 Task: Find connections with filter location Stadtallendorf with filter topic #jobwith filter profile language German with filter current company Grant Thornton Bharat LLP with filter school Sikkim Manipal Institute of Technology with filter industry Apparel Manufacturing with filter service category Negotiation with filter keywords title Food Kitchen Worker
Action: Mouse moved to (264, 319)
Screenshot: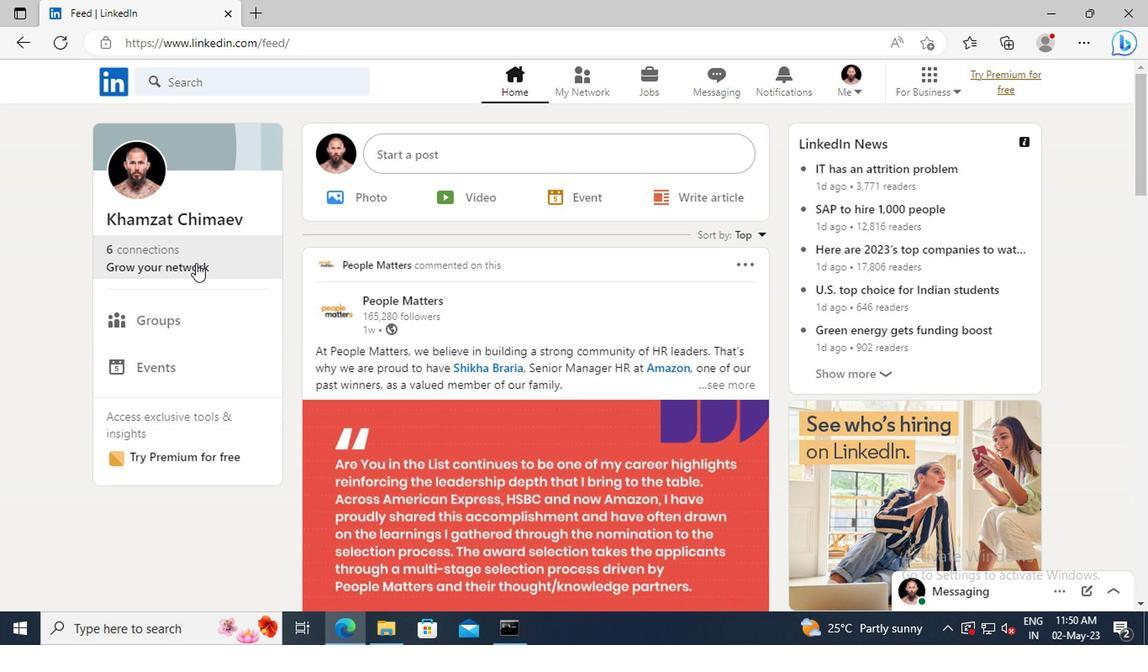 
Action: Mouse pressed left at (264, 319)
Screenshot: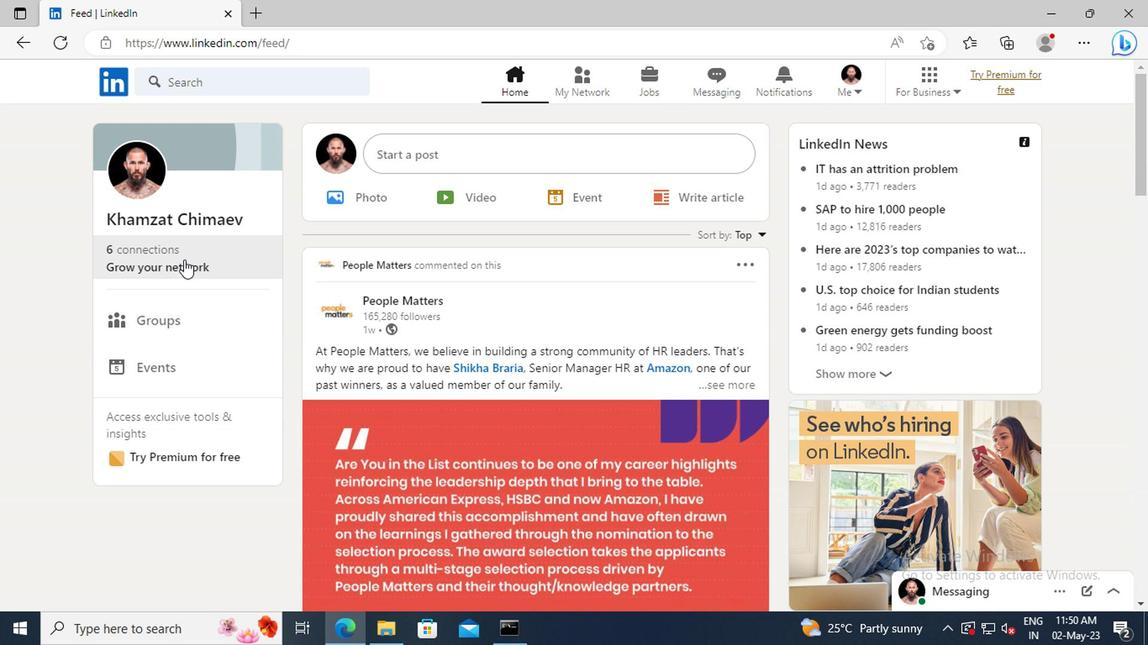 
Action: Mouse moved to (267, 261)
Screenshot: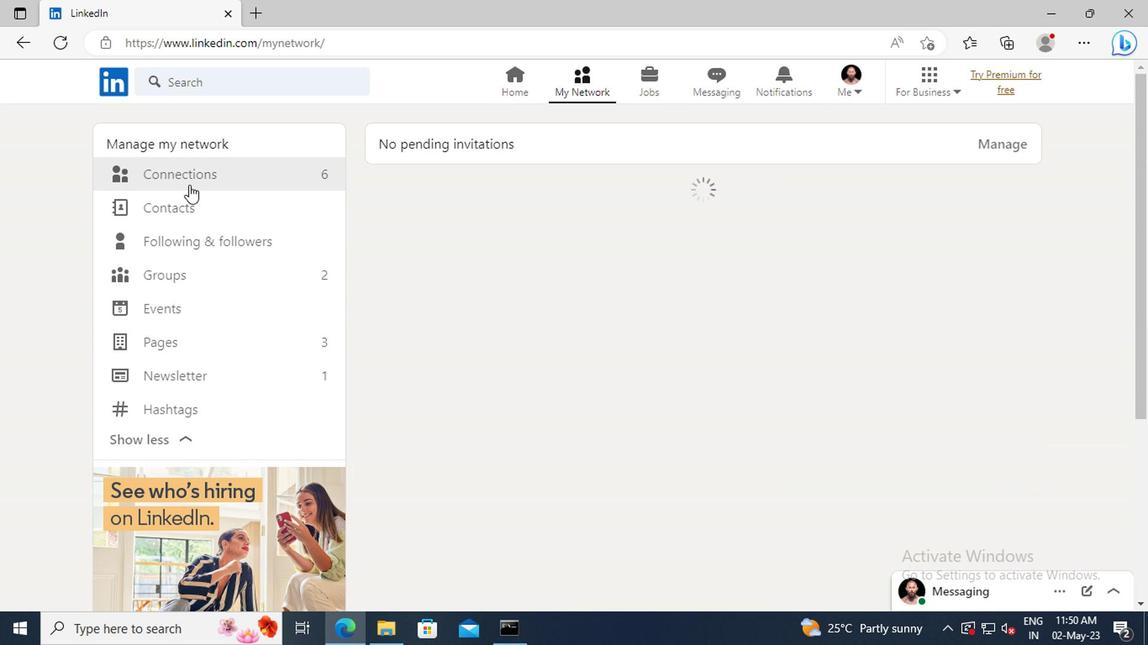 
Action: Mouse pressed left at (267, 261)
Screenshot: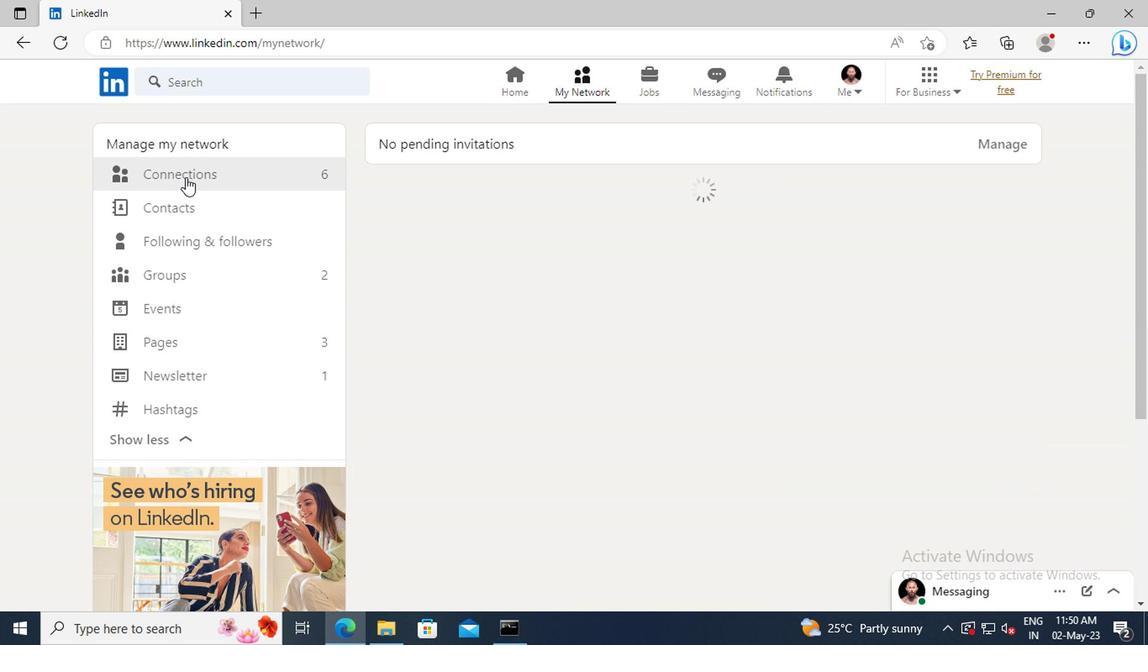 
Action: Mouse moved to (620, 260)
Screenshot: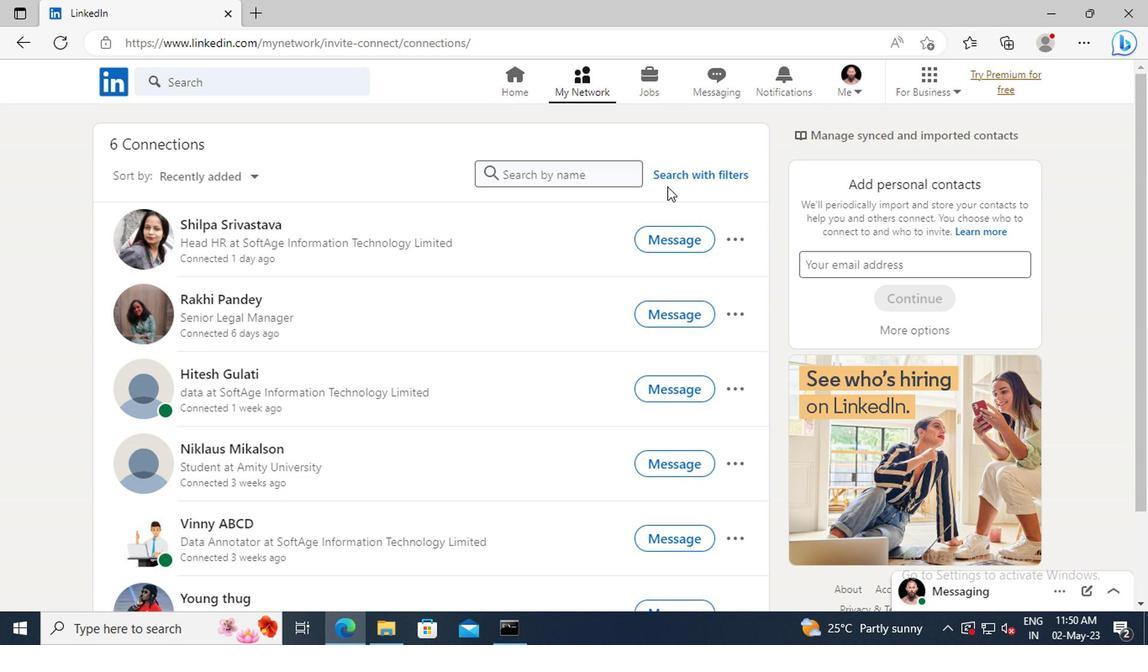 
Action: Mouse pressed left at (620, 260)
Screenshot: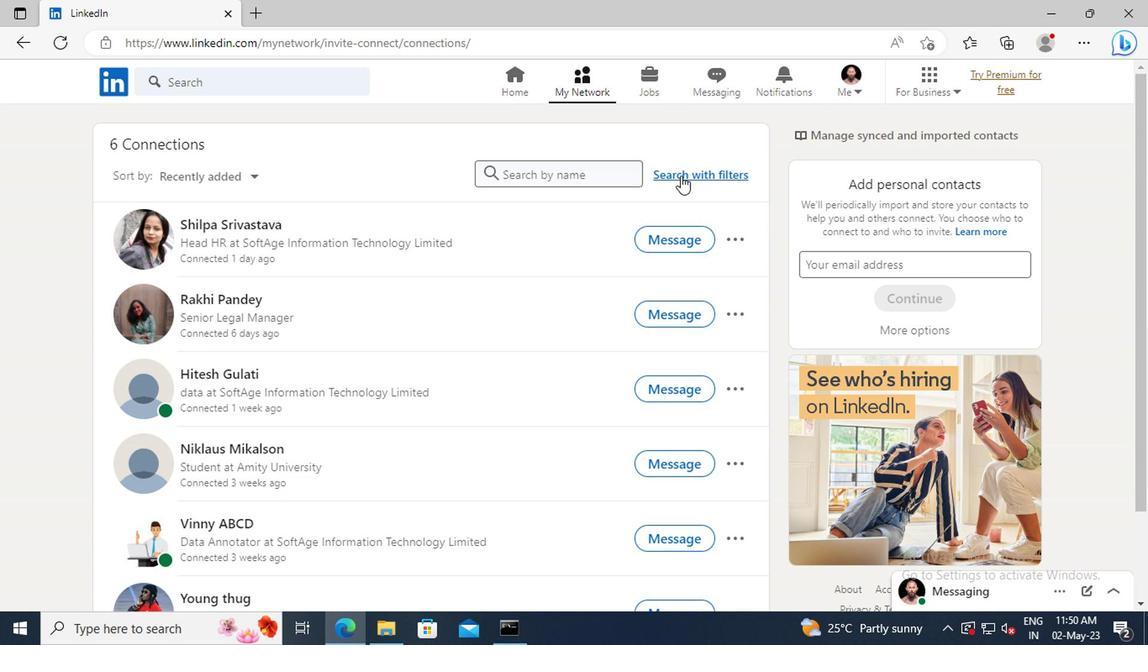 
Action: Mouse moved to (589, 228)
Screenshot: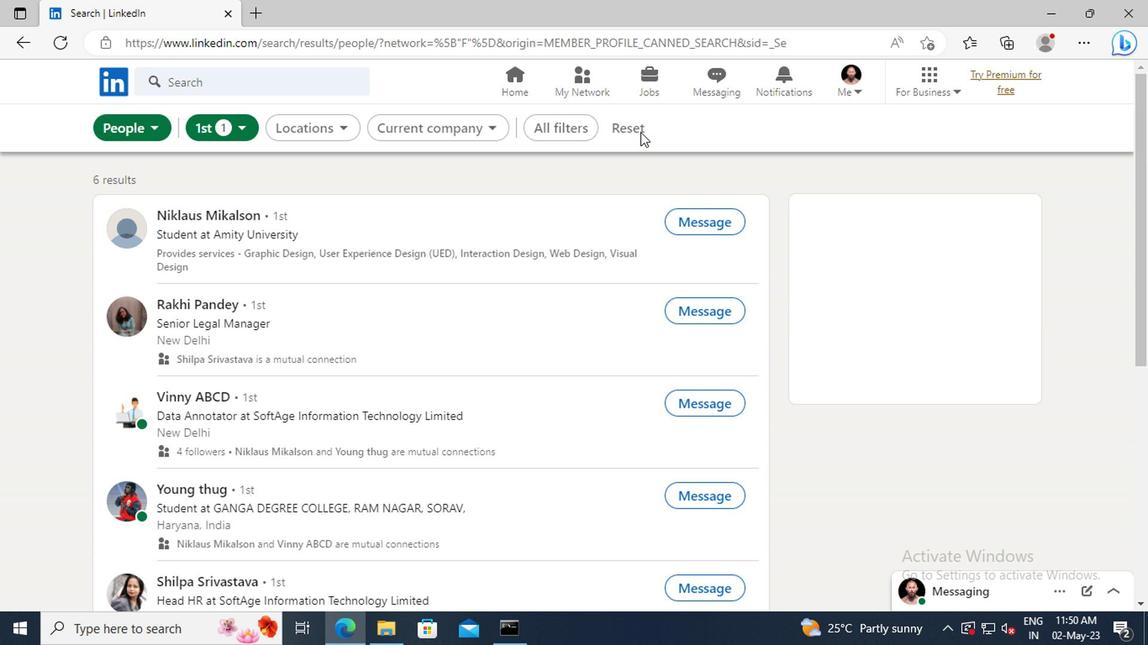 
Action: Mouse pressed left at (589, 228)
Screenshot: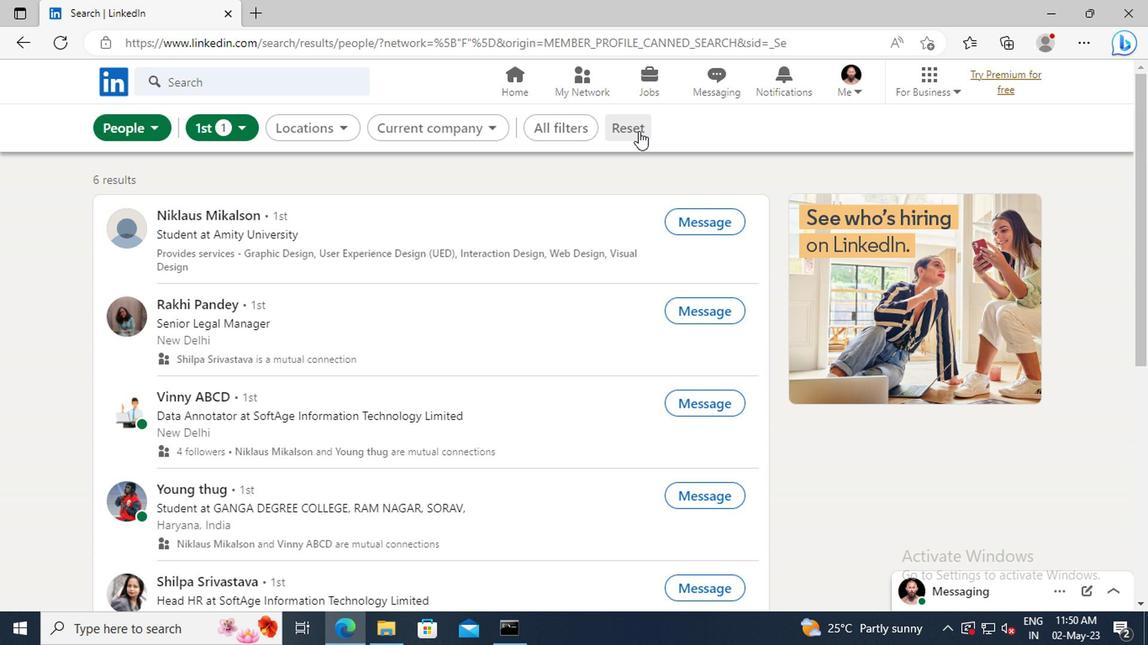 
Action: Mouse moved to (562, 228)
Screenshot: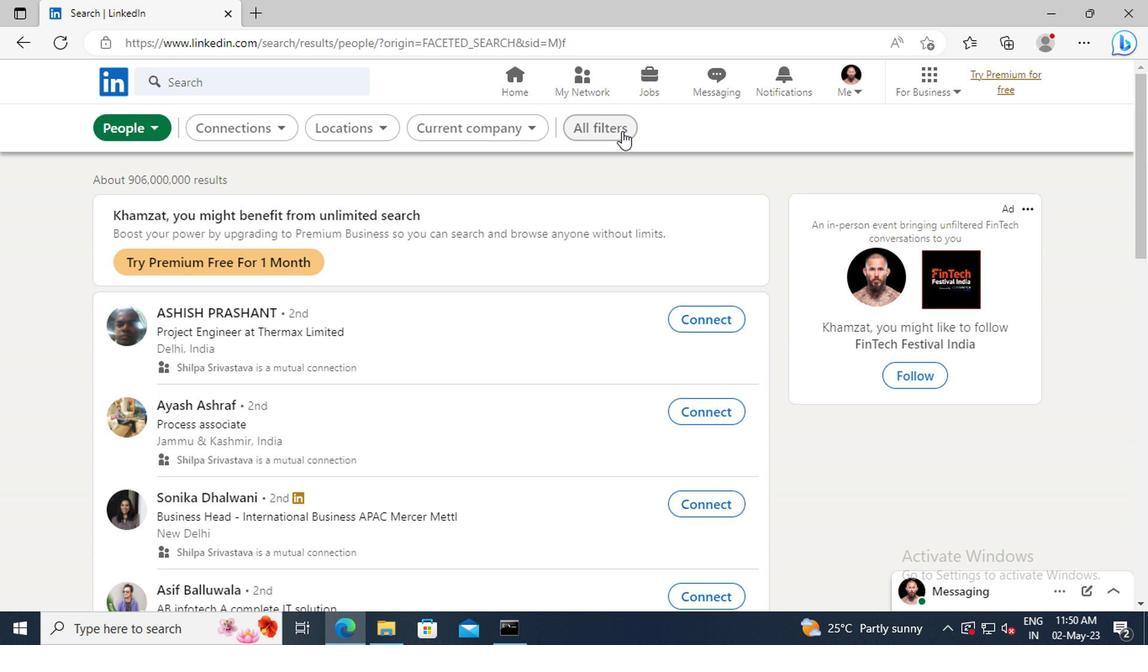 
Action: Mouse pressed left at (562, 228)
Screenshot: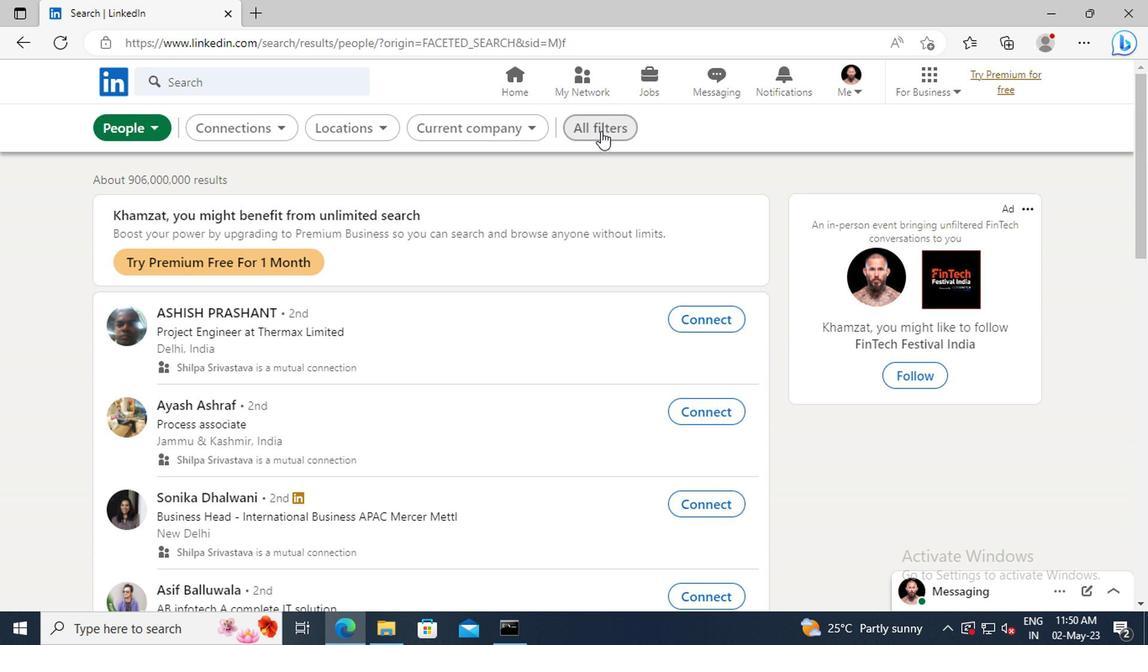 
Action: Mouse moved to (794, 363)
Screenshot: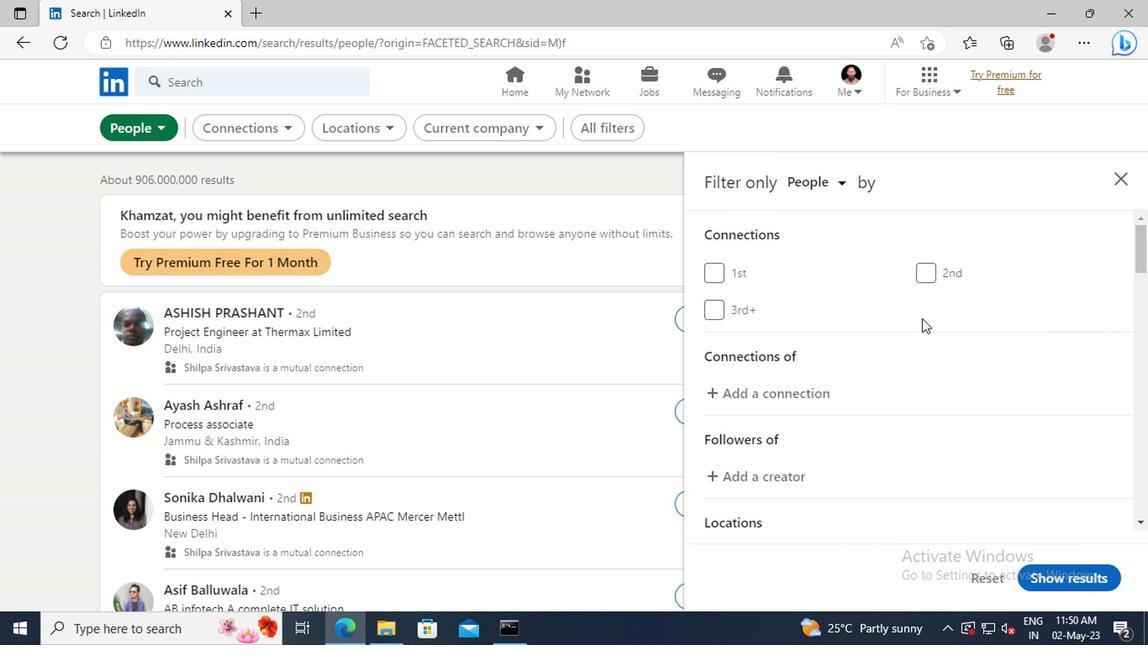 
Action: Mouse scrolled (794, 363) with delta (0, 0)
Screenshot: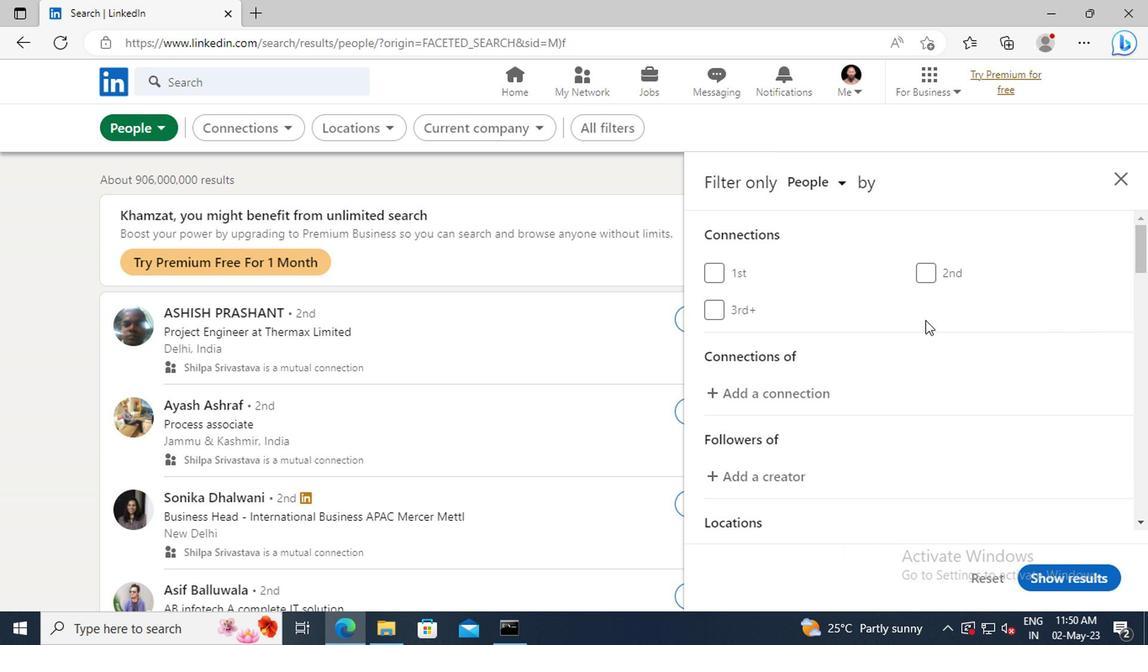 
Action: Mouse scrolled (794, 363) with delta (0, 0)
Screenshot: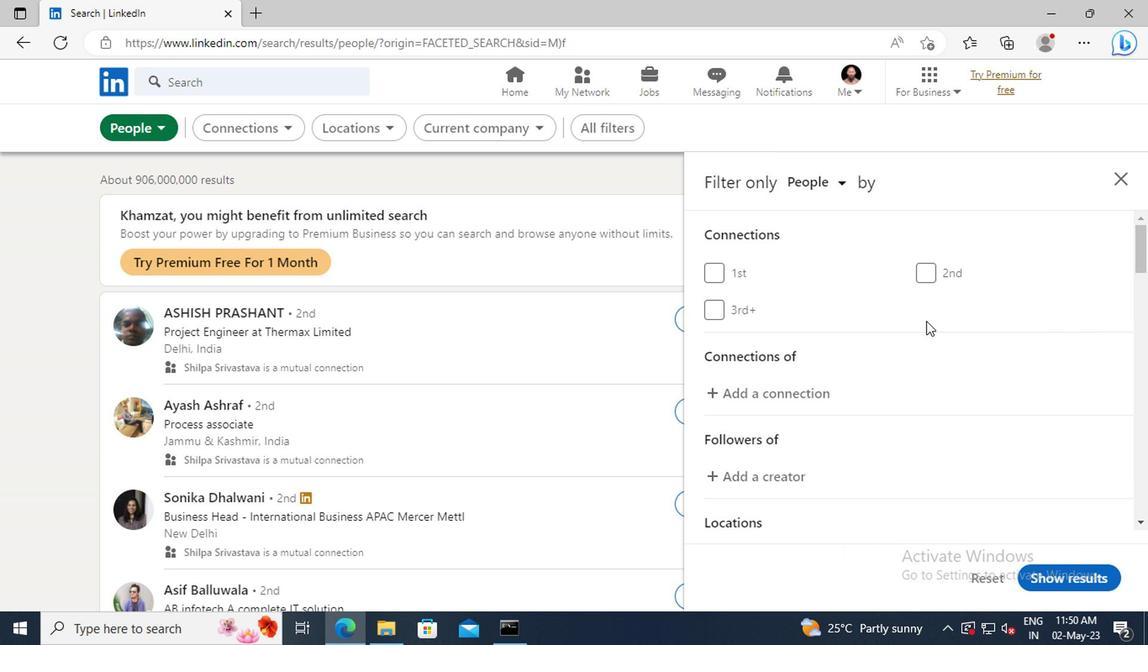 
Action: Mouse scrolled (794, 363) with delta (0, 0)
Screenshot: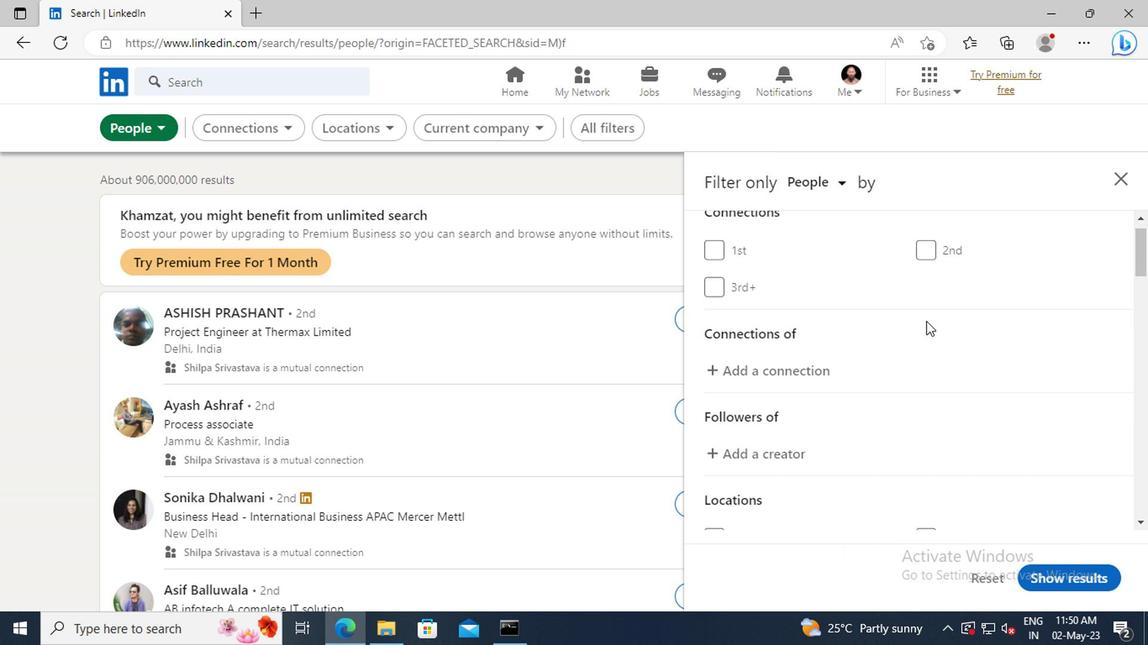 
Action: Mouse scrolled (794, 363) with delta (0, 0)
Screenshot: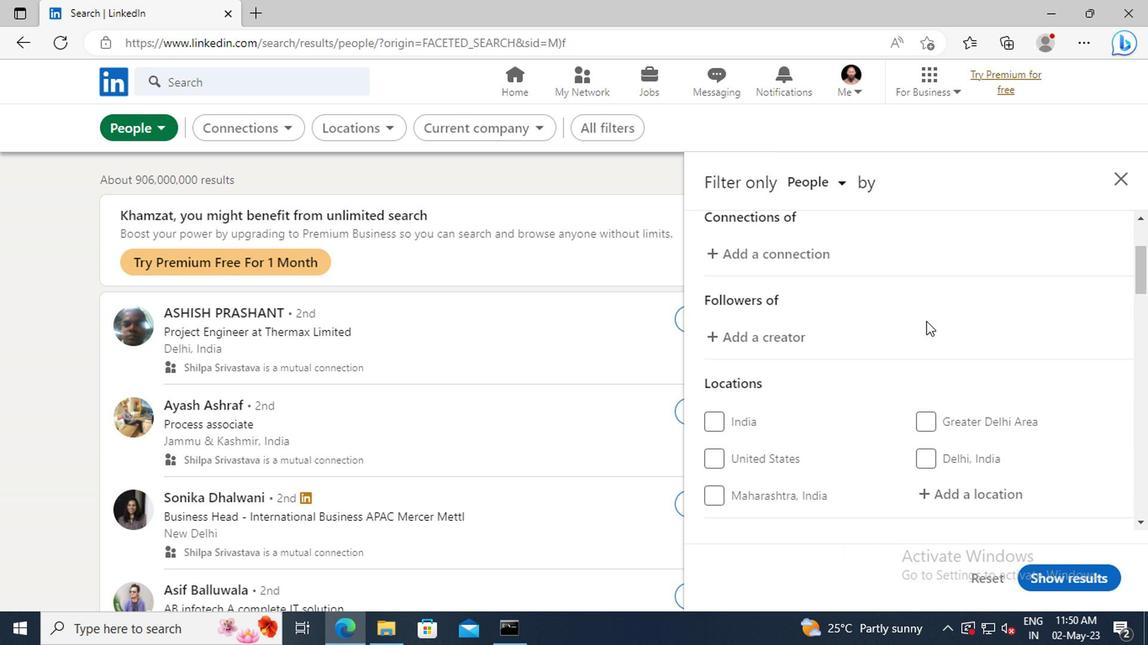
Action: Mouse scrolled (794, 363) with delta (0, 0)
Screenshot: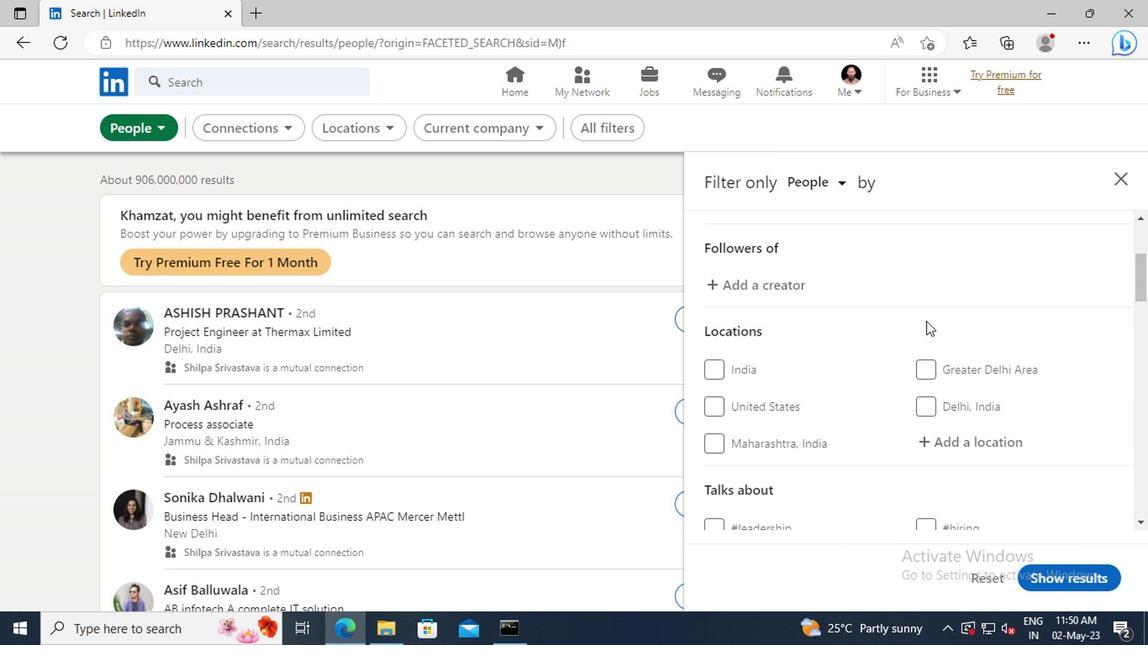 
Action: Mouse moved to (803, 416)
Screenshot: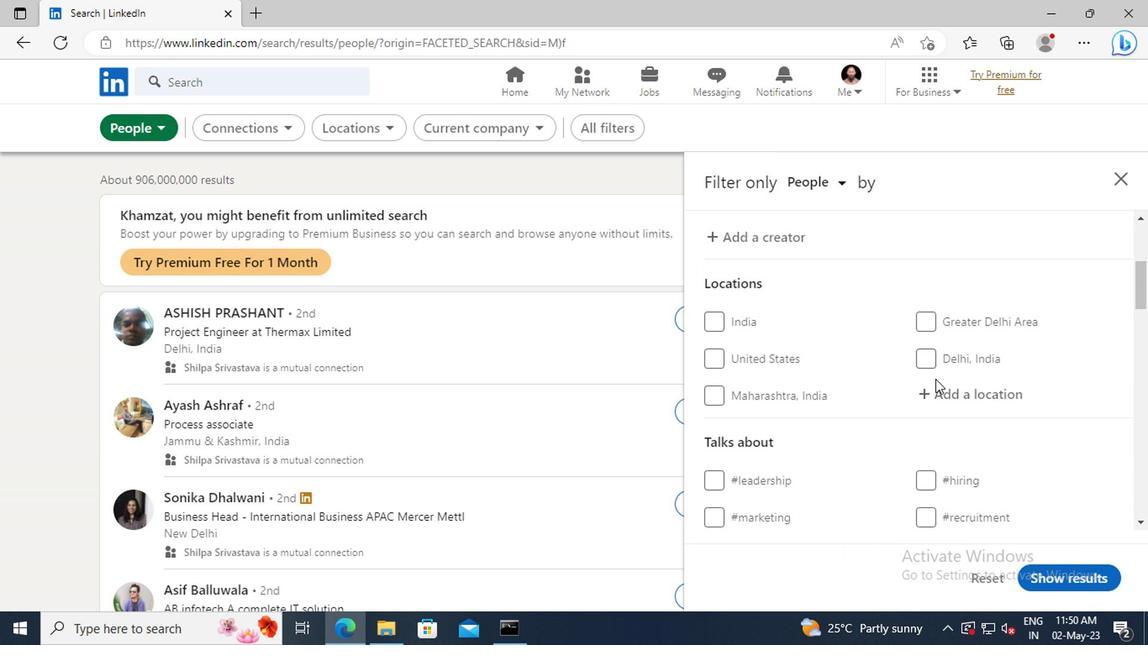 
Action: Mouse pressed left at (803, 416)
Screenshot: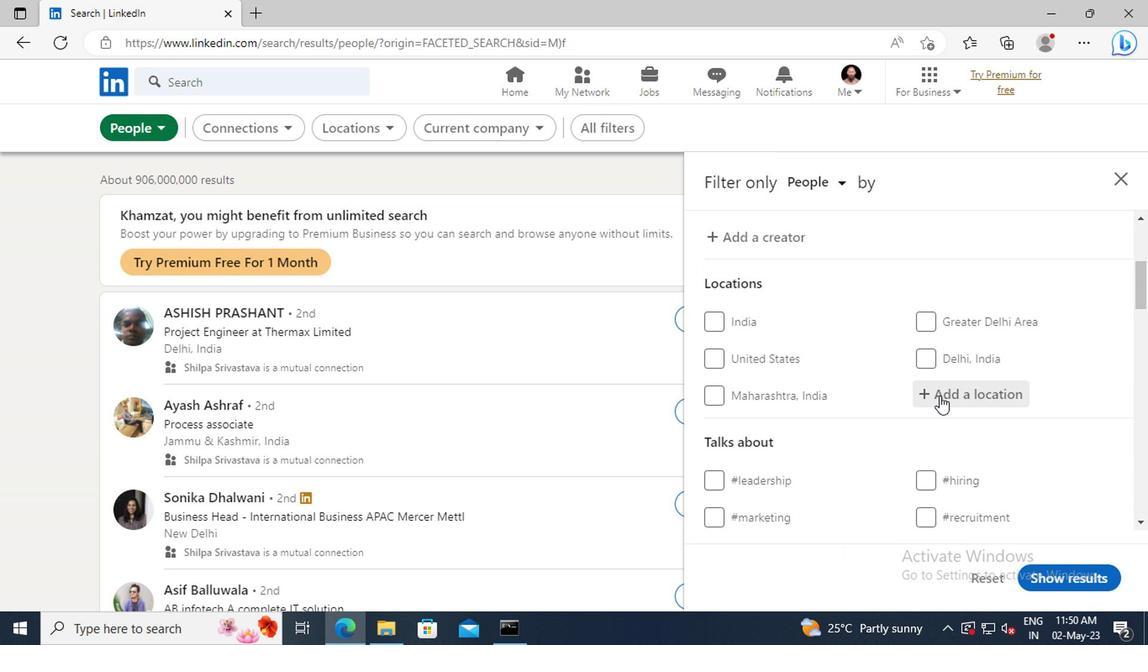 
Action: Key pressed <Key.shift>STADTALL
Screenshot: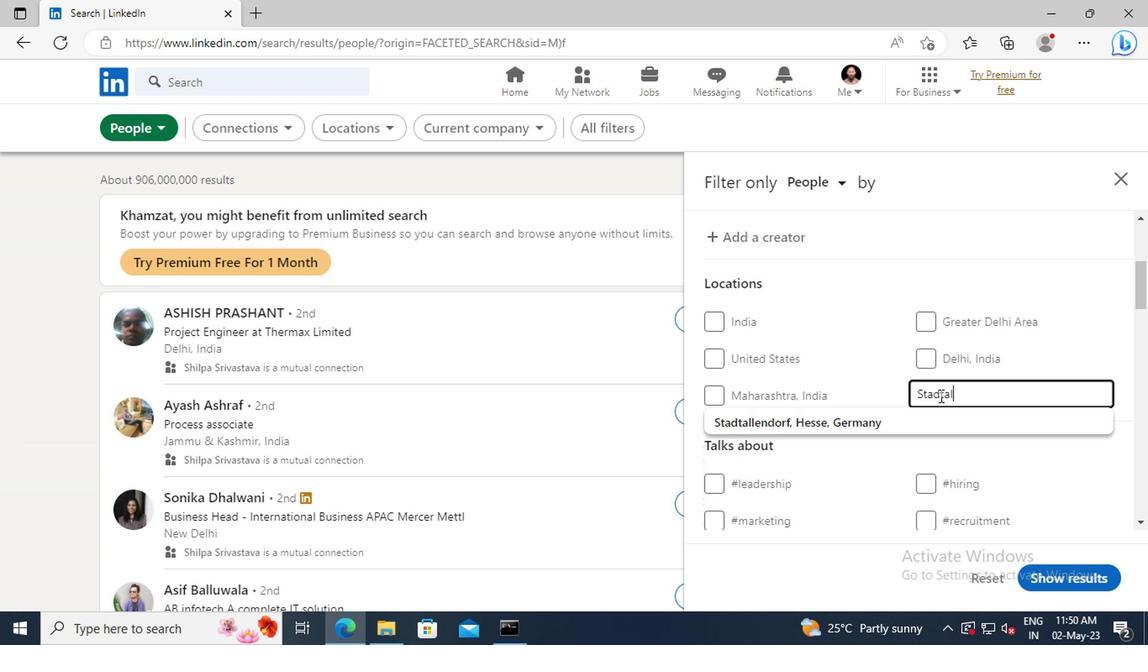 
Action: Mouse moved to (805, 436)
Screenshot: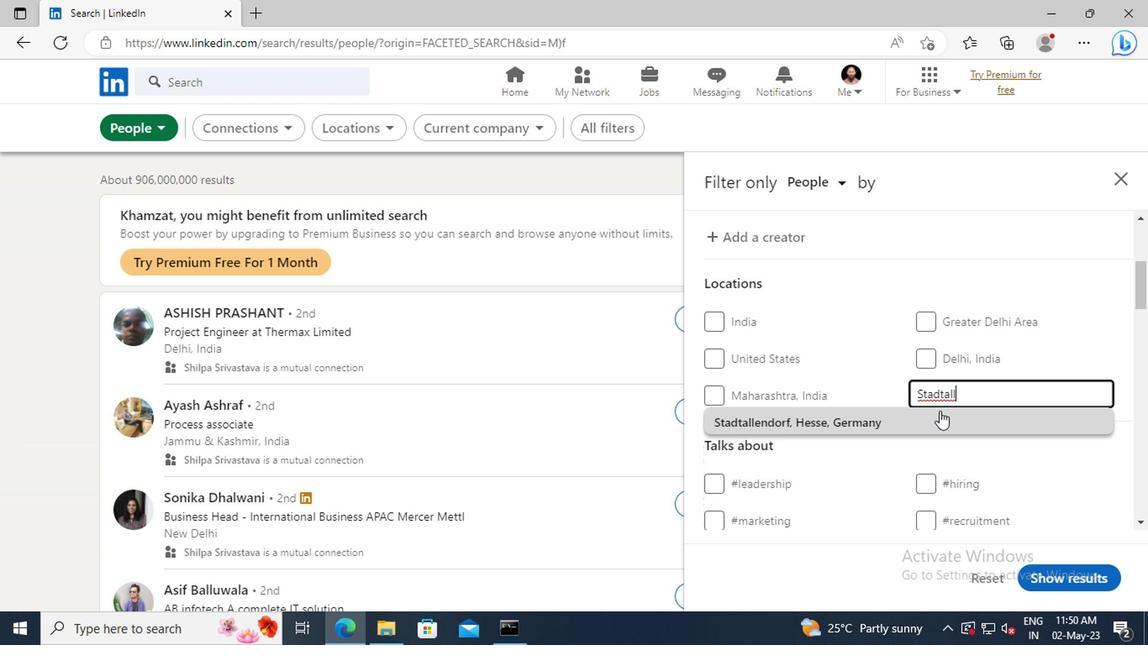 
Action: Mouse pressed left at (805, 436)
Screenshot: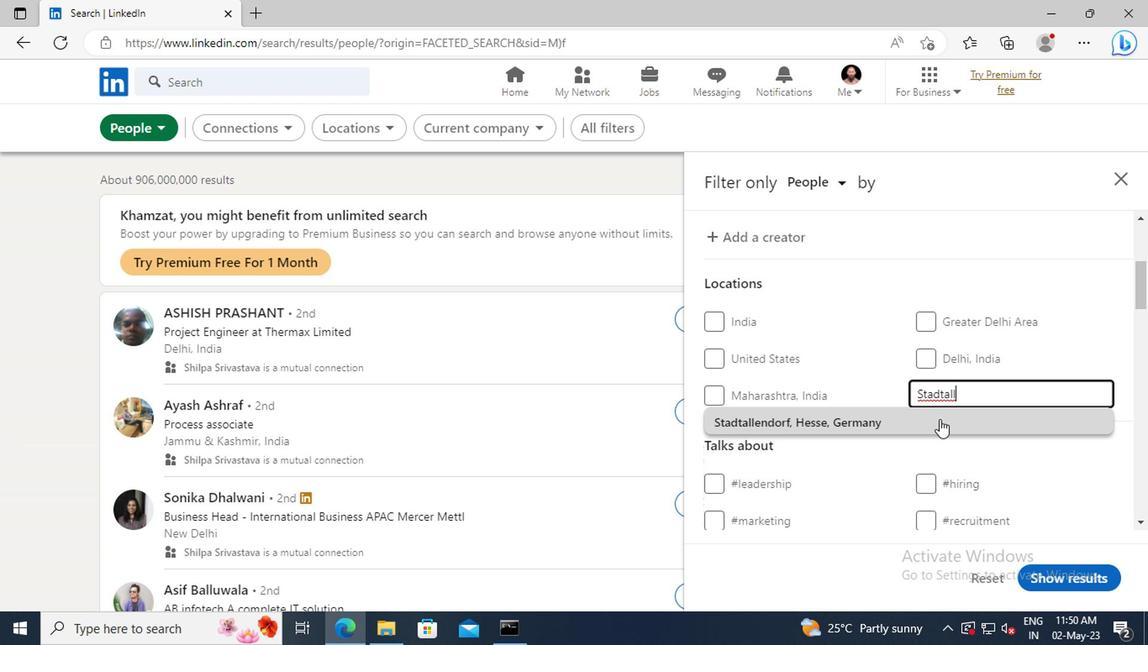 
Action: Mouse scrolled (805, 436) with delta (0, 0)
Screenshot: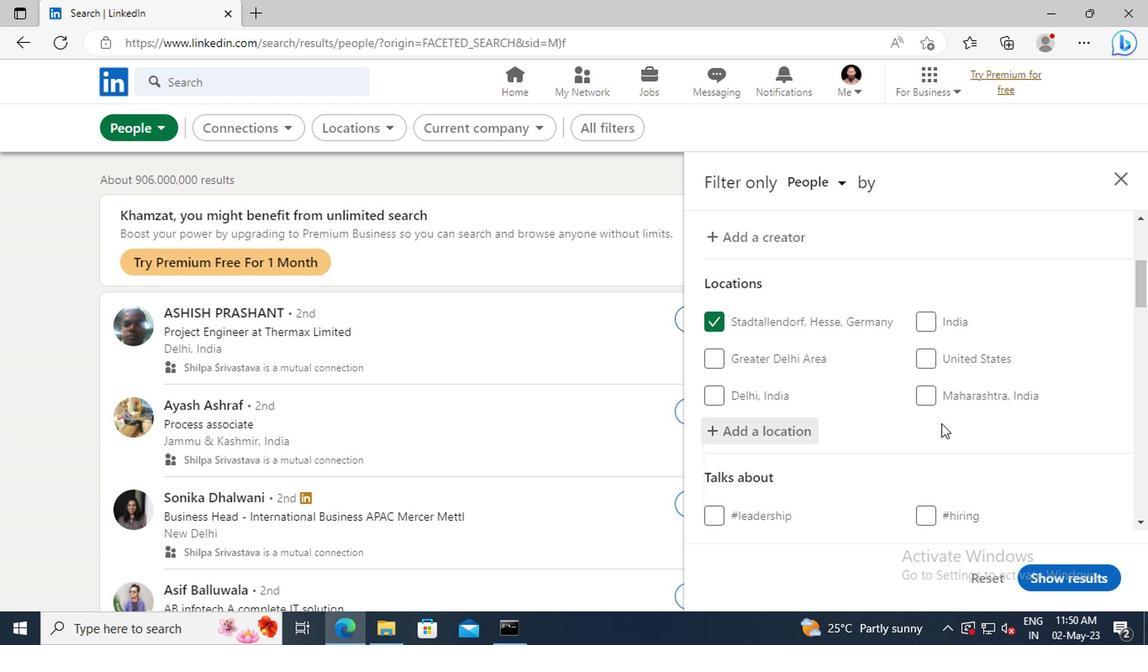 
Action: Mouse scrolled (805, 436) with delta (0, 0)
Screenshot: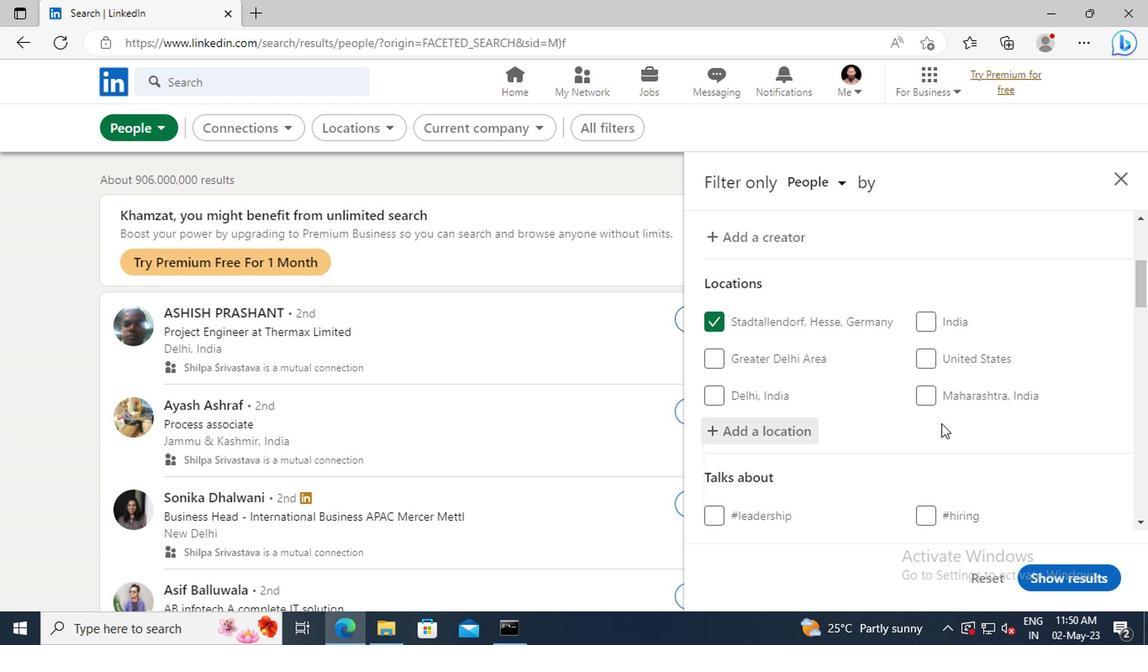 
Action: Mouse scrolled (805, 436) with delta (0, 0)
Screenshot: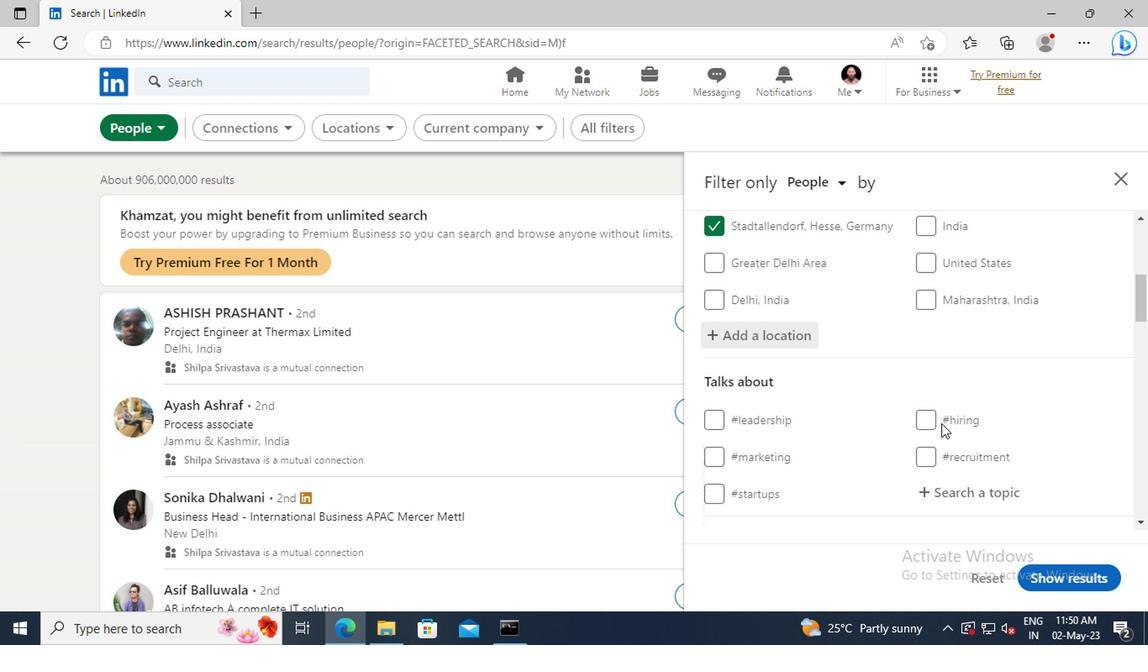 
Action: Mouse moved to (805, 449)
Screenshot: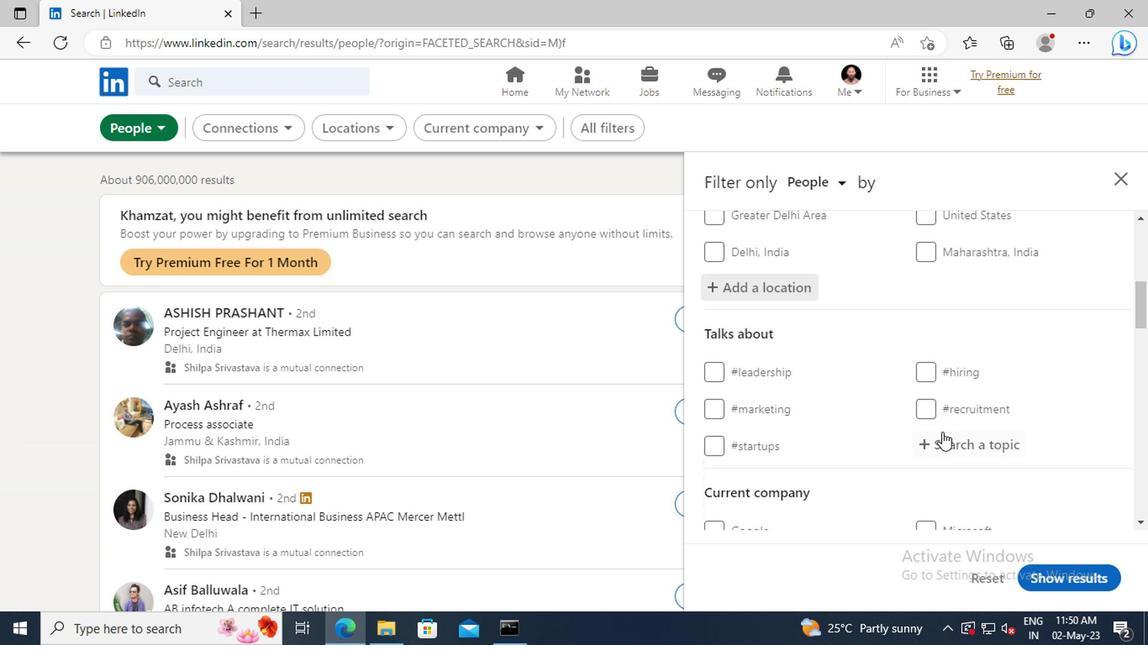 
Action: Mouse pressed left at (805, 449)
Screenshot: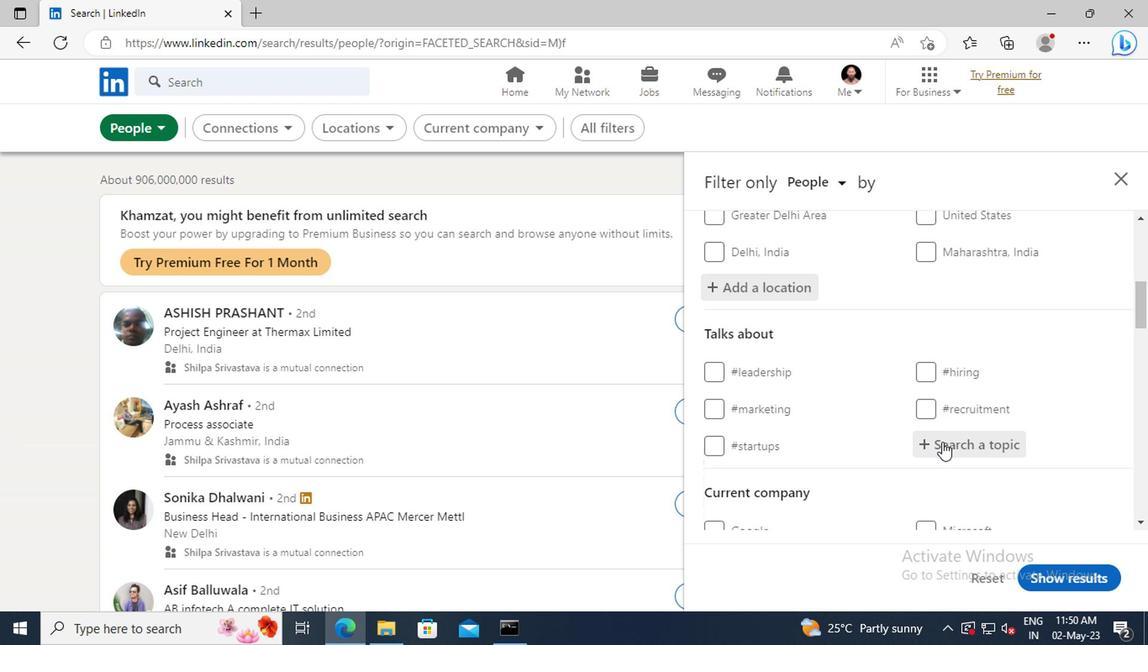 
Action: Key pressed JOB
Screenshot: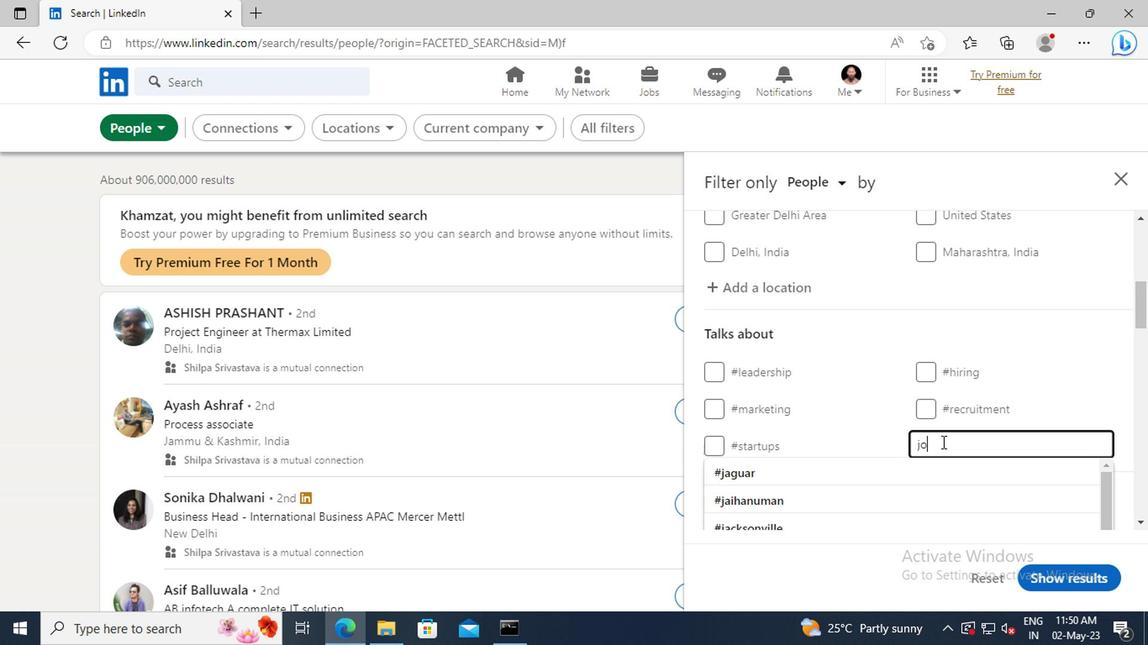
Action: Mouse moved to (808, 466)
Screenshot: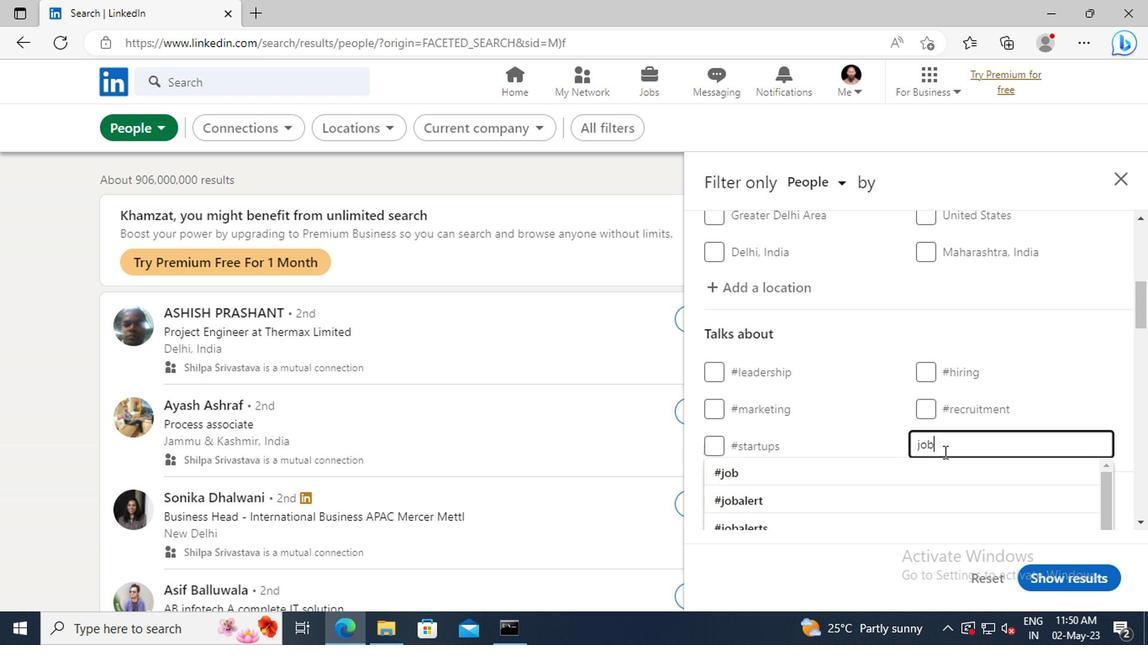 
Action: Mouse pressed left at (808, 466)
Screenshot: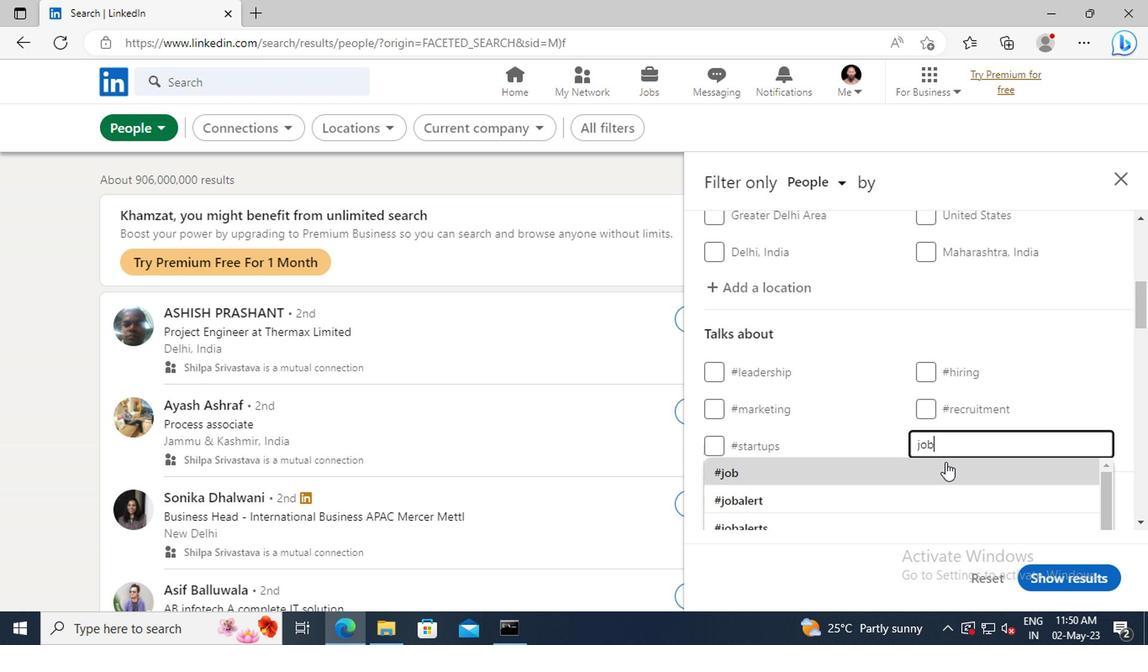 
Action: Mouse scrolled (808, 465) with delta (0, 0)
Screenshot: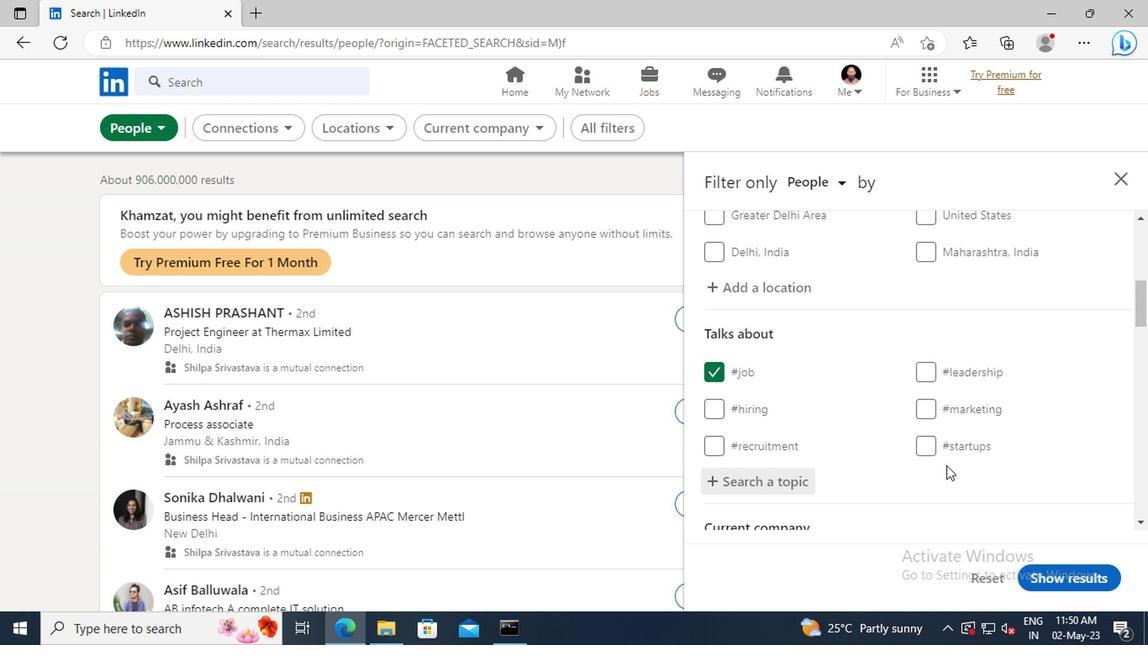 
Action: Mouse moved to (806, 458)
Screenshot: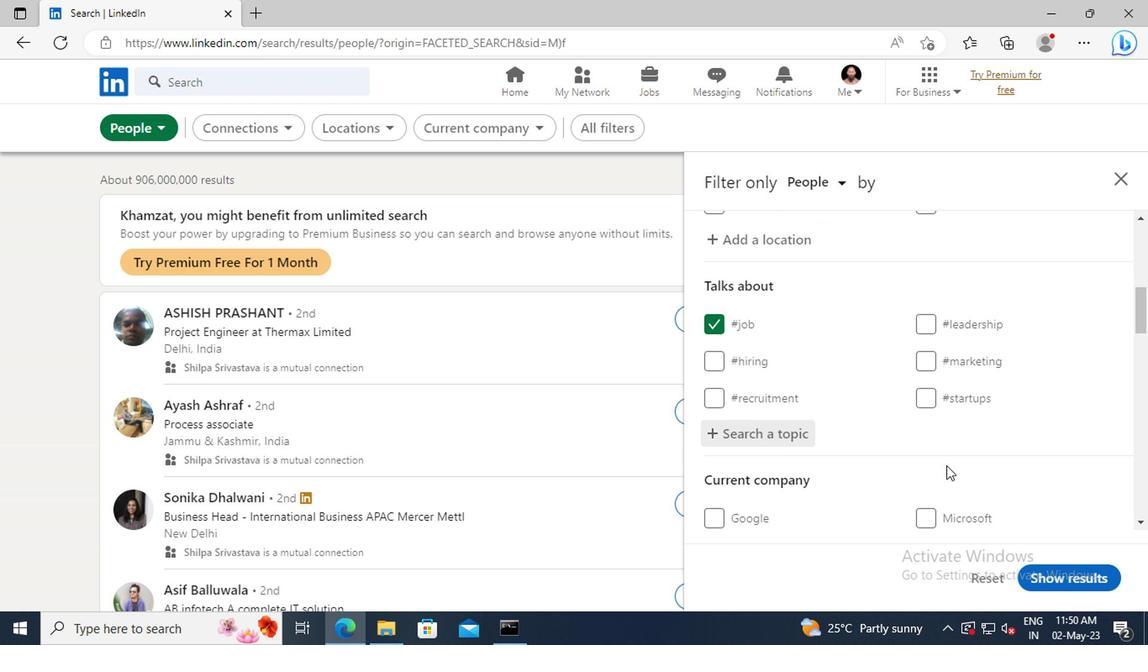 
Action: Mouse scrolled (806, 458) with delta (0, 0)
Screenshot: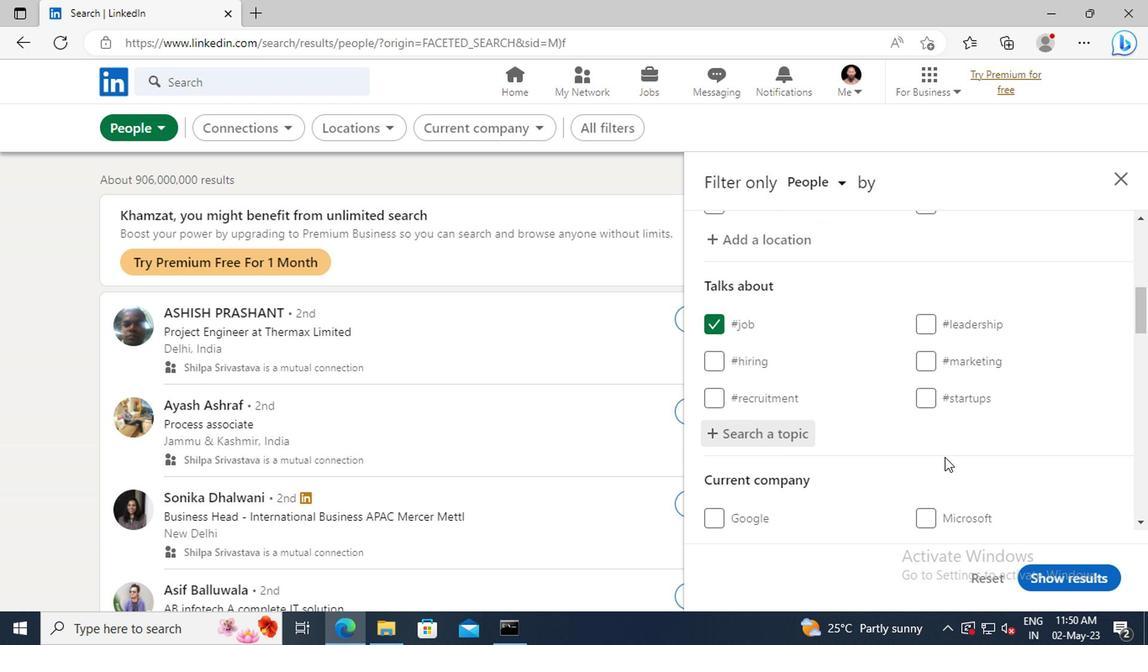 
Action: Mouse scrolled (806, 458) with delta (0, 0)
Screenshot: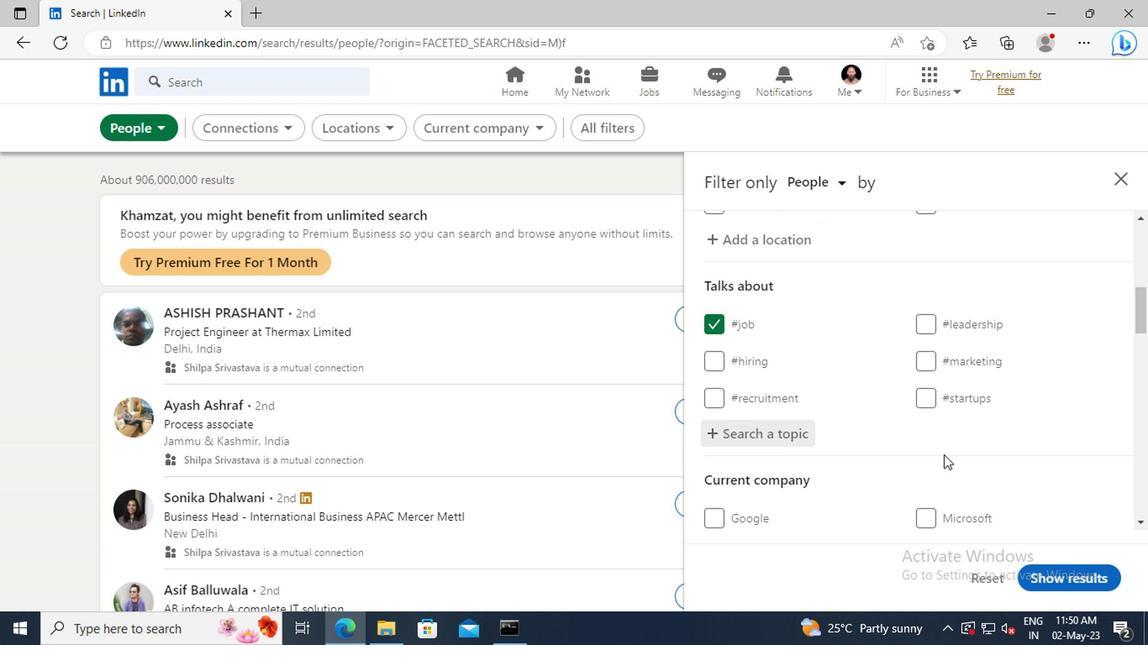 
Action: Mouse moved to (806, 438)
Screenshot: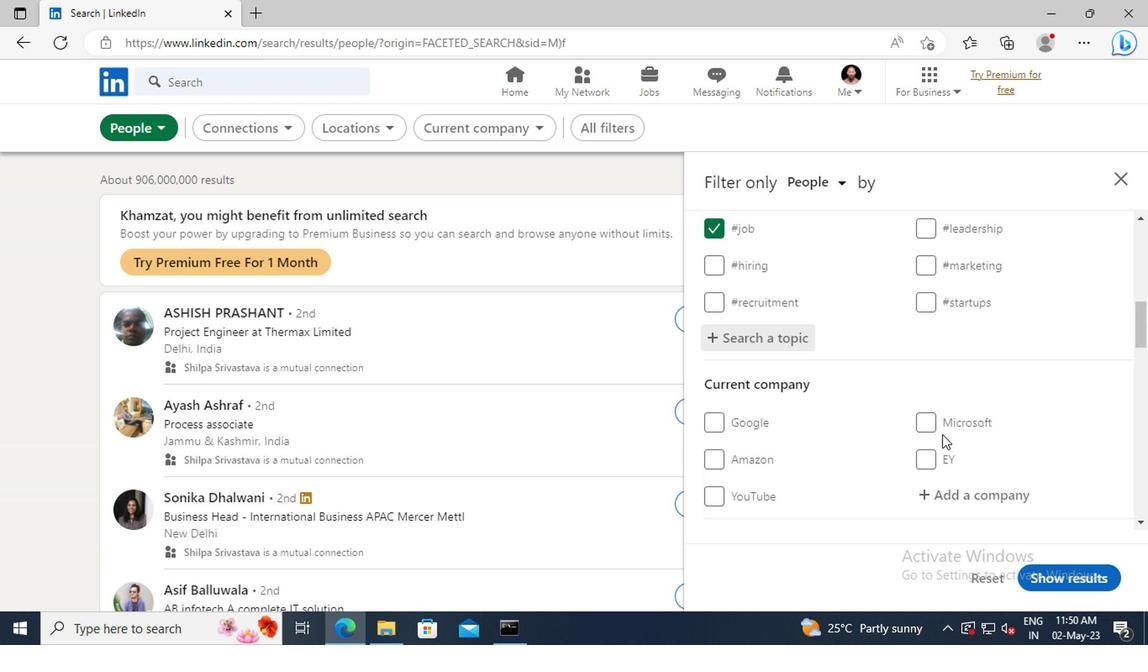 
Action: Mouse scrolled (806, 437) with delta (0, 0)
Screenshot: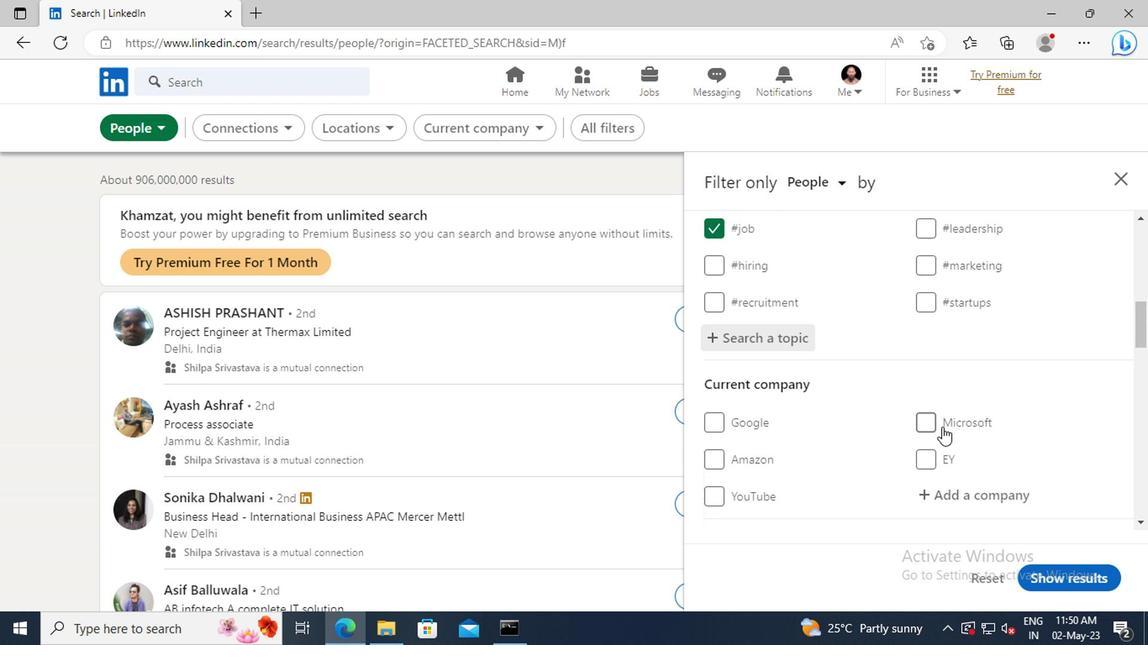 
Action: Mouse scrolled (806, 437) with delta (0, 0)
Screenshot: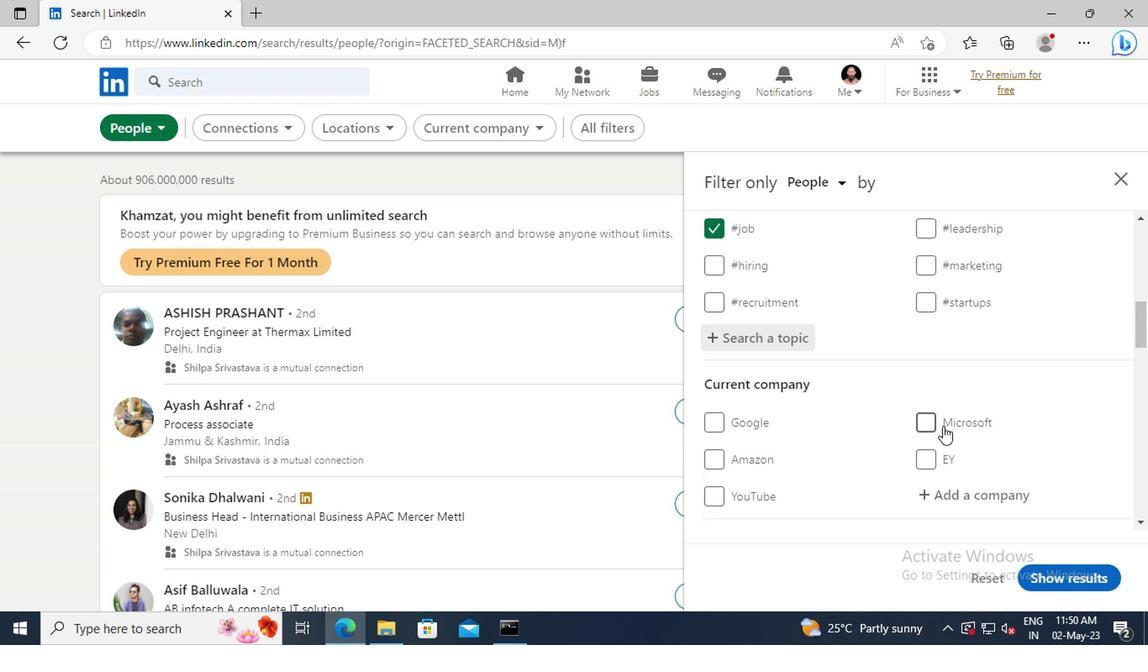 
Action: Mouse scrolled (806, 437) with delta (0, 0)
Screenshot: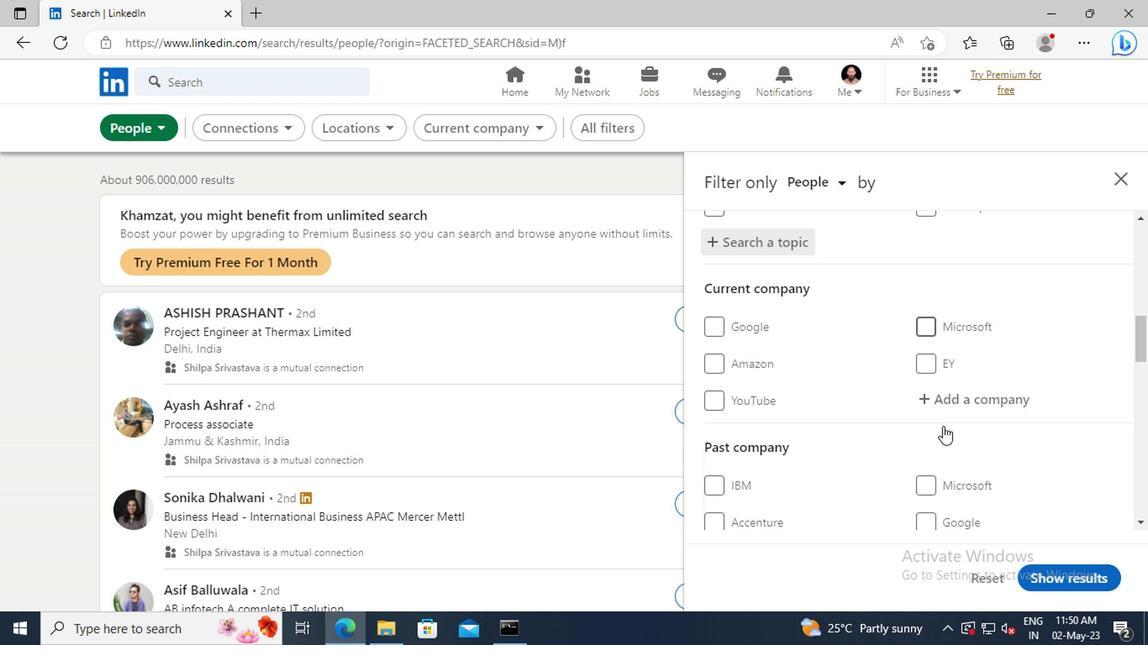 
Action: Mouse scrolled (806, 437) with delta (0, 0)
Screenshot: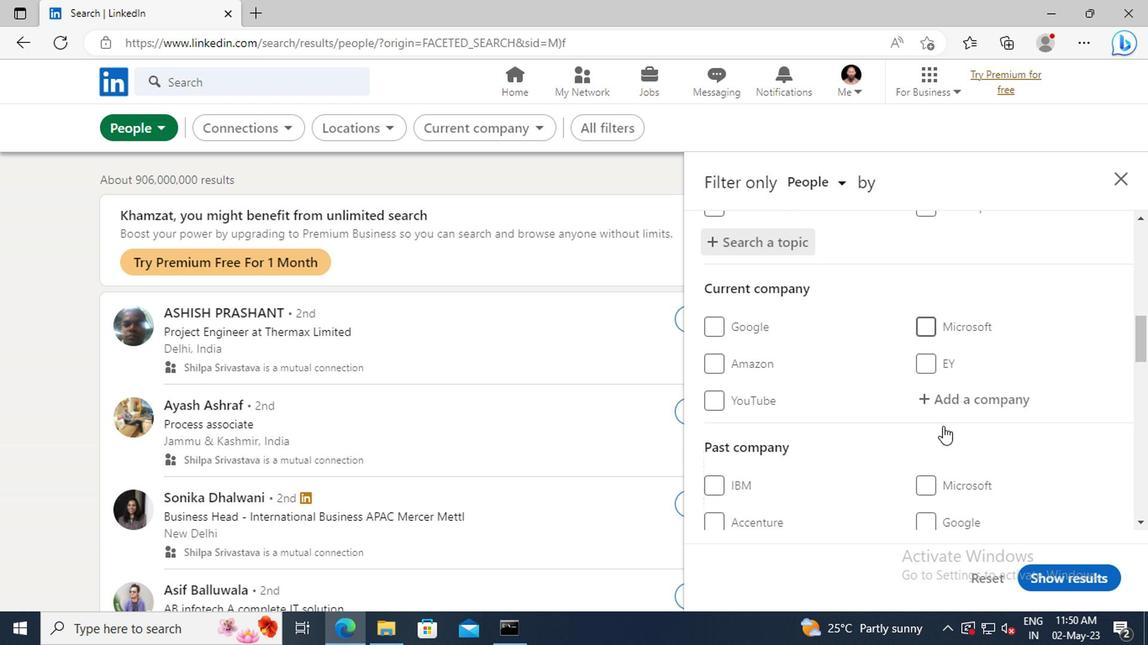 
Action: Mouse moved to (806, 438)
Screenshot: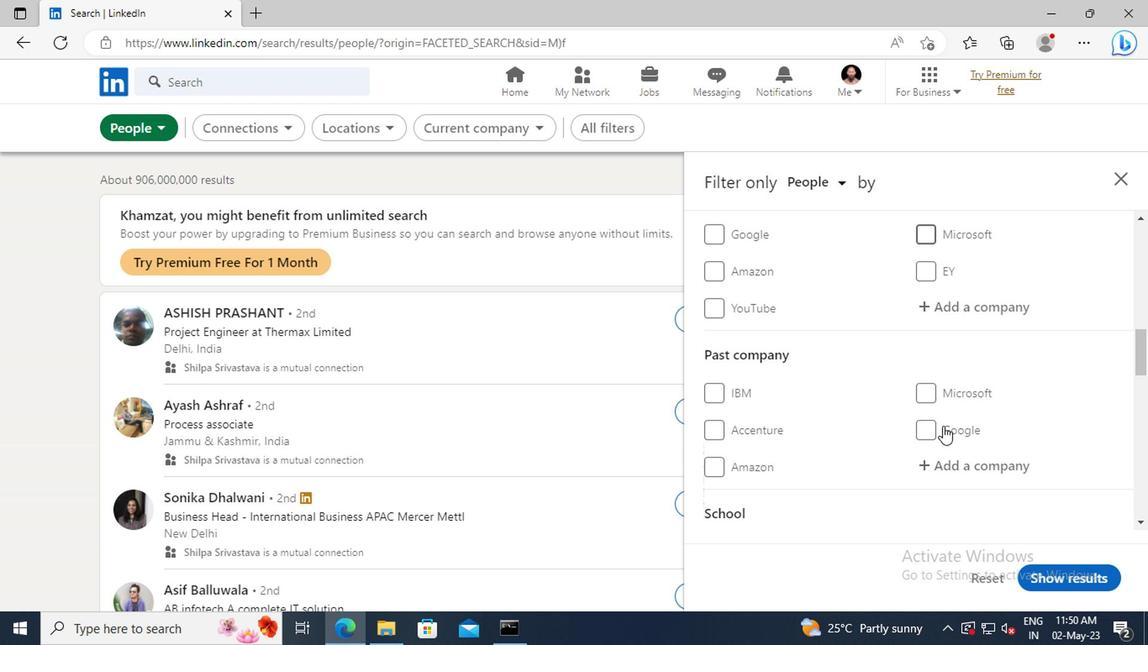 
Action: Mouse scrolled (806, 437) with delta (0, 0)
Screenshot: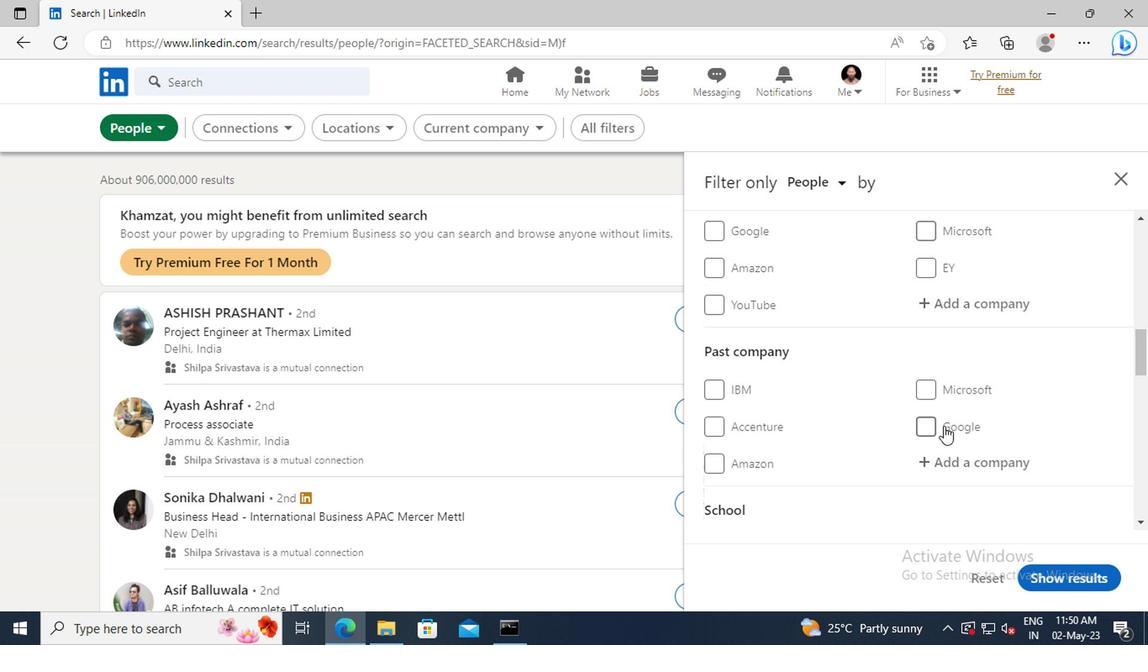 
Action: Mouse scrolled (806, 437) with delta (0, 0)
Screenshot: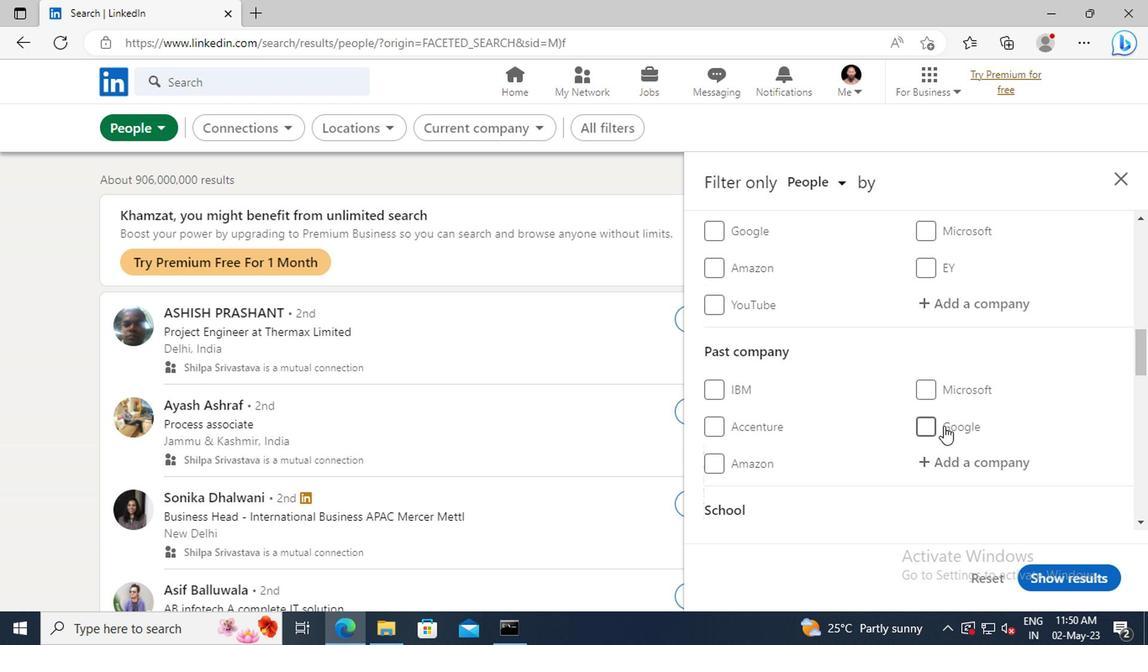 
Action: Mouse moved to (807, 431)
Screenshot: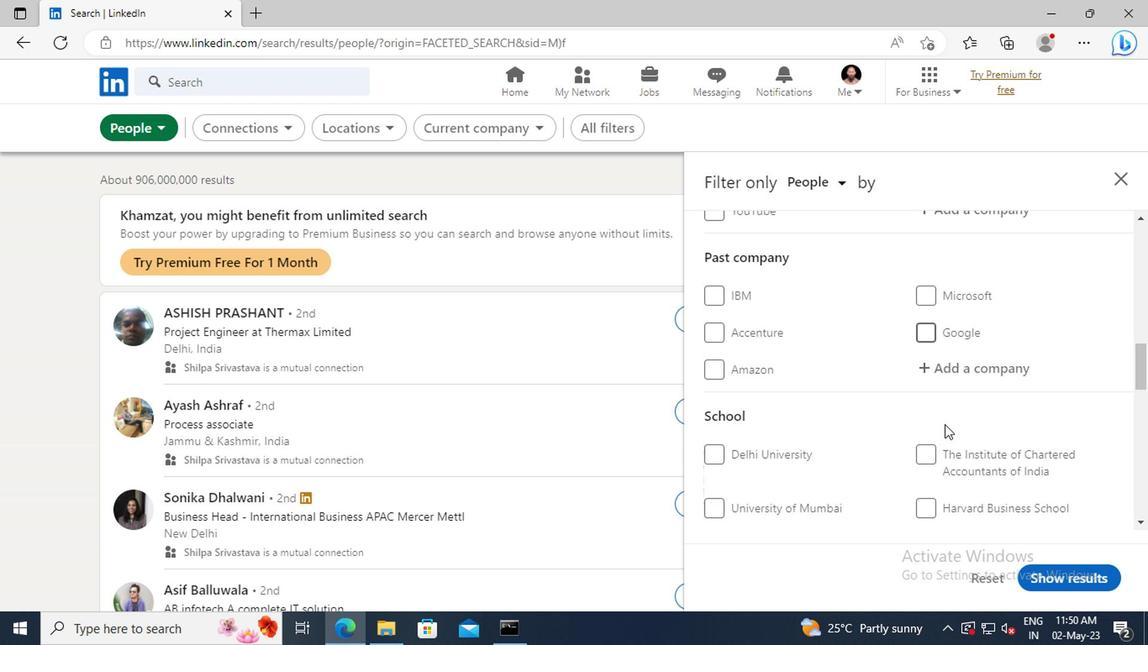 
Action: Mouse scrolled (807, 430) with delta (0, 0)
Screenshot: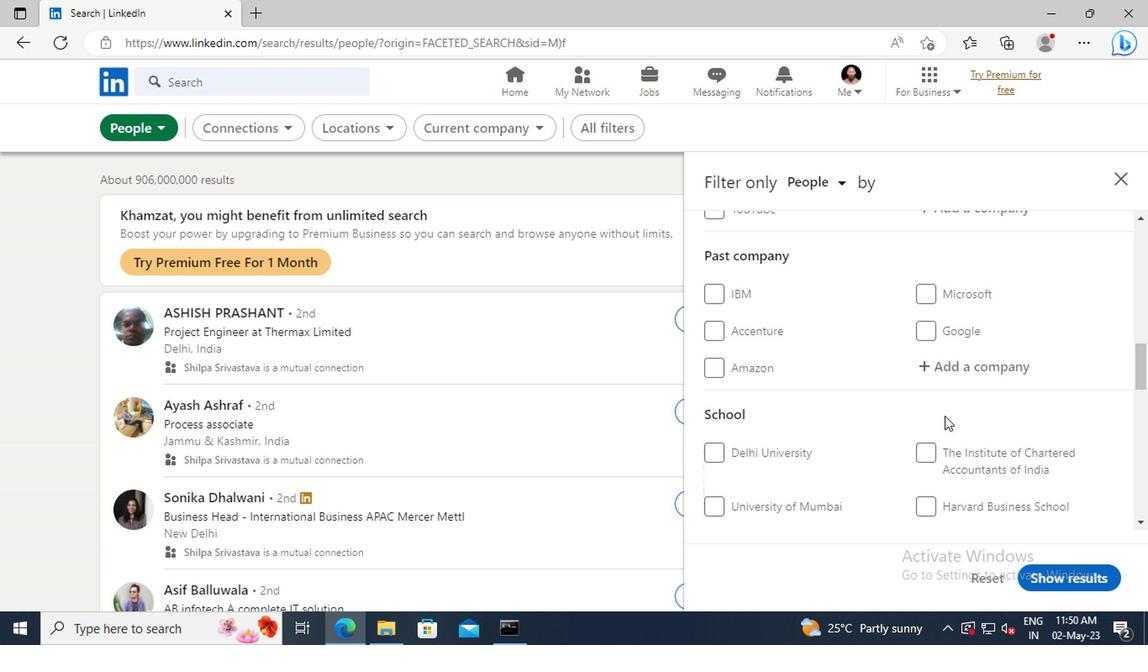 
Action: Mouse moved to (808, 424)
Screenshot: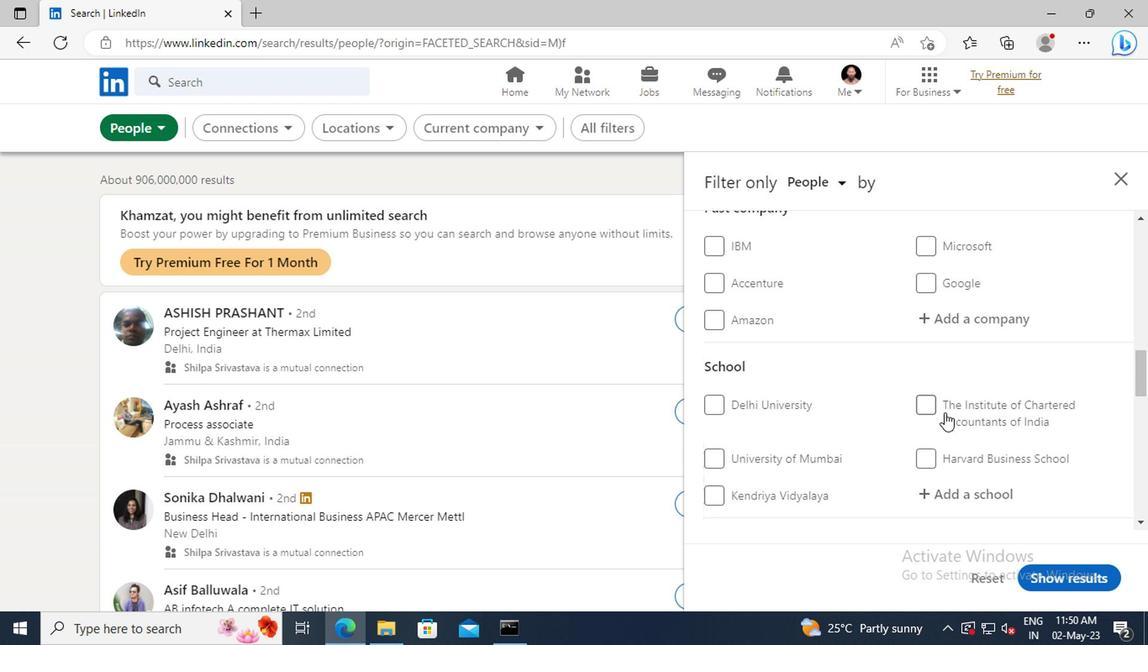 
Action: Mouse scrolled (808, 423) with delta (0, 0)
Screenshot: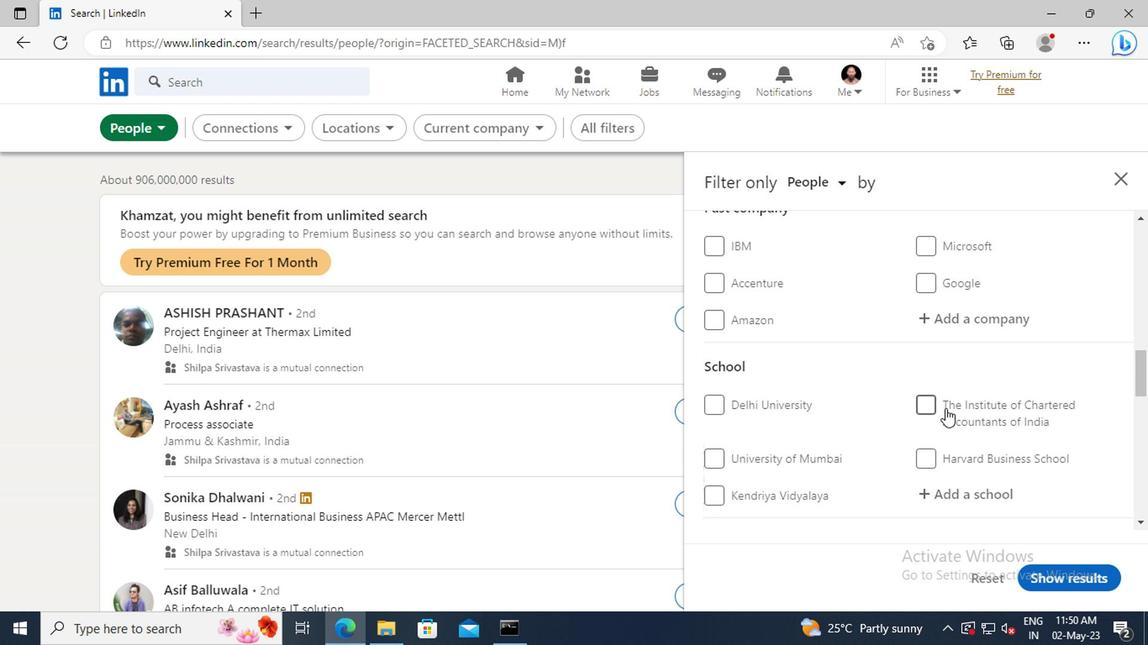 
Action: Mouse moved to (808, 424)
Screenshot: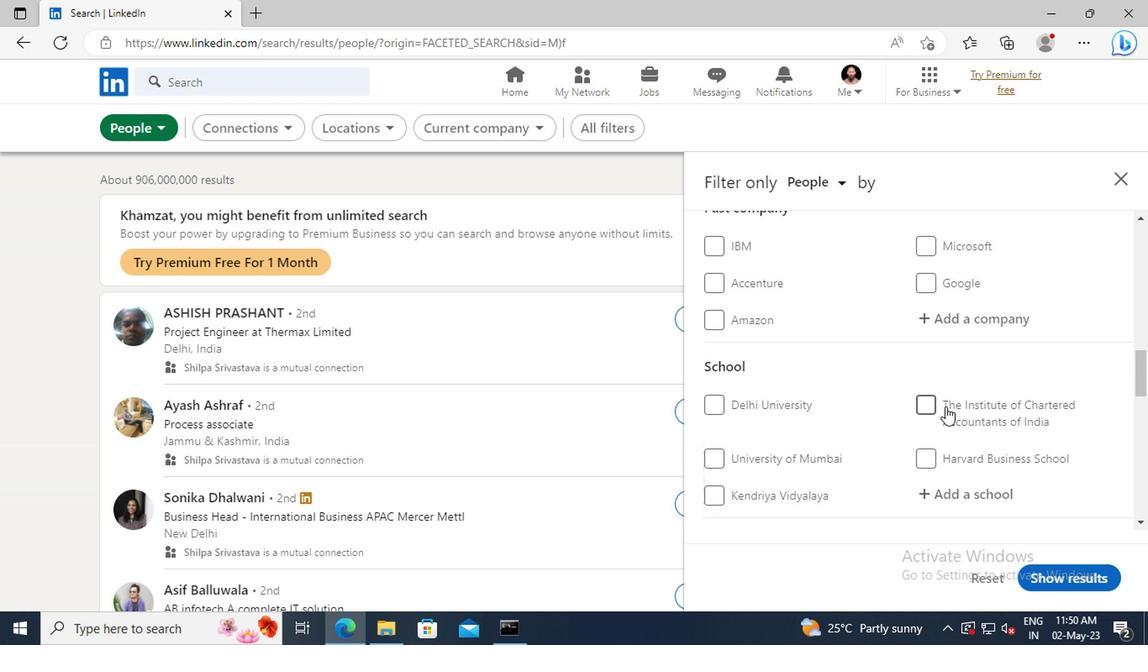 
Action: Mouse scrolled (808, 423) with delta (0, 0)
Screenshot: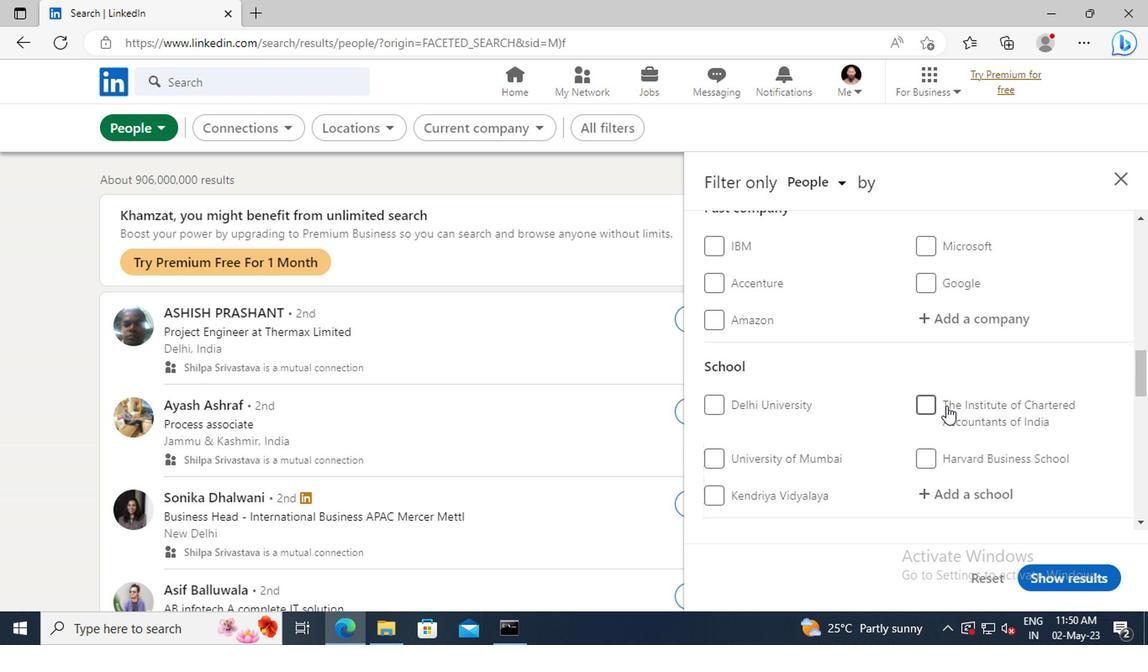 
Action: Mouse moved to (809, 422)
Screenshot: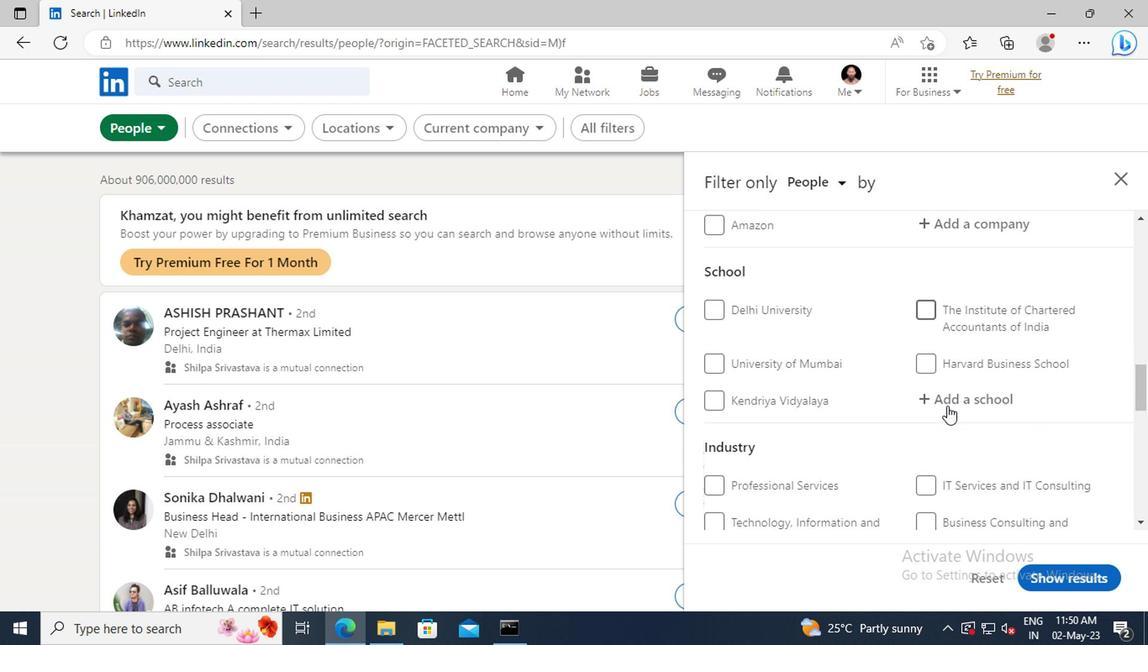 
Action: Mouse scrolled (809, 421) with delta (0, 0)
Screenshot: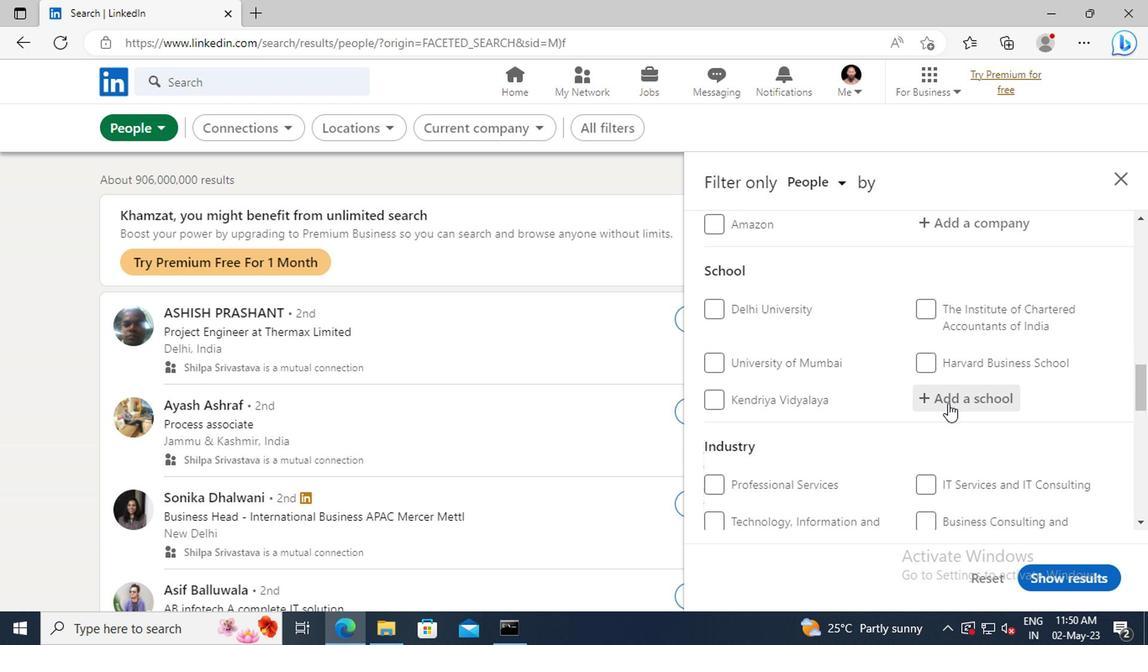 
Action: Mouse scrolled (809, 421) with delta (0, 0)
Screenshot: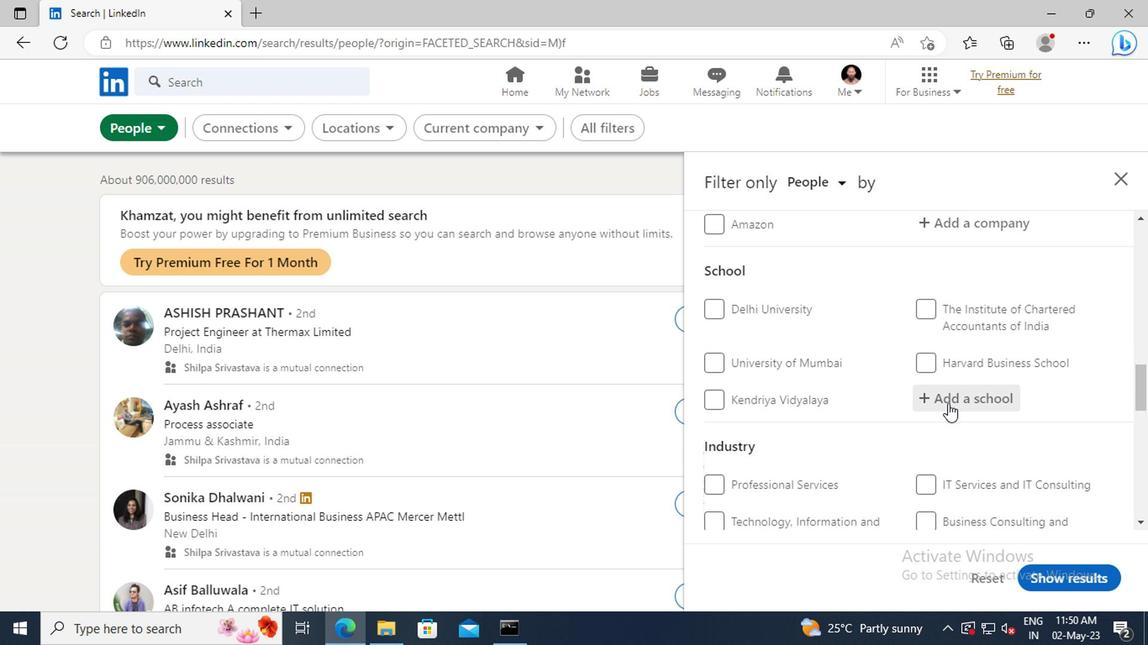 
Action: Mouse moved to (810, 421)
Screenshot: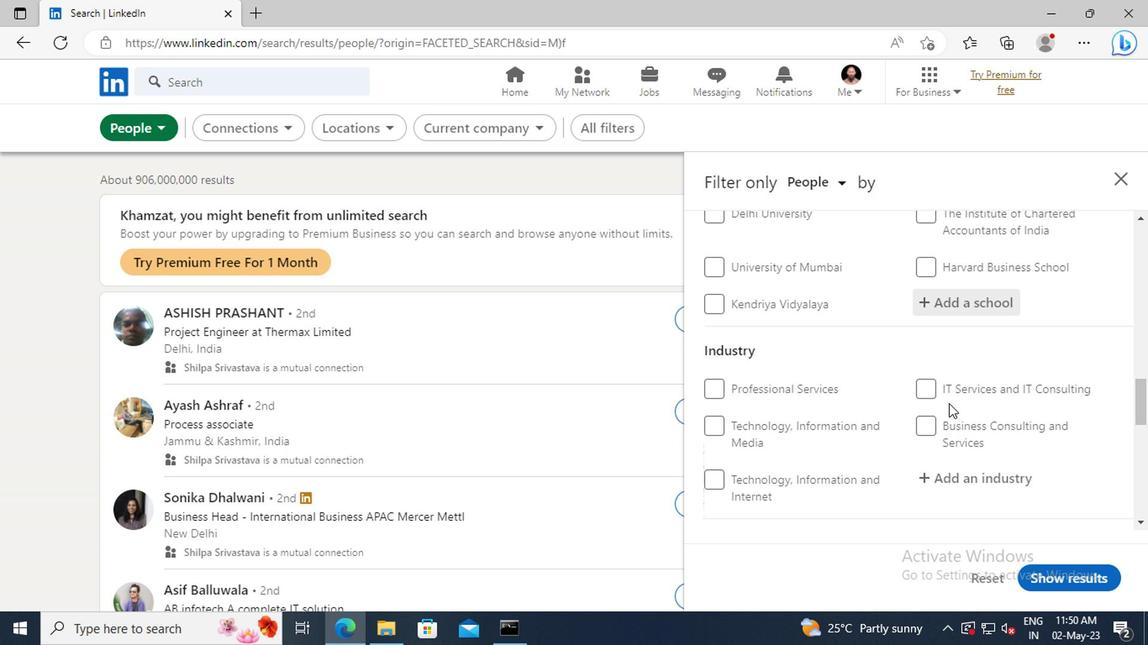 
Action: Mouse scrolled (810, 421) with delta (0, 0)
Screenshot: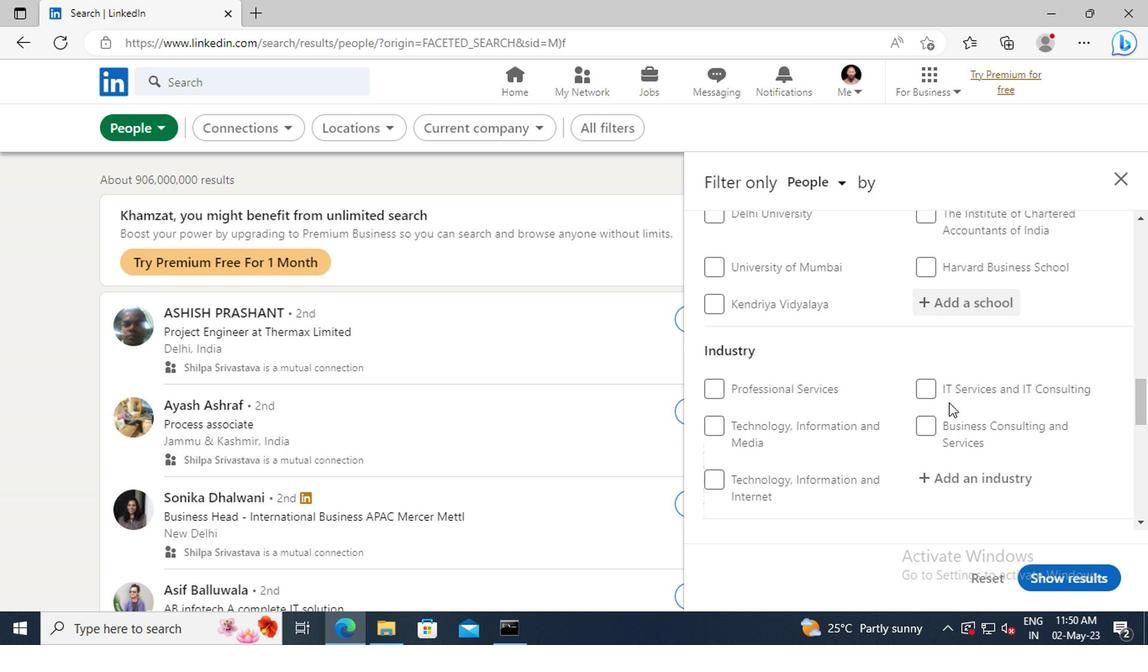 
Action: Mouse scrolled (810, 421) with delta (0, 0)
Screenshot: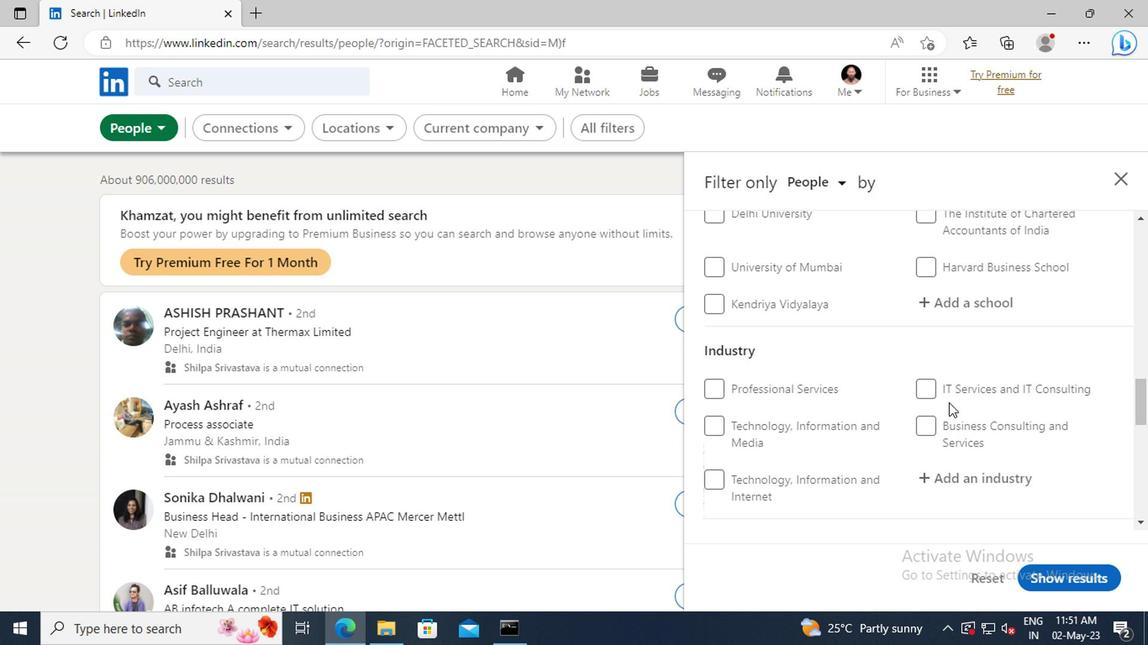 
Action: Mouse scrolled (810, 421) with delta (0, 0)
Screenshot: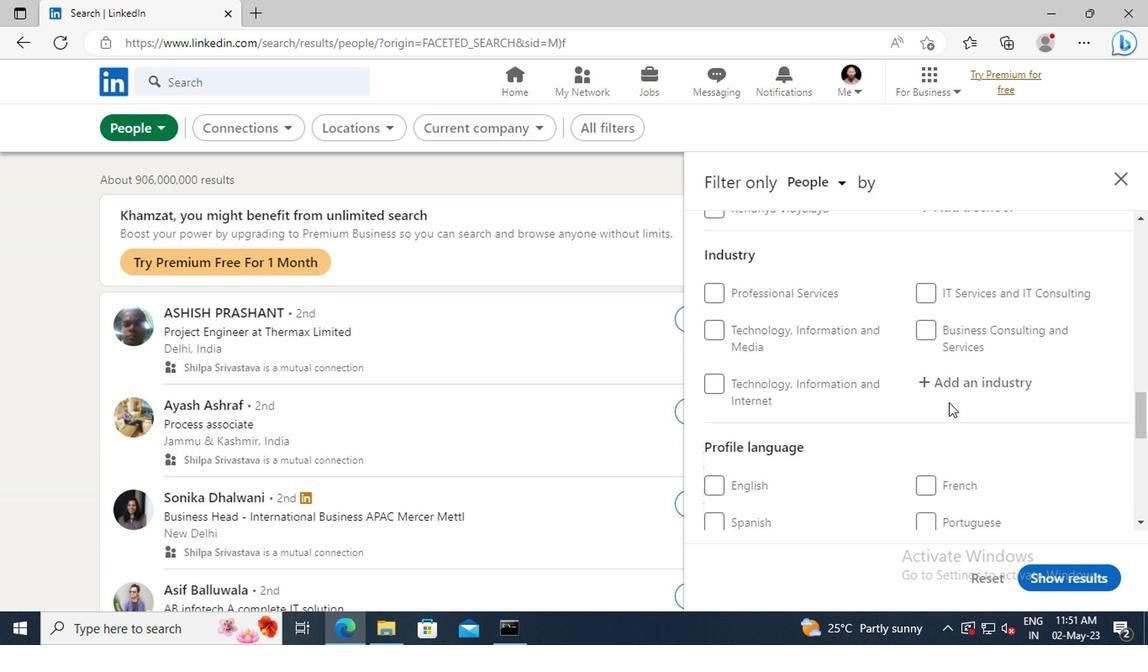 
Action: Mouse scrolled (810, 421) with delta (0, 0)
Screenshot: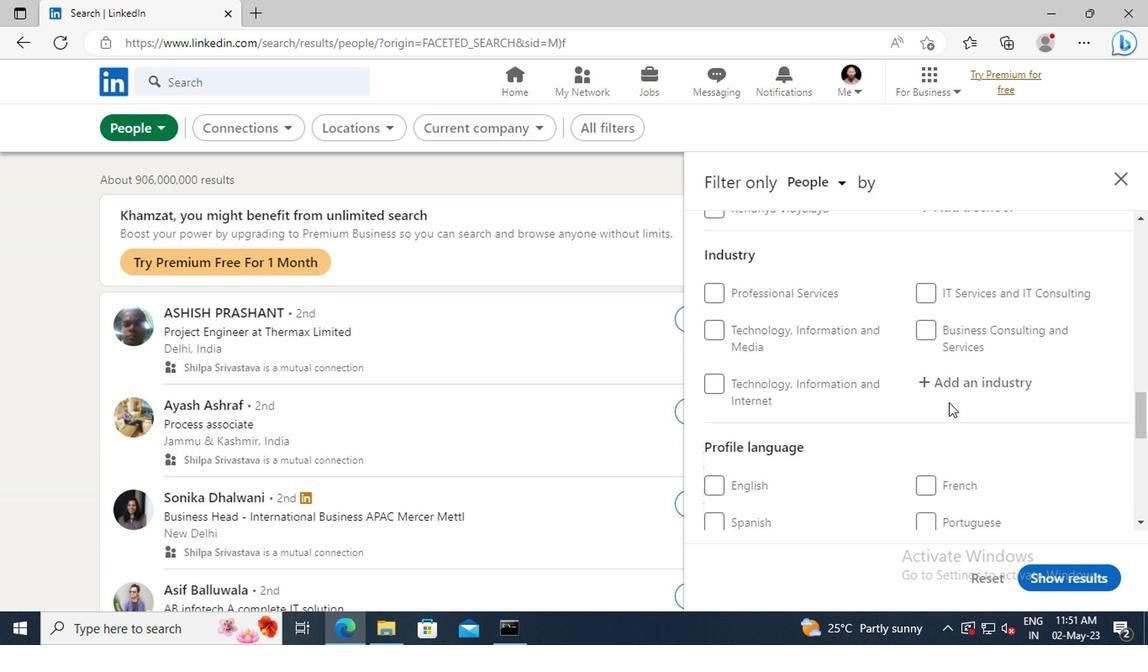 
Action: Mouse moved to (646, 464)
Screenshot: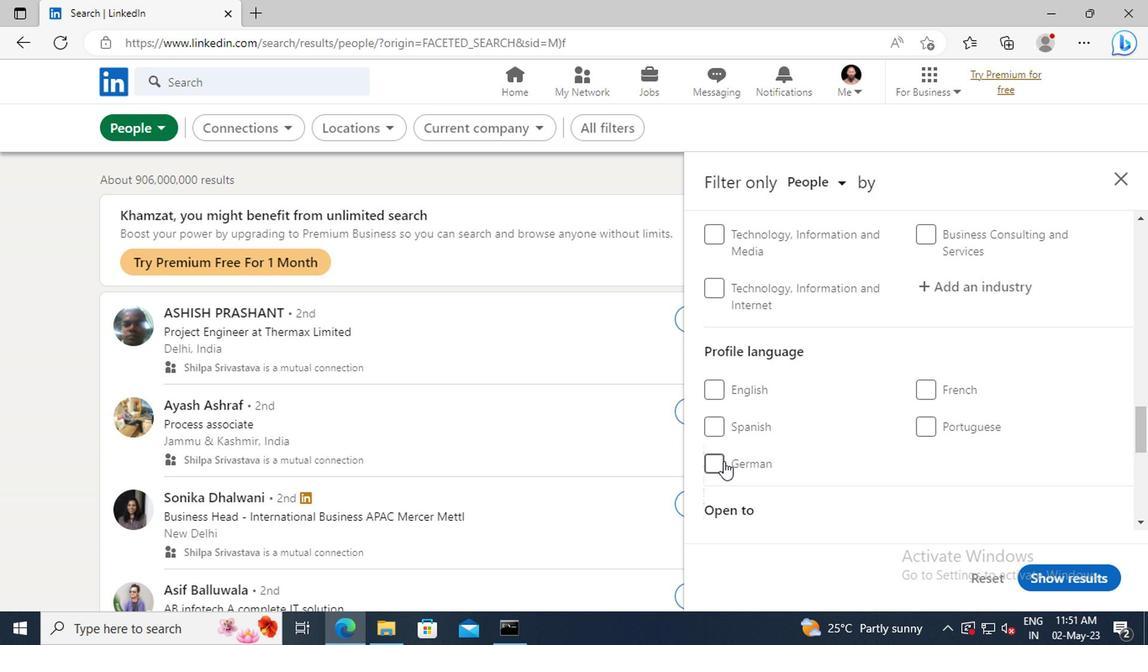 
Action: Mouse pressed left at (646, 464)
Screenshot: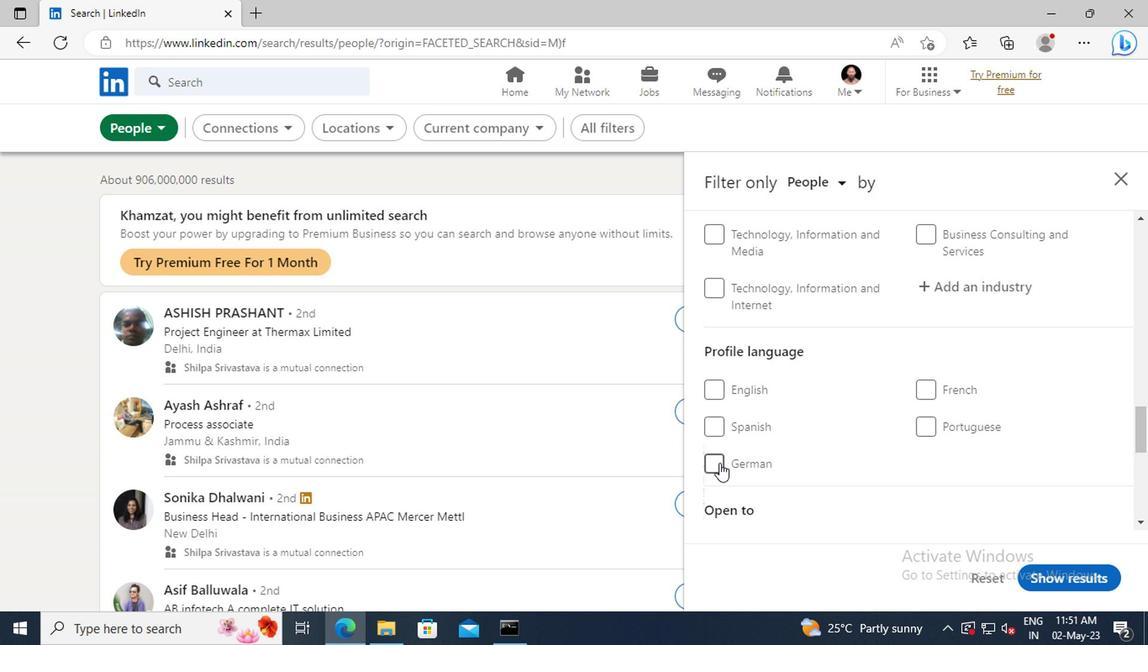 
Action: Mouse moved to (784, 450)
Screenshot: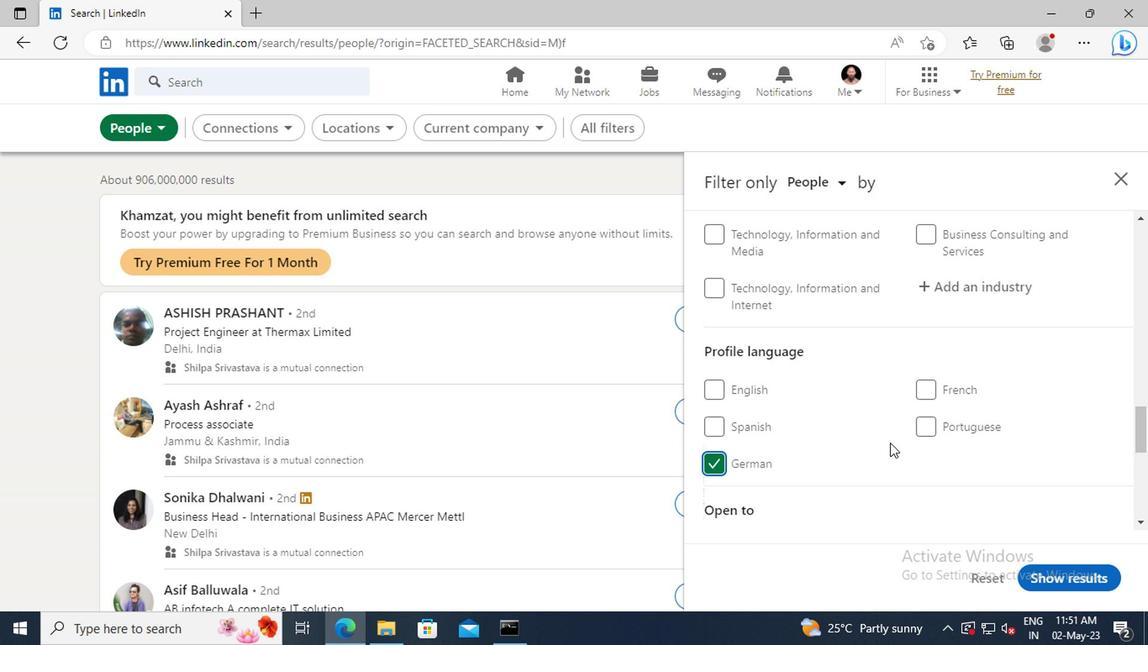 
Action: Mouse scrolled (784, 450) with delta (0, 0)
Screenshot: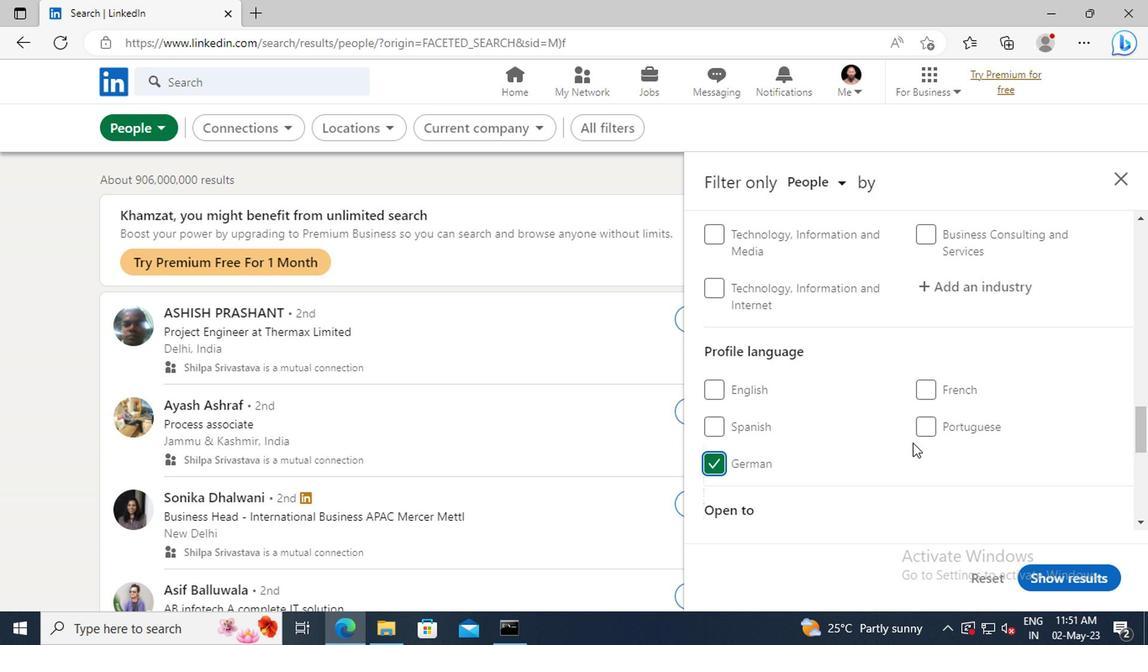 
Action: Mouse scrolled (784, 450) with delta (0, 0)
Screenshot: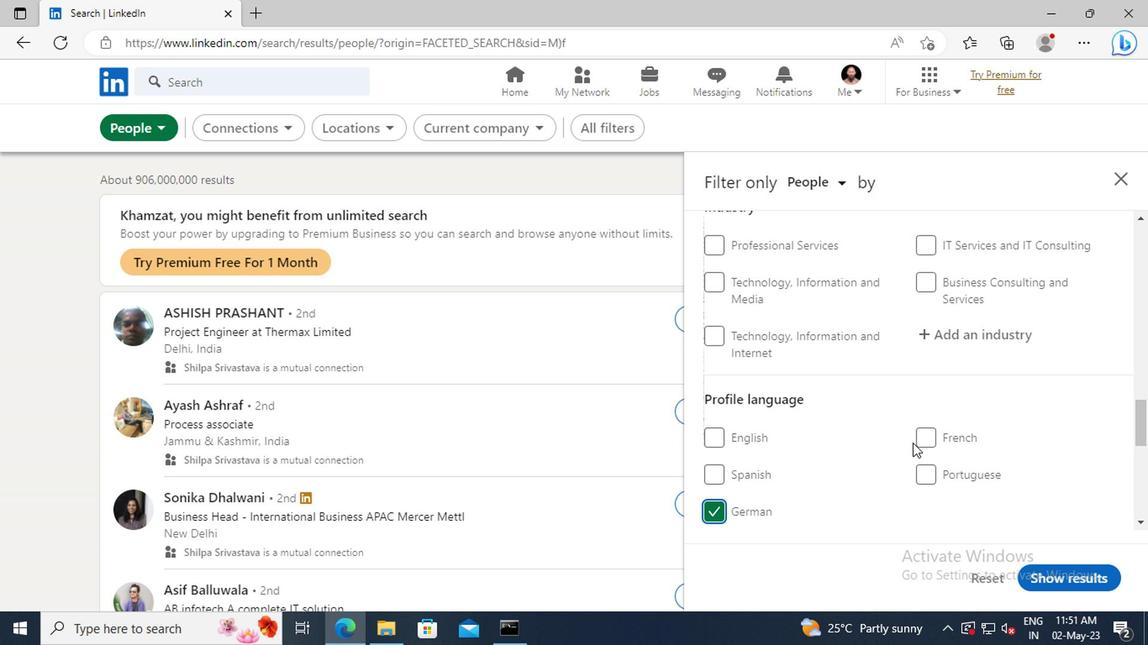 
Action: Mouse scrolled (784, 450) with delta (0, 0)
Screenshot: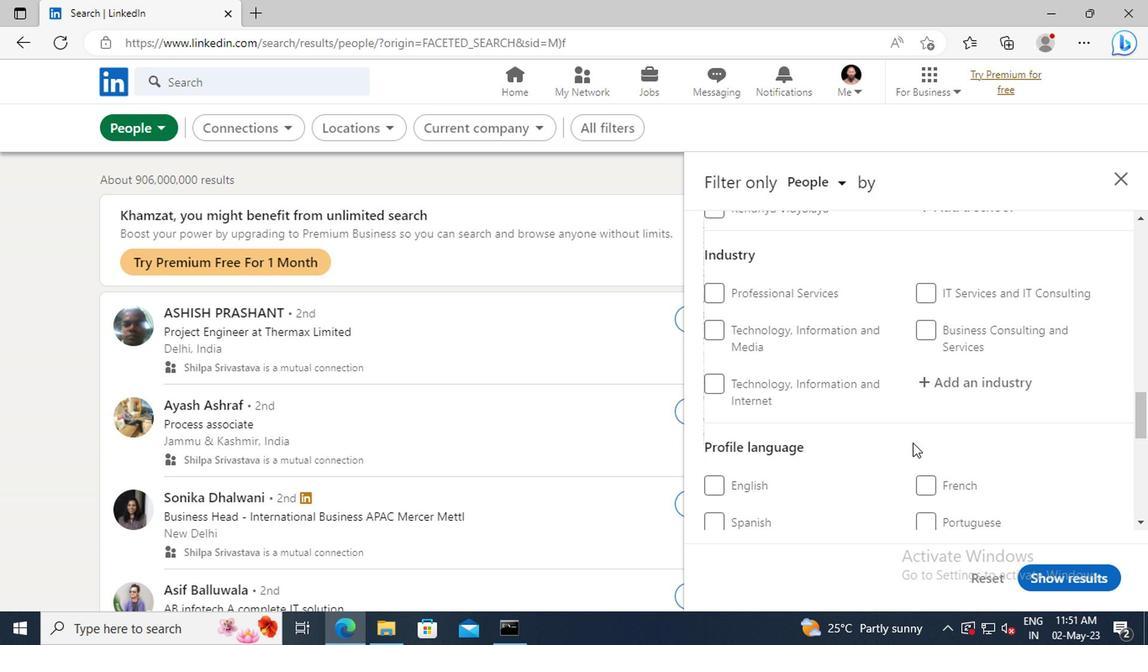 
Action: Mouse scrolled (784, 450) with delta (0, 0)
Screenshot: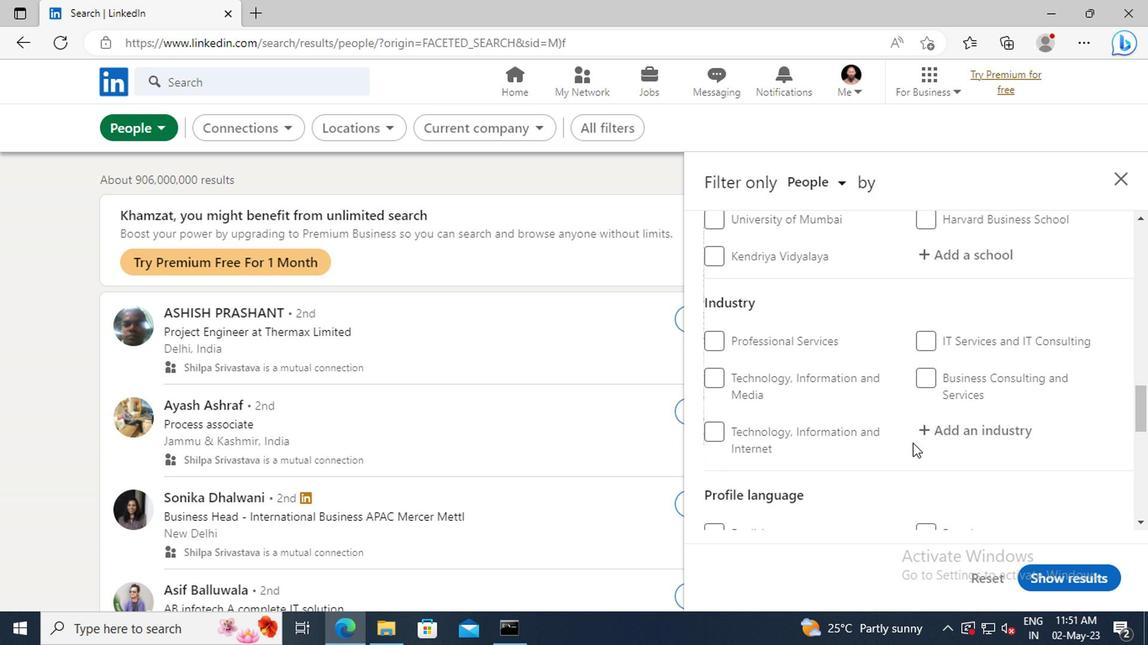 
Action: Mouse scrolled (784, 450) with delta (0, 0)
Screenshot: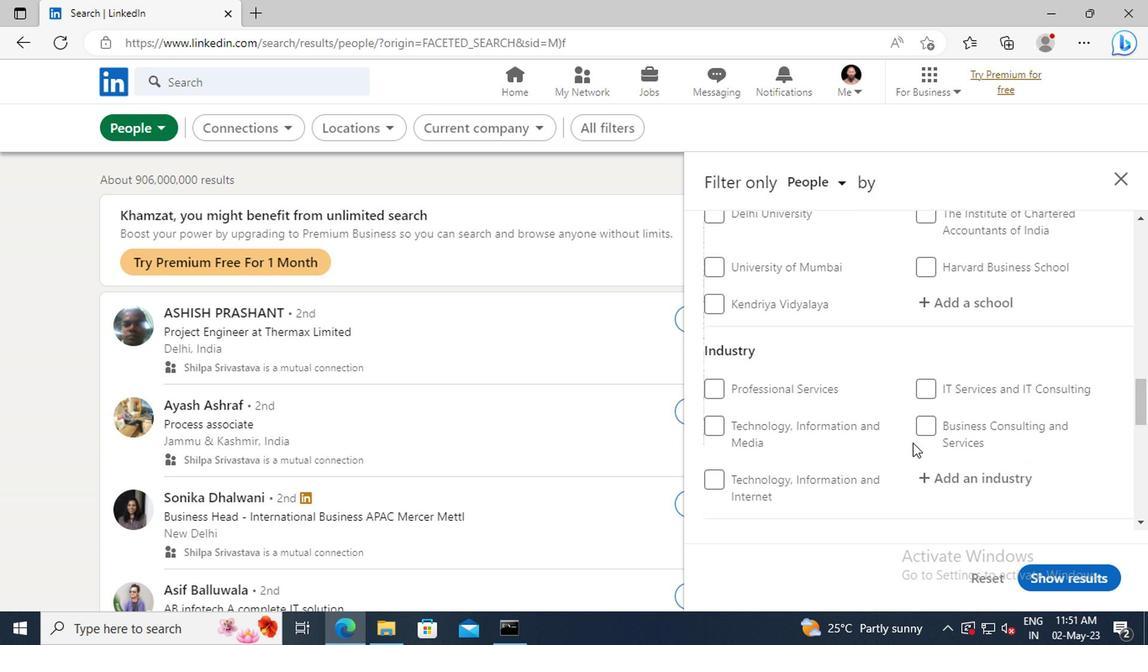 
Action: Mouse scrolled (784, 450) with delta (0, 0)
Screenshot: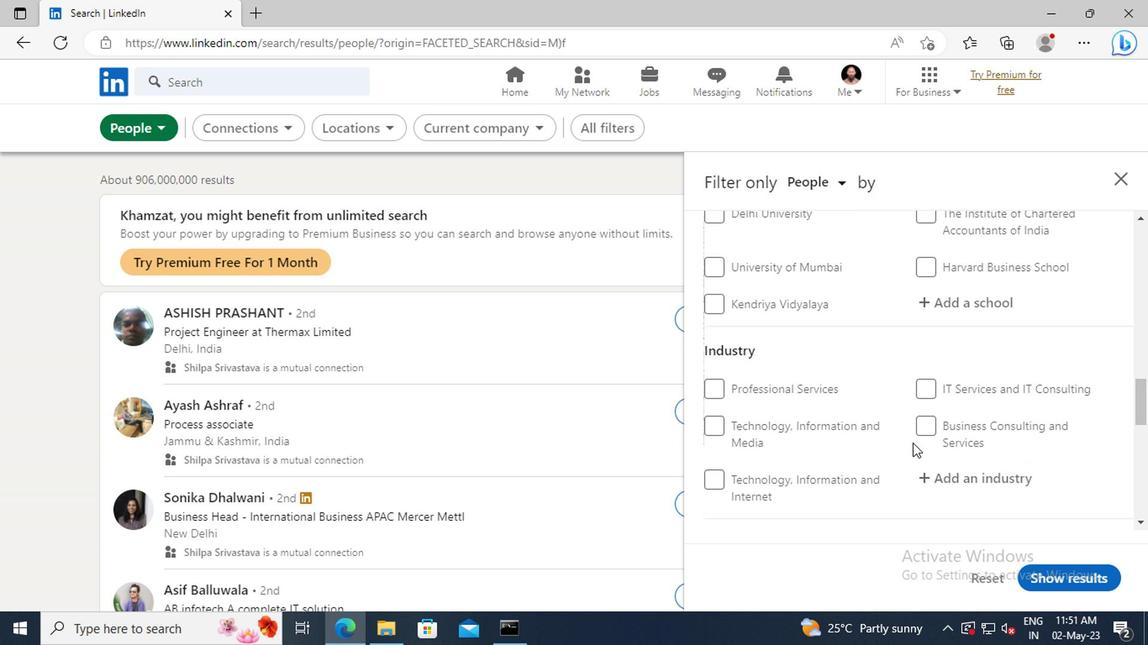 
Action: Mouse scrolled (784, 450) with delta (0, 0)
Screenshot: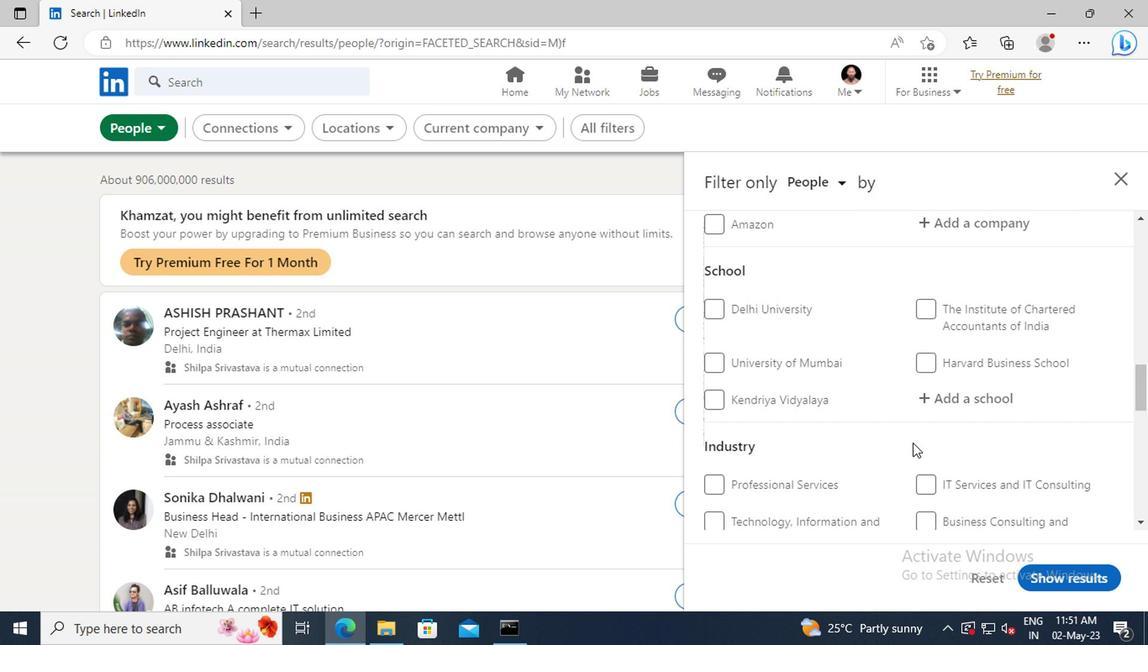 
Action: Mouse scrolled (784, 450) with delta (0, 0)
Screenshot: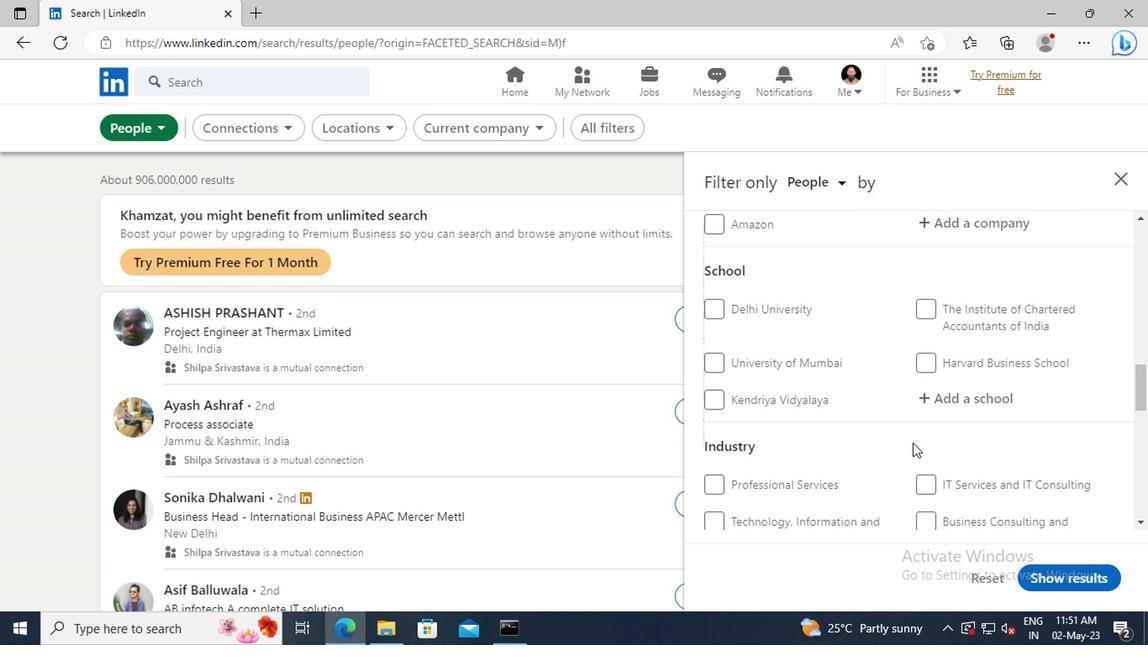 
Action: Mouse scrolled (784, 450) with delta (0, 0)
Screenshot: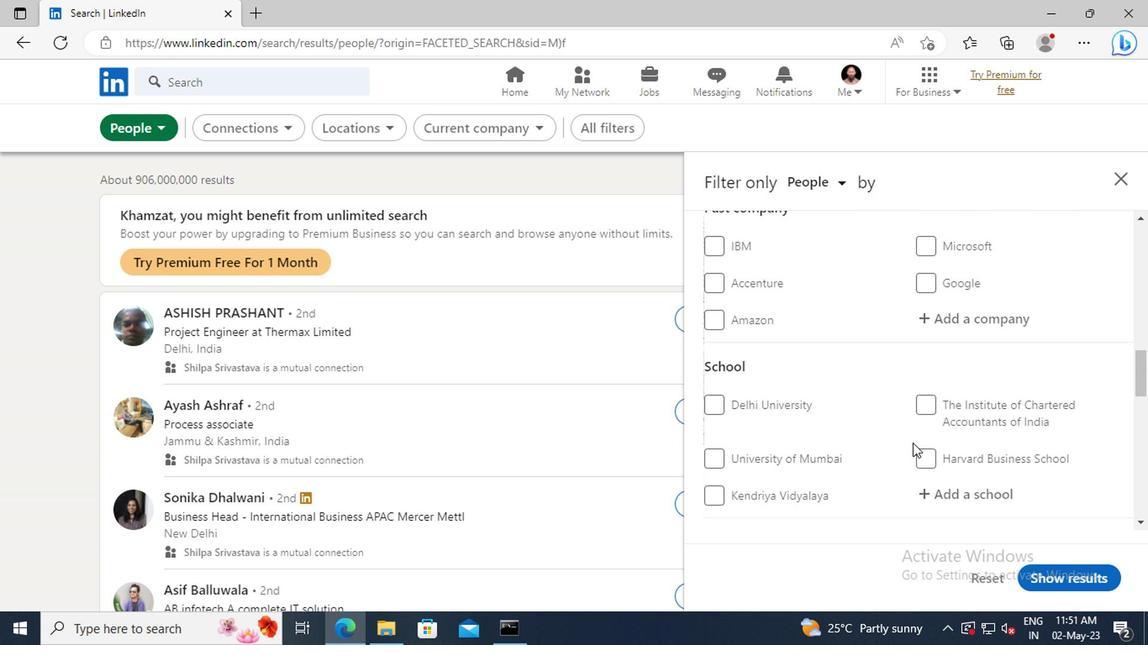 
Action: Mouse scrolled (784, 450) with delta (0, 0)
Screenshot: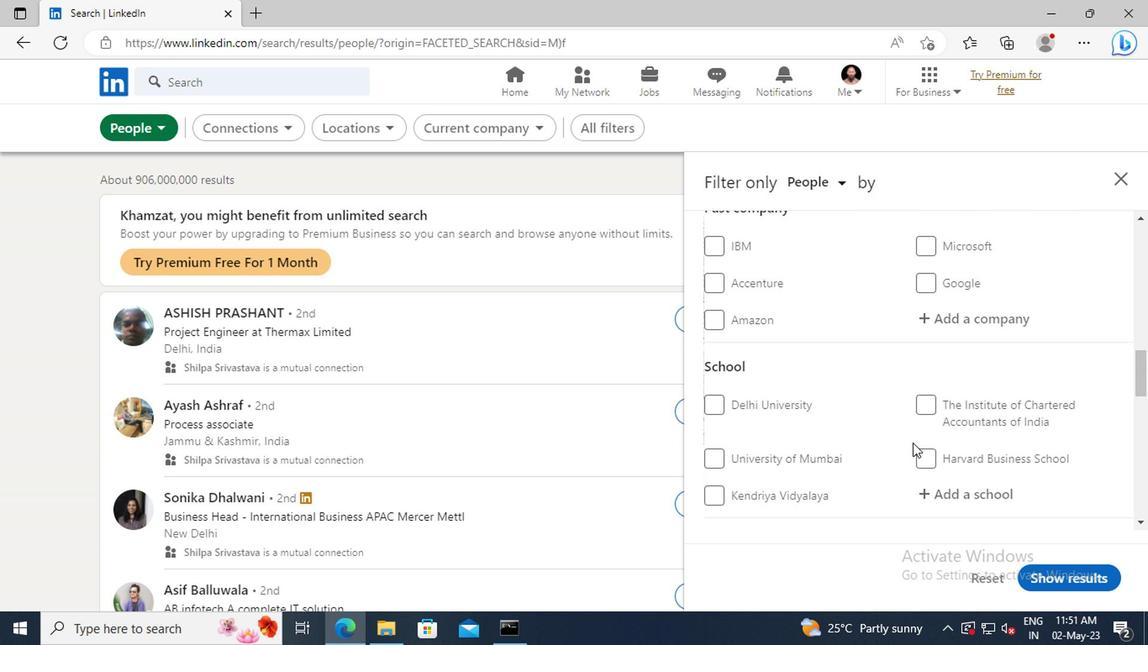 
Action: Mouse scrolled (784, 450) with delta (0, 0)
Screenshot: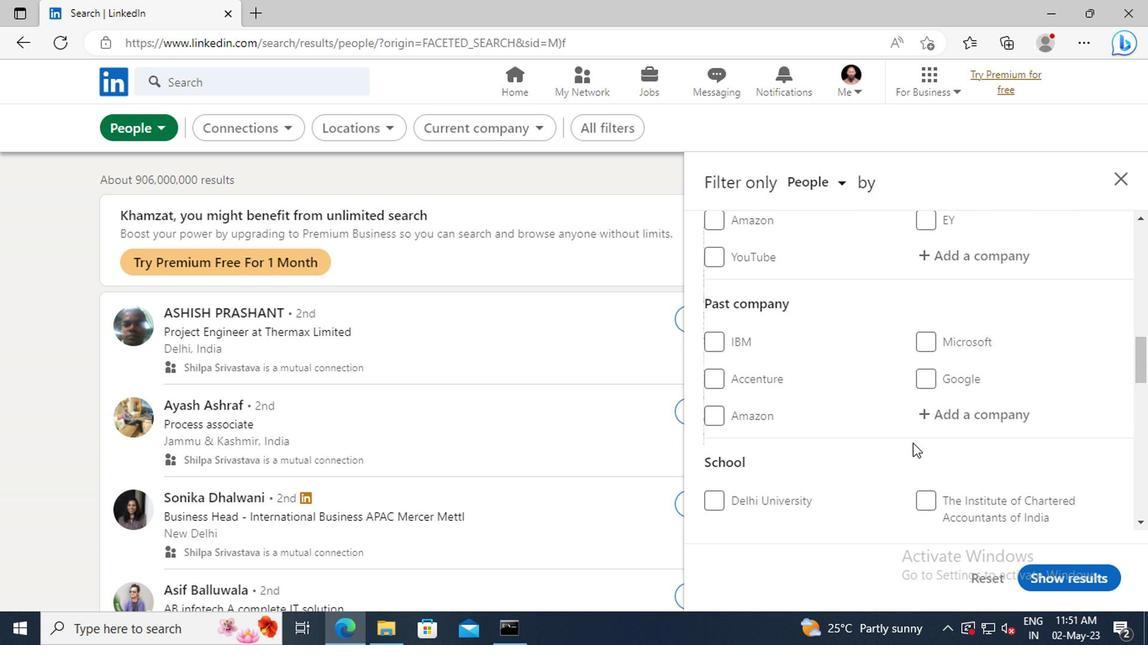 
Action: Mouse scrolled (784, 450) with delta (0, 0)
Screenshot: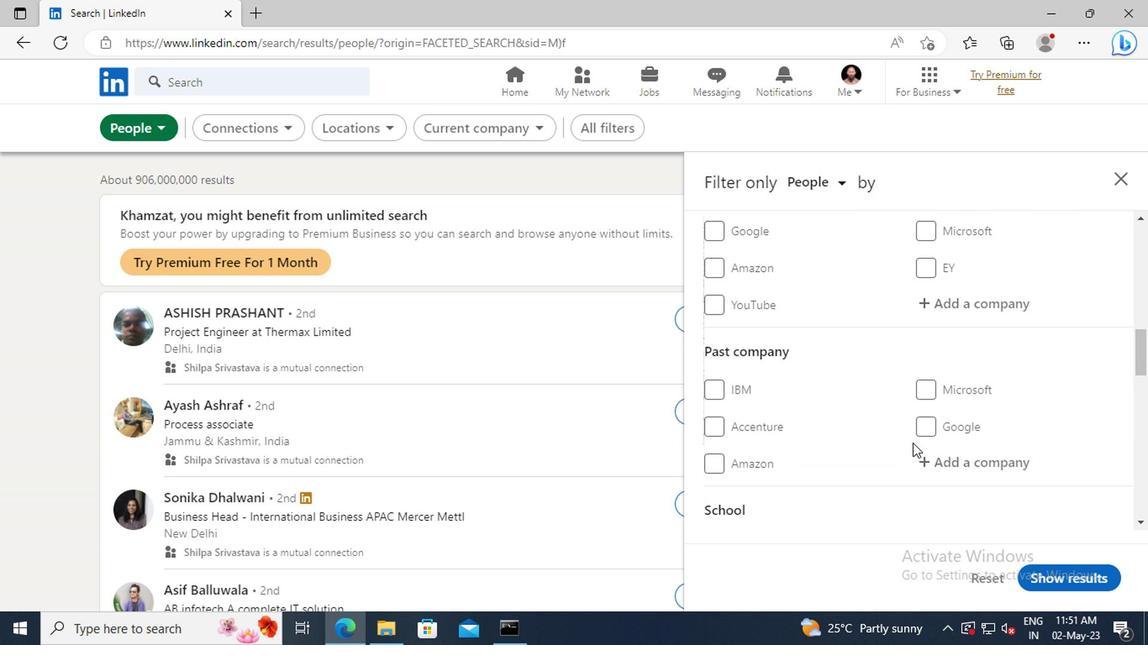 
Action: Mouse scrolled (784, 450) with delta (0, 0)
Screenshot: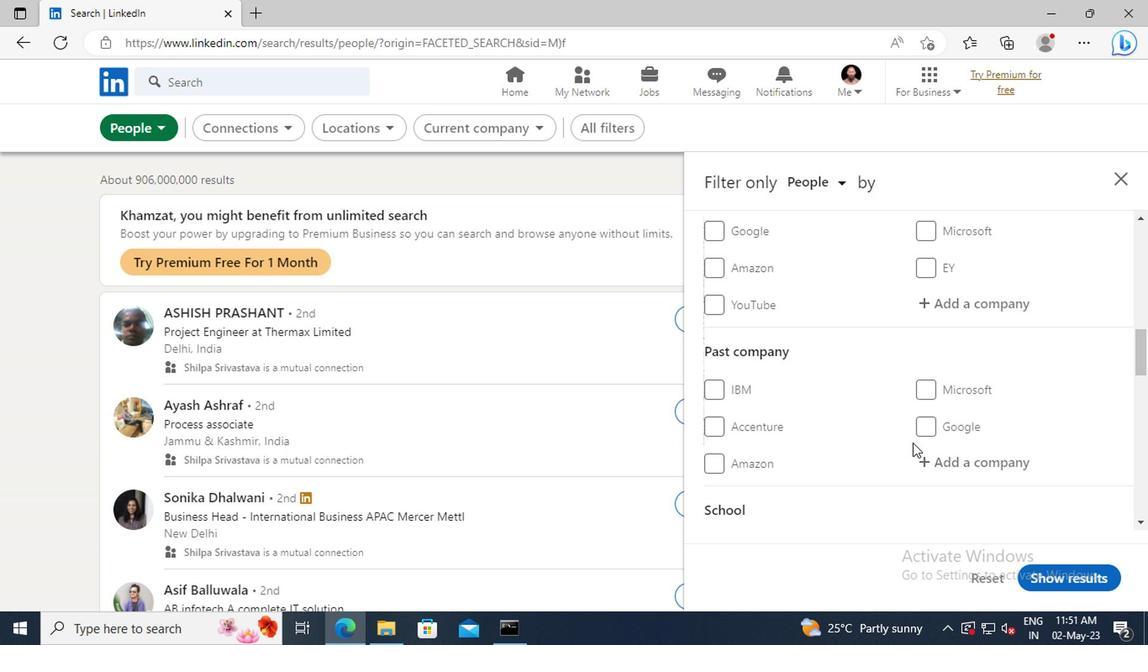
Action: Mouse moved to (797, 418)
Screenshot: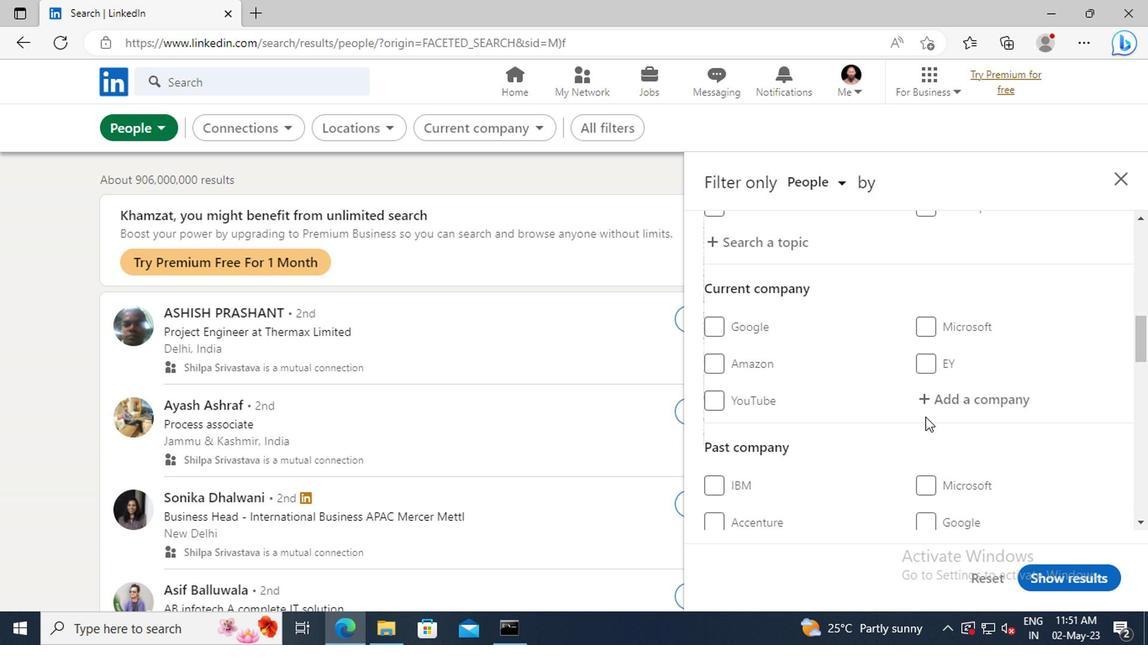 
Action: Mouse pressed left at (797, 418)
Screenshot: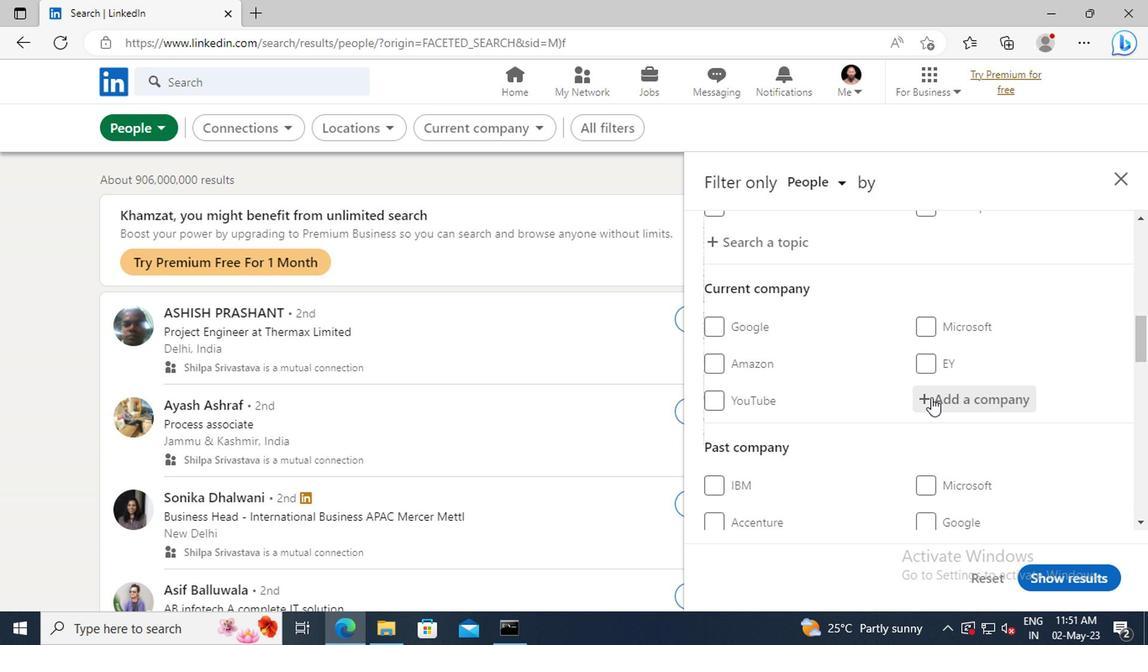 
Action: Key pressed <Key.shift>GRANT<Key.space><Key.shift>THO
Screenshot: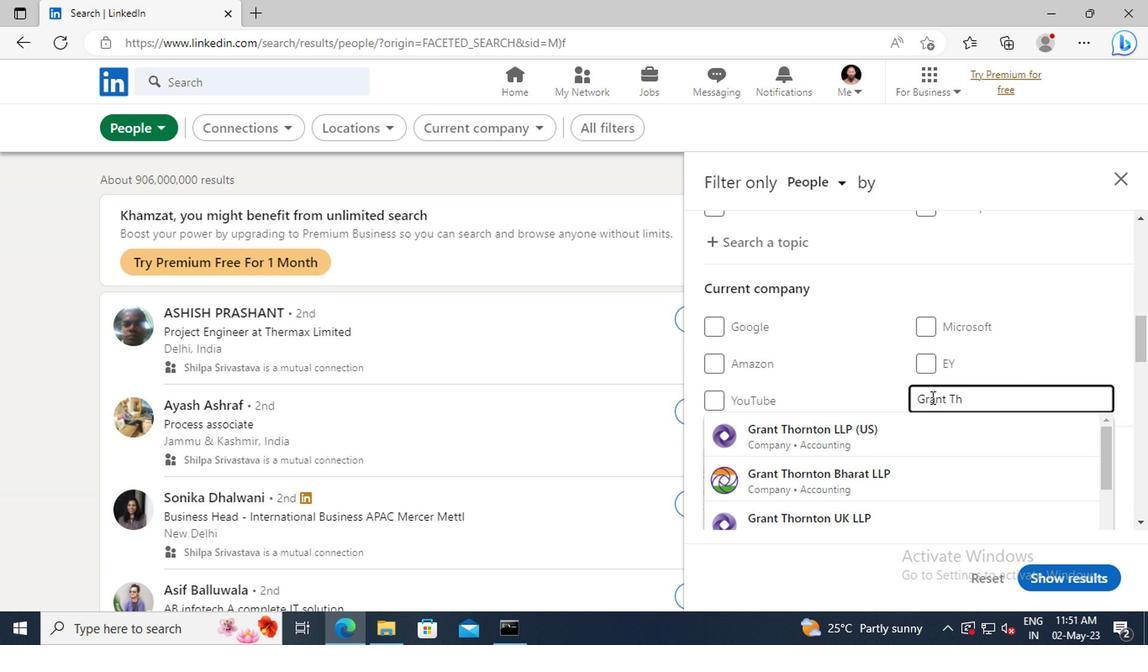 
Action: Mouse moved to (797, 472)
Screenshot: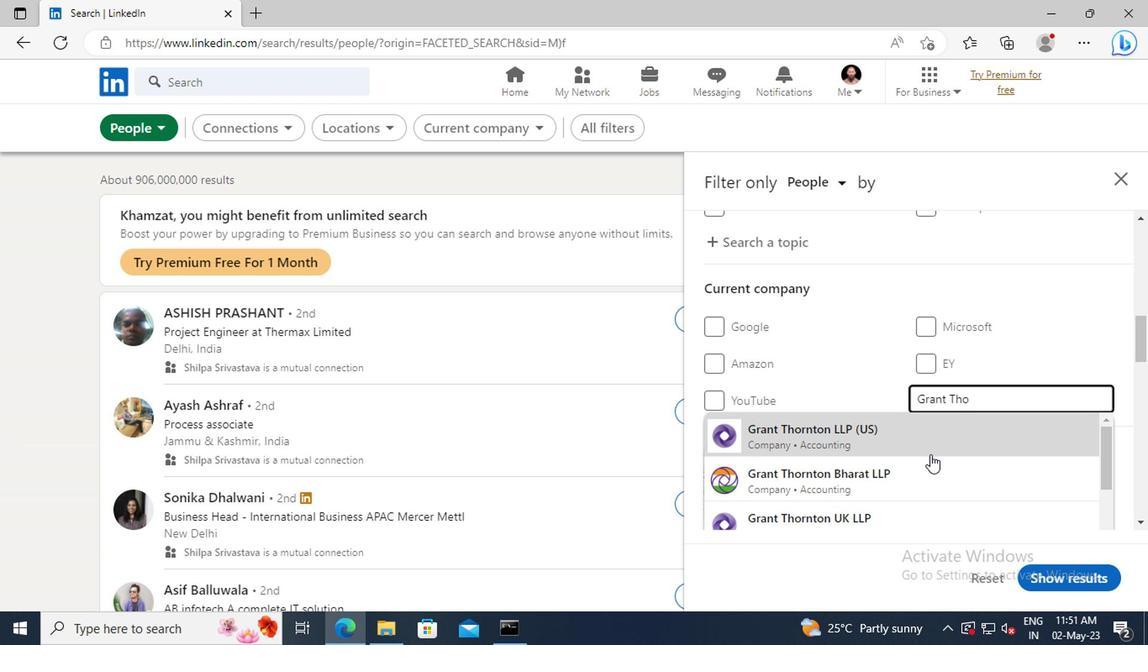 
Action: Mouse pressed left at (797, 472)
Screenshot: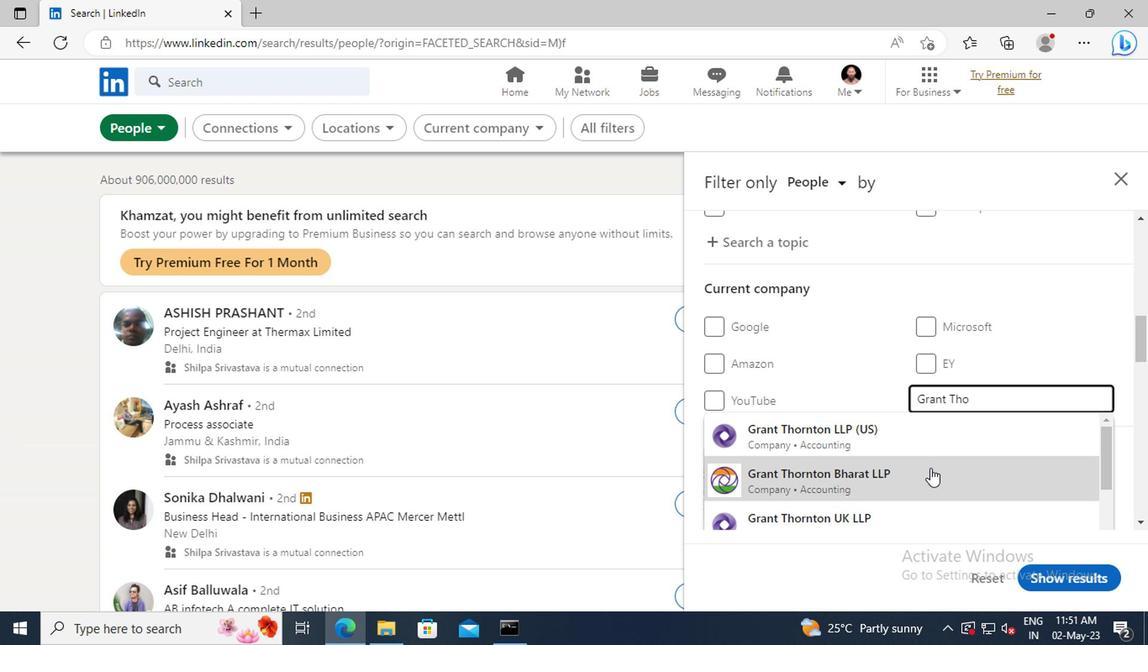 
Action: Mouse scrolled (797, 471) with delta (0, 0)
Screenshot: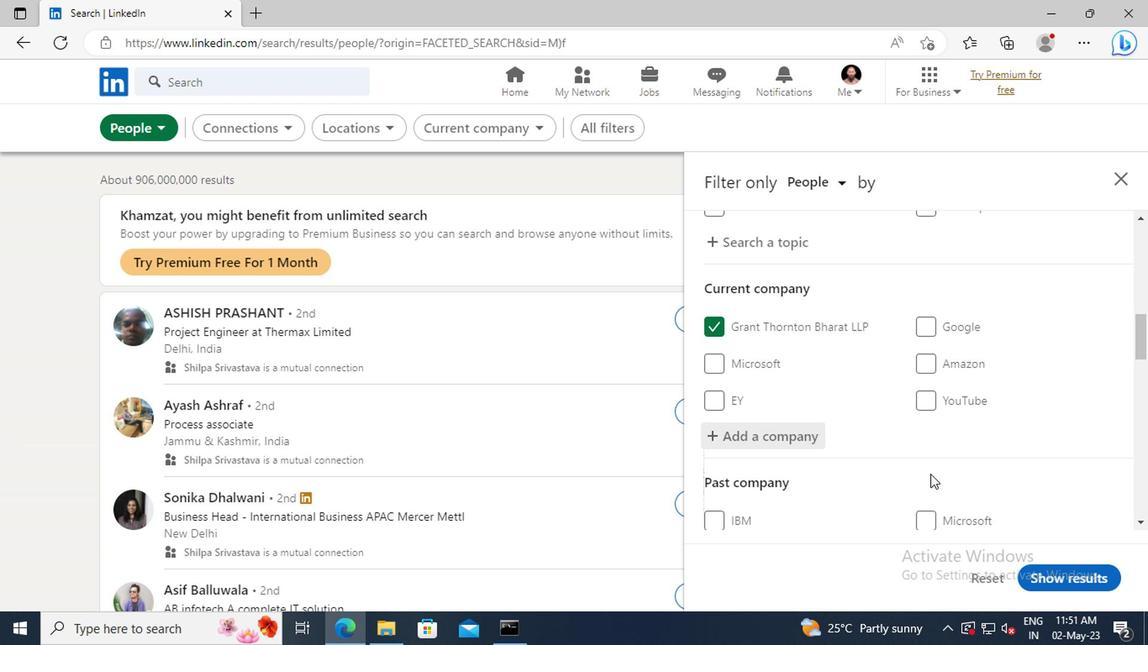 
Action: Mouse scrolled (797, 471) with delta (0, 0)
Screenshot: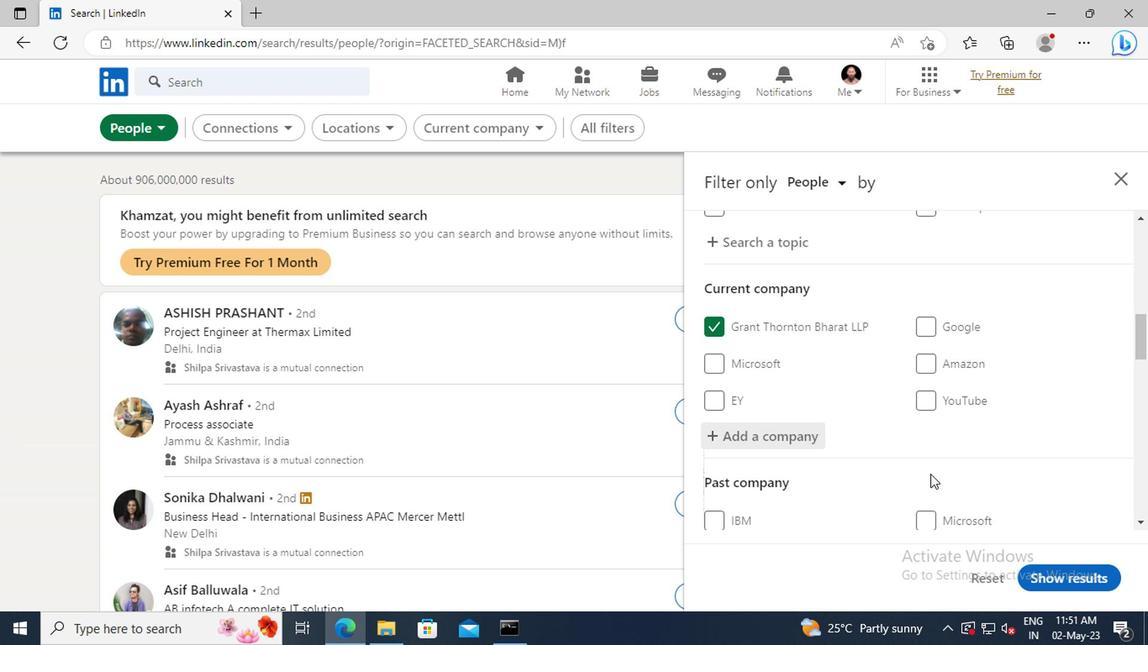 
Action: Mouse moved to (795, 438)
Screenshot: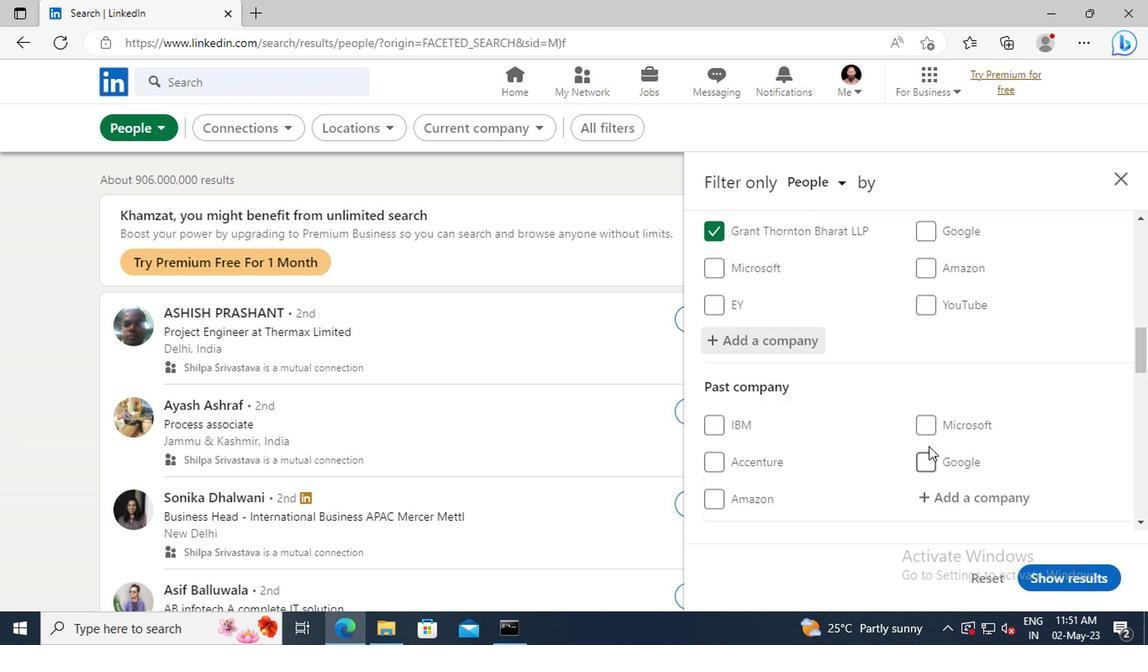 
Action: Mouse scrolled (795, 438) with delta (0, 0)
Screenshot: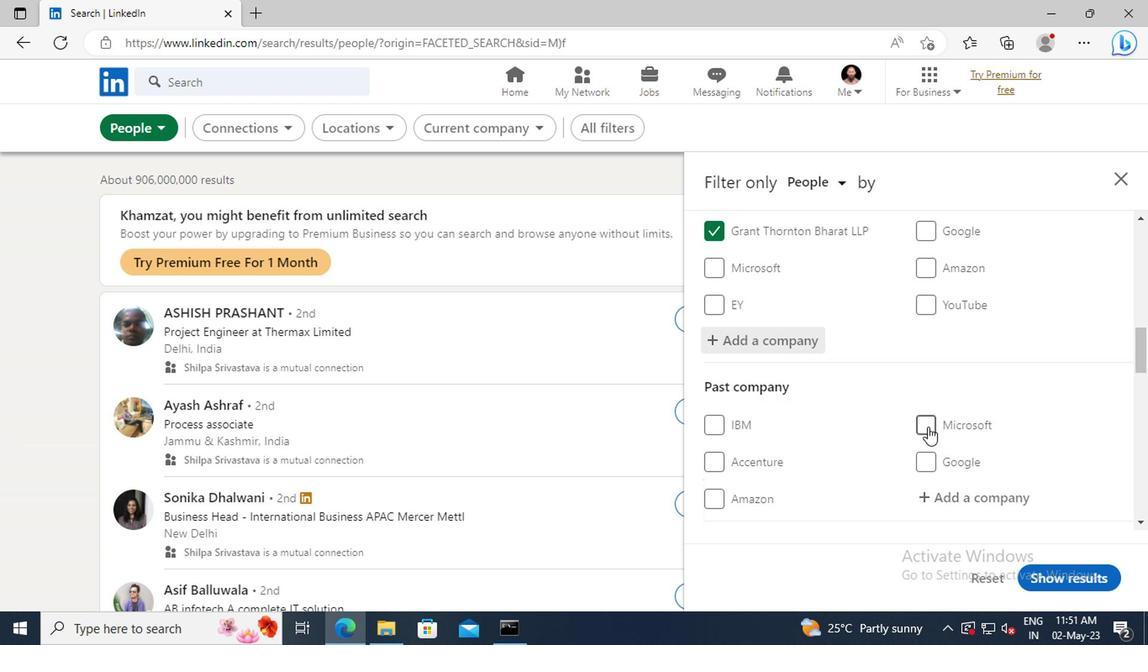 
Action: Mouse moved to (795, 424)
Screenshot: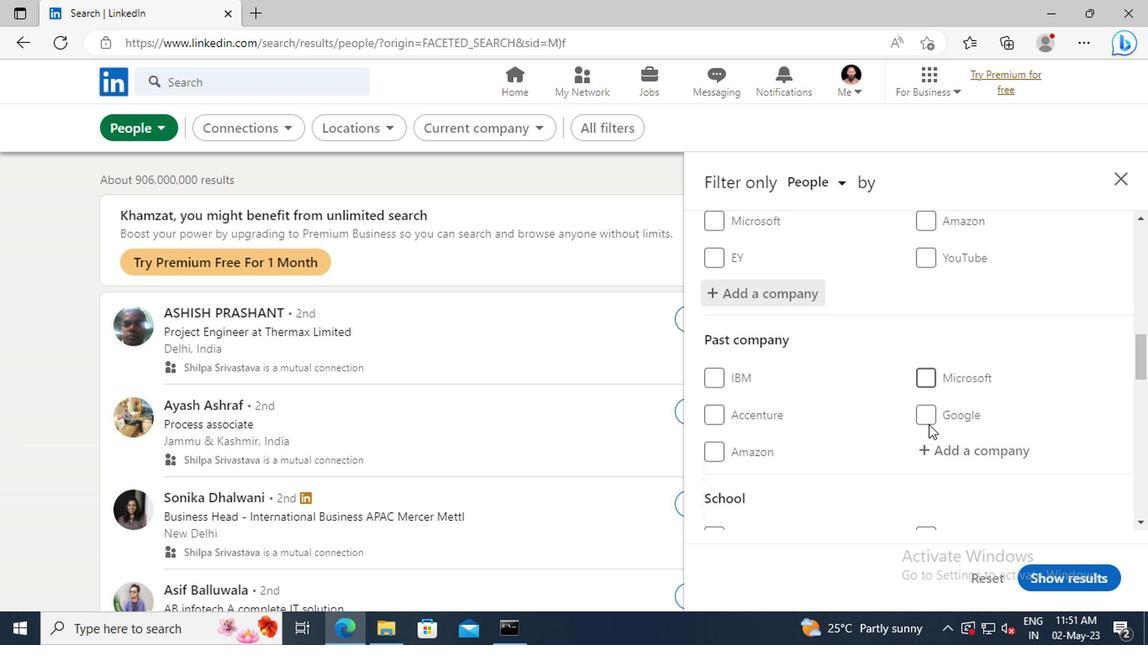 
Action: Mouse scrolled (795, 423) with delta (0, 0)
Screenshot: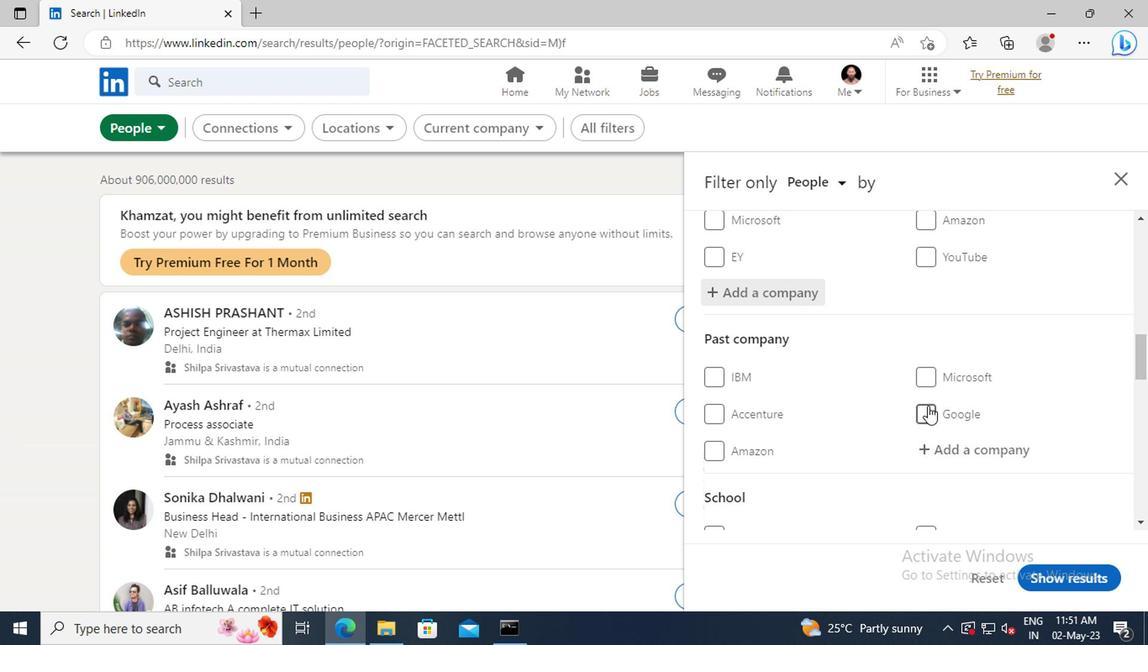 
Action: Mouse scrolled (795, 423) with delta (0, 0)
Screenshot: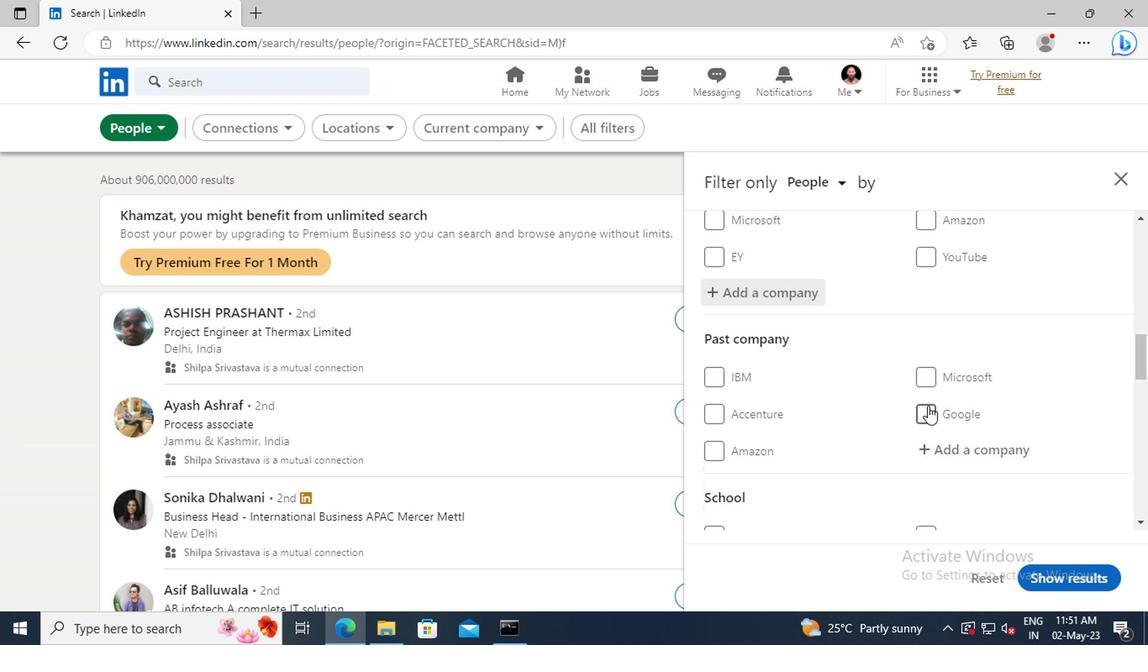 
Action: Mouse moved to (795, 423)
Screenshot: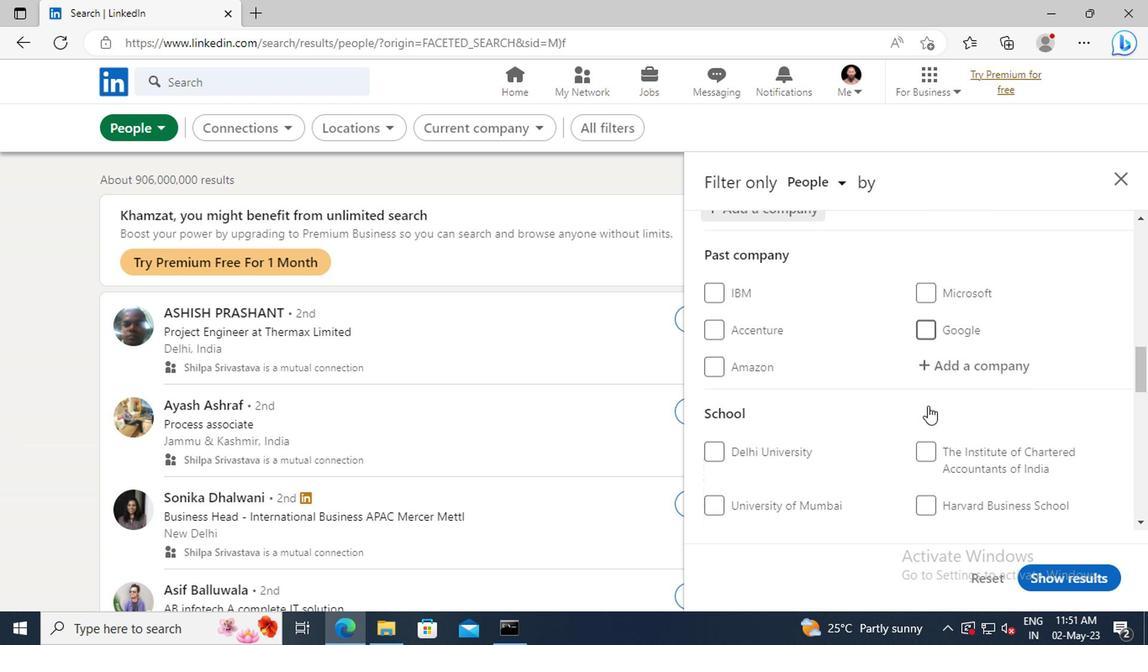 
Action: Mouse scrolled (795, 422) with delta (0, 0)
Screenshot: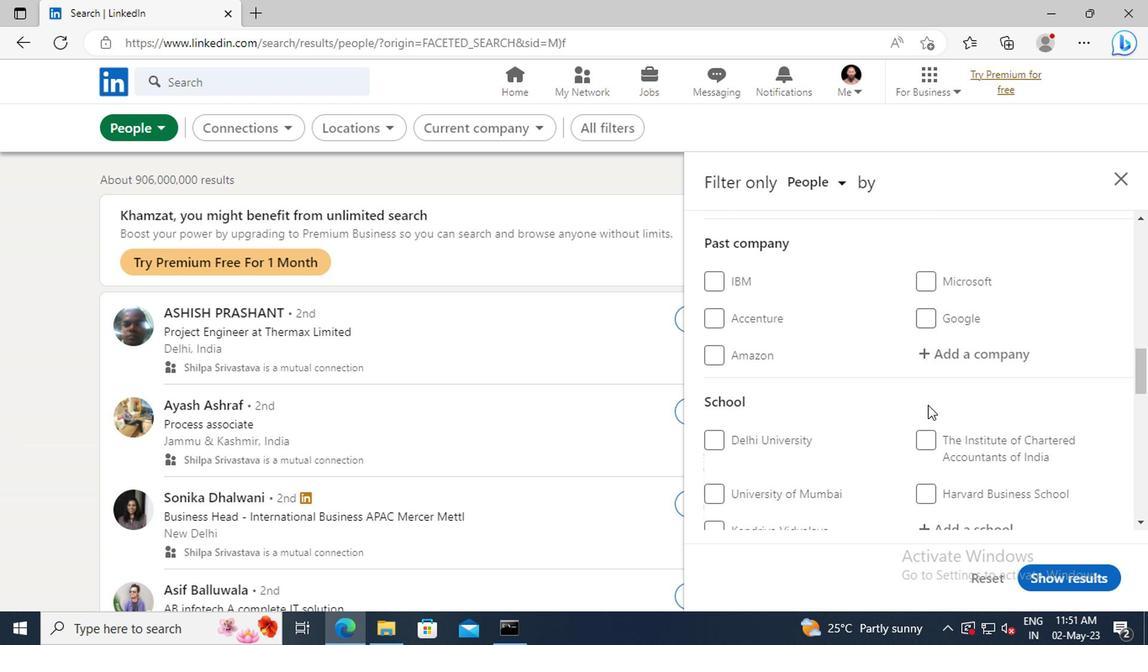 
Action: Mouse scrolled (795, 422) with delta (0, 0)
Screenshot: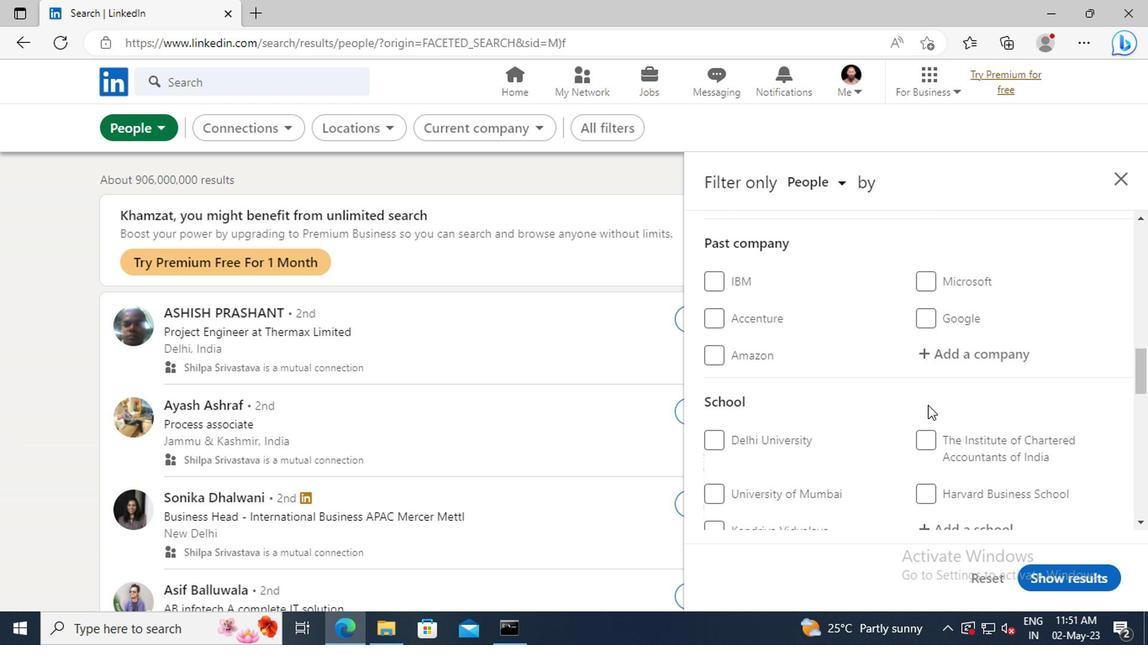 
Action: Mouse scrolled (795, 422) with delta (0, 0)
Screenshot: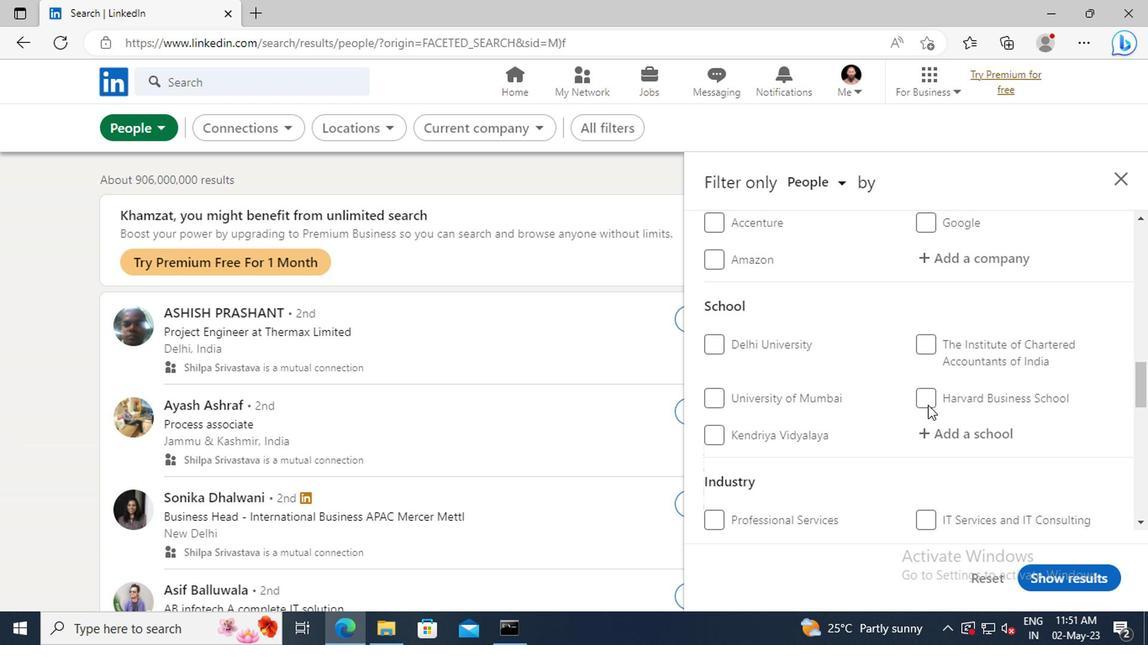 
Action: Mouse moved to (806, 415)
Screenshot: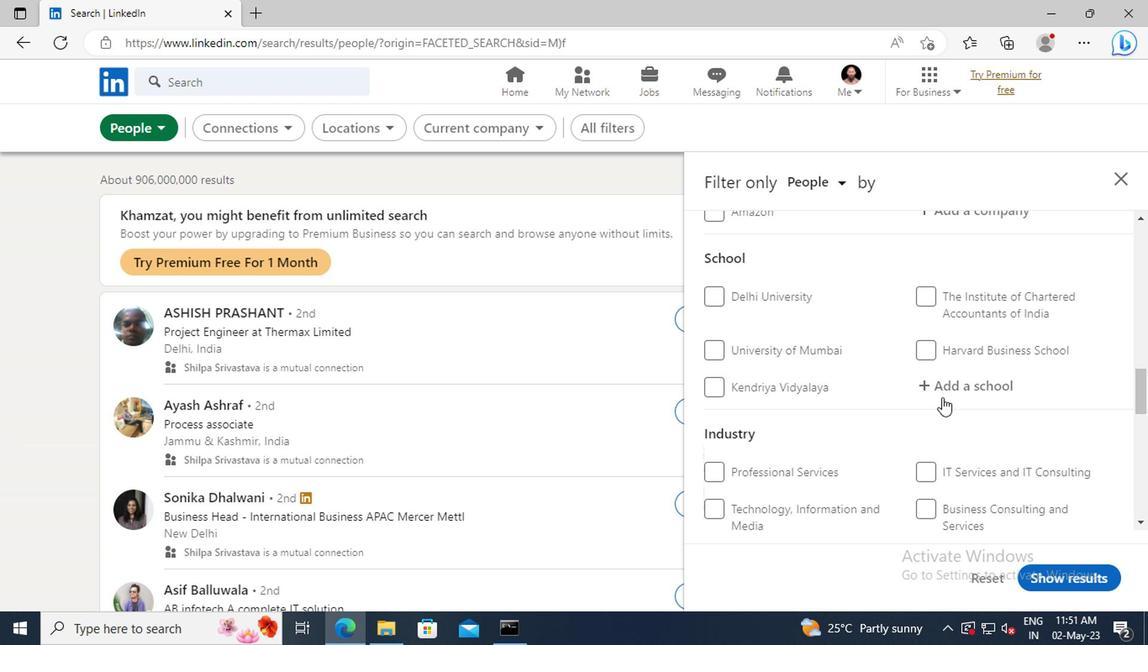 
Action: Mouse pressed left at (806, 415)
Screenshot: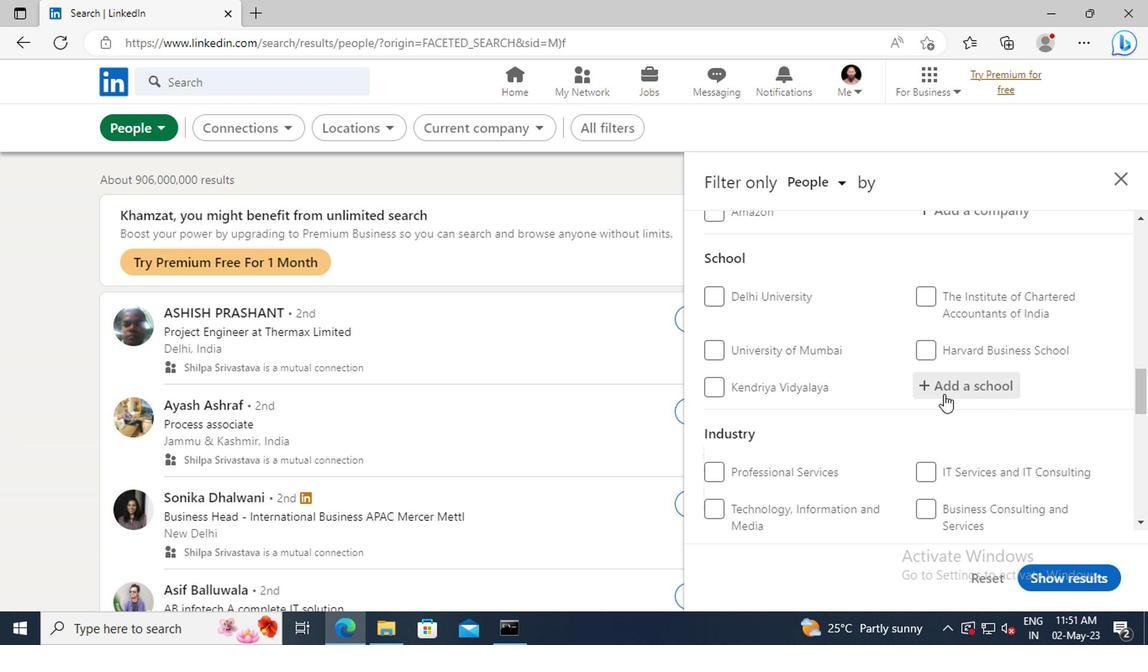 
Action: Mouse moved to (806, 415)
Screenshot: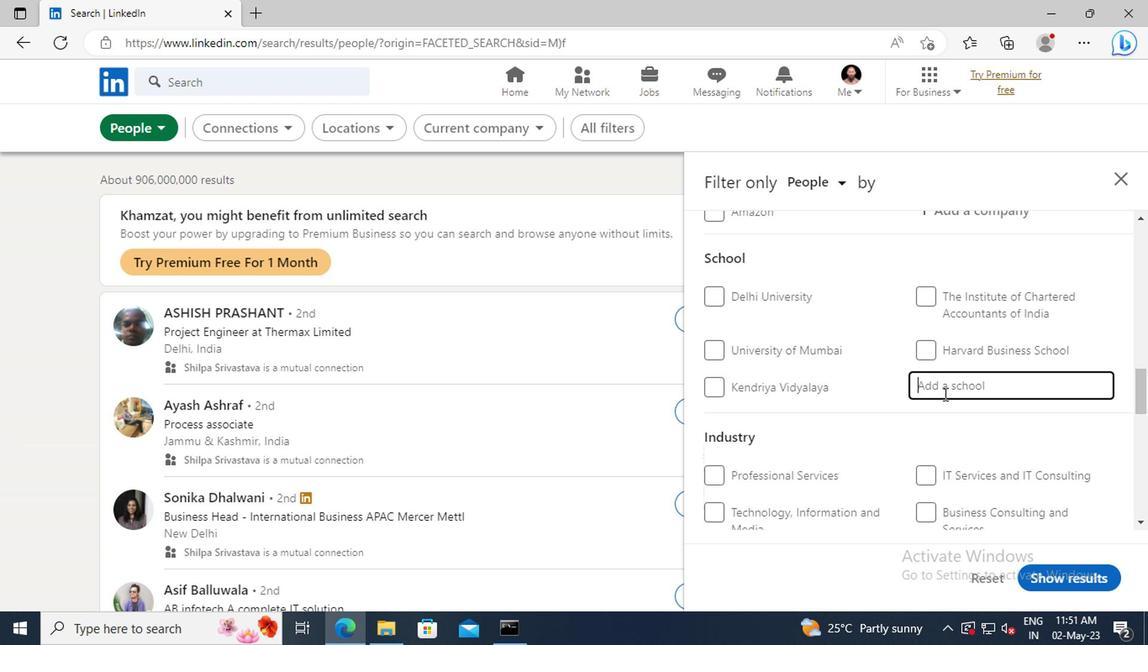 
Action: Key pressed <Key.shift>SIKKIM<Key.space><Key.shift>MANIPAL<Key.space><Key.shift>INSTITUTE<Key.space>OF<Key.space><Key.shift>TEC
Screenshot: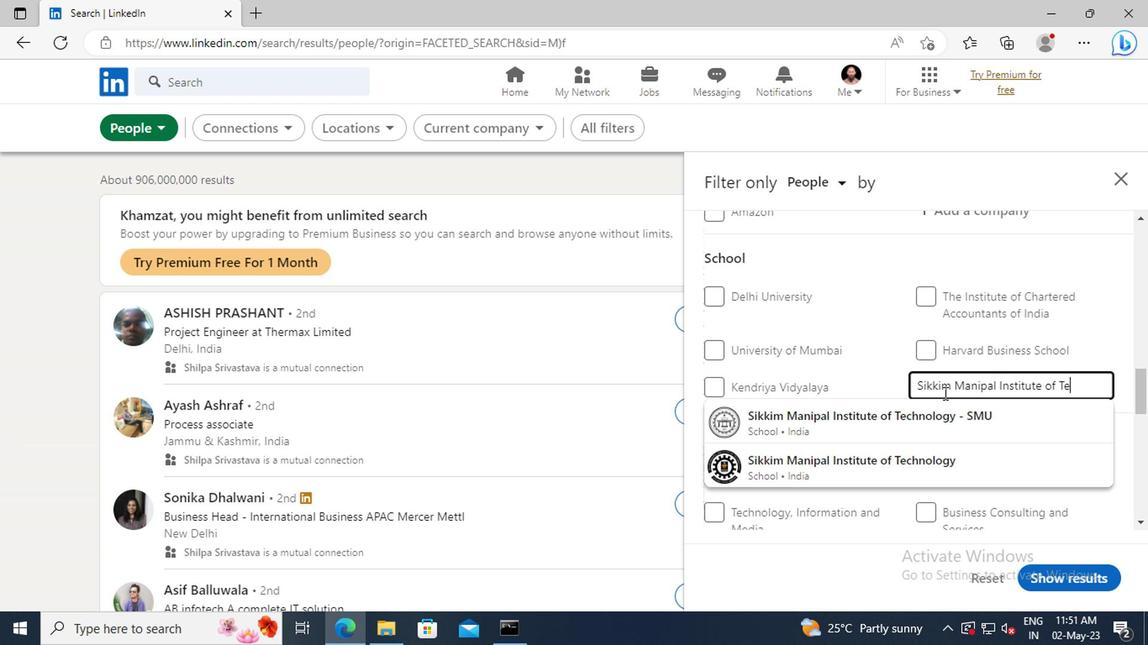 
Action: Mouse moved to (806, 458)
Screenshot: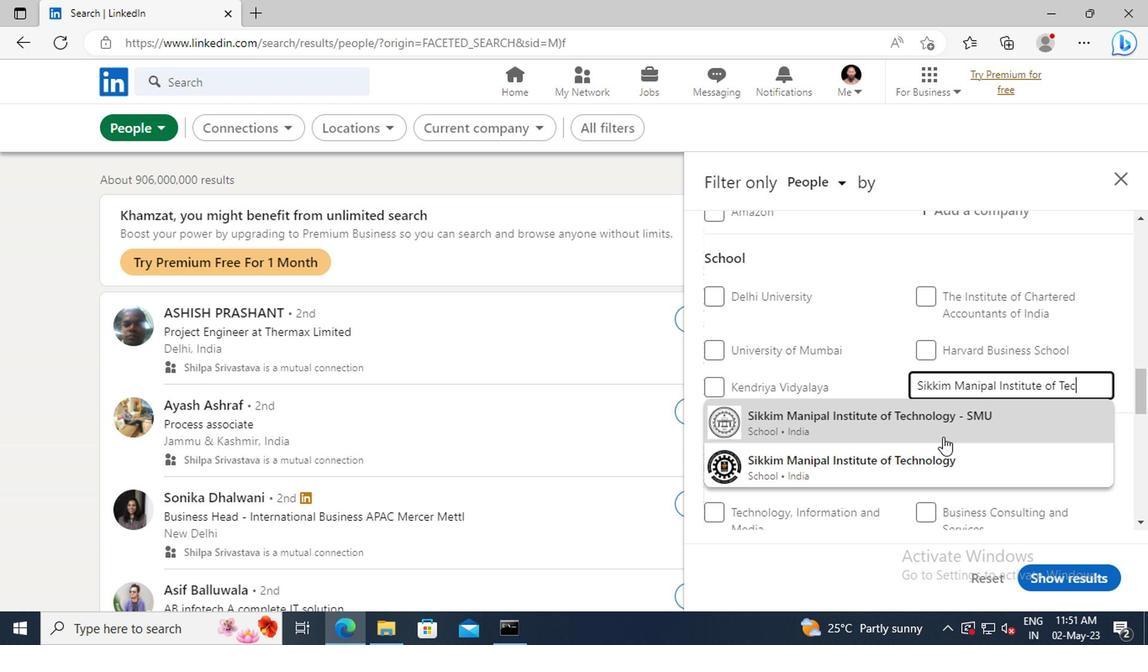 
Action: Mouse pressed left at (806, 458)
Screenshot: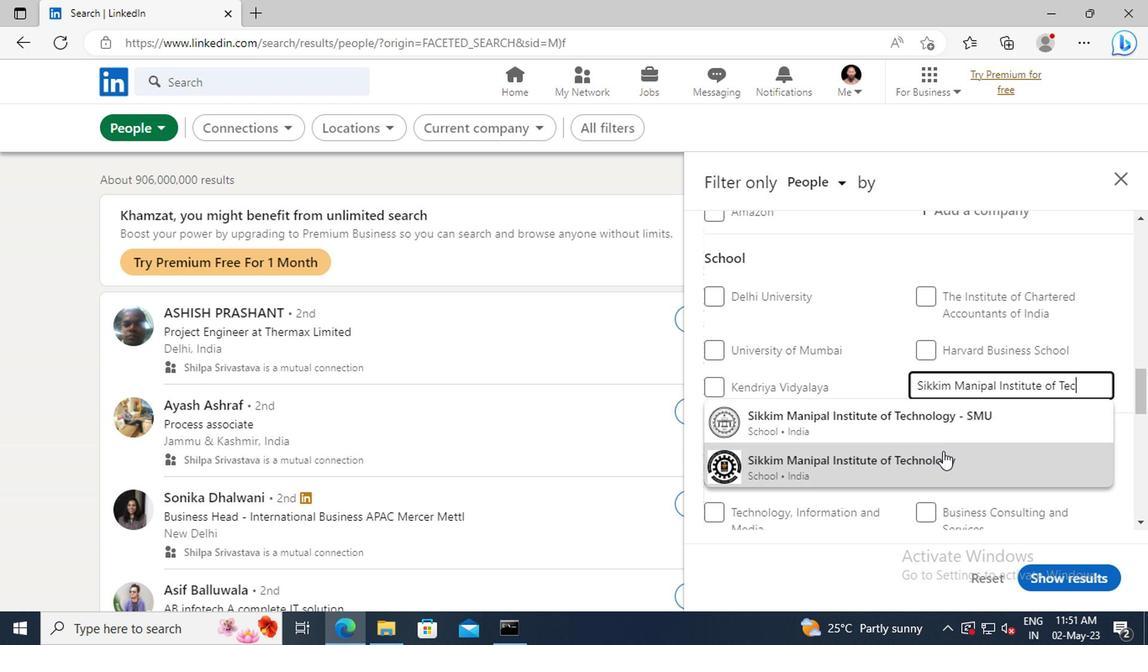 
Action: Mouse scrolled (806, 457) with delta (0, 0)
Screenshot: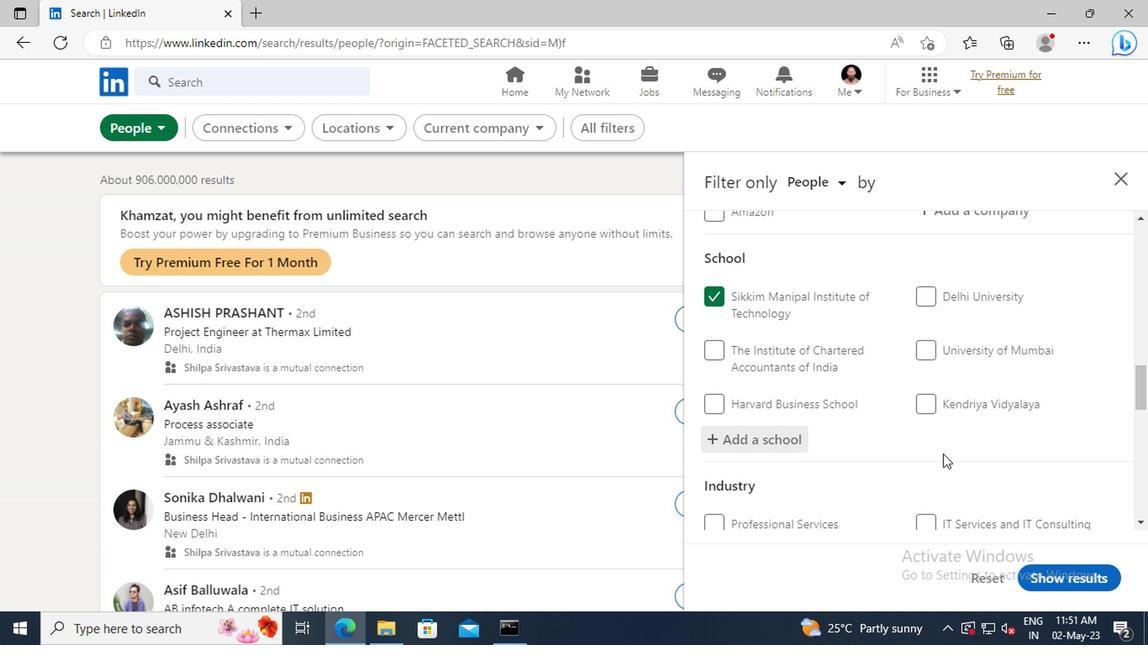 
Action: Mouse moved to (804, 419)
Screenshot: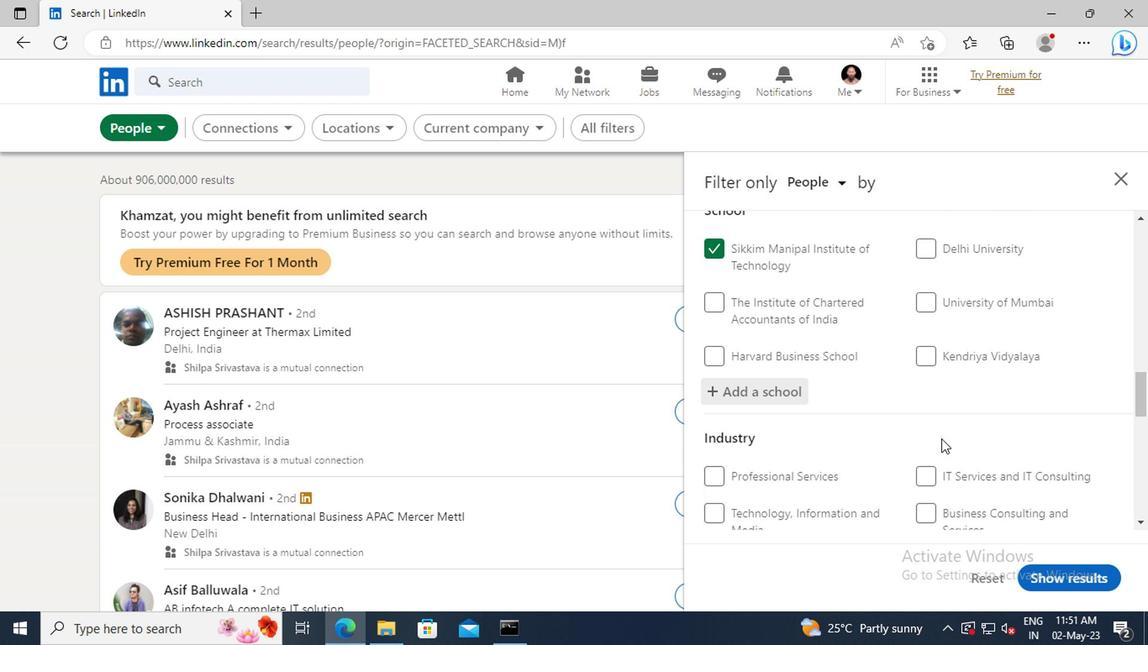 
Action: Mouse scrolled (804, 419) with delta (0, 0)
Screenshot: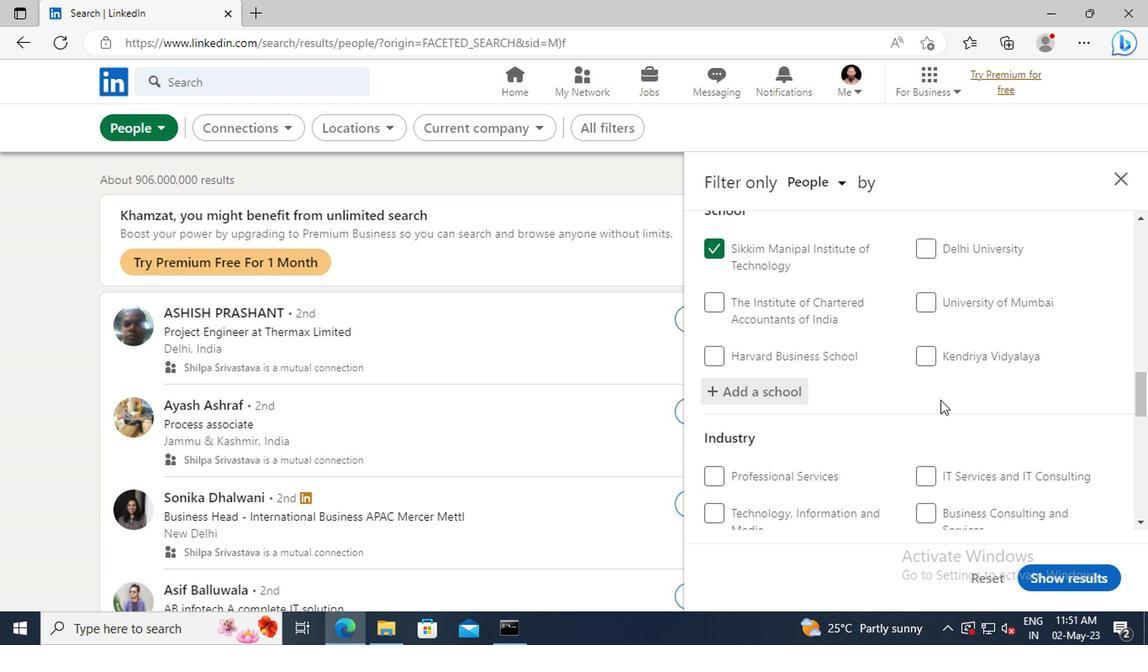 
Action: Mouse scrolled (804, 419) with delta (0, 0)
Screenshot: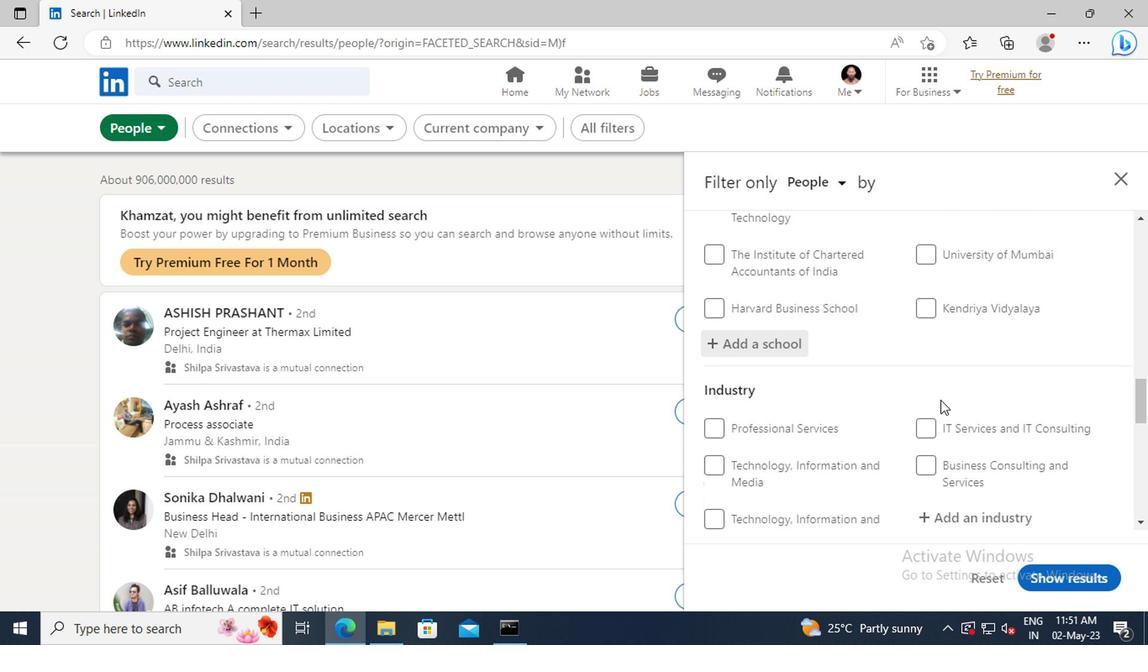
Action: Mouse scrolled (804, 419) with delta (0, 0)
Screenshot: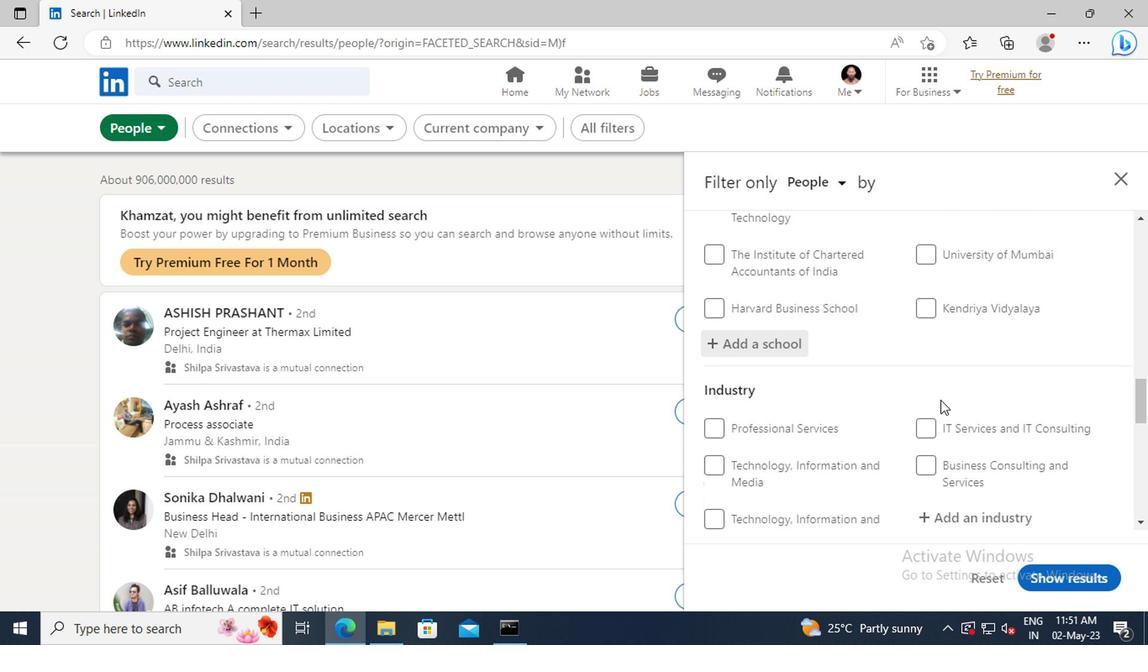 
Action: Mouse moved to (806, 433)
Screenshot: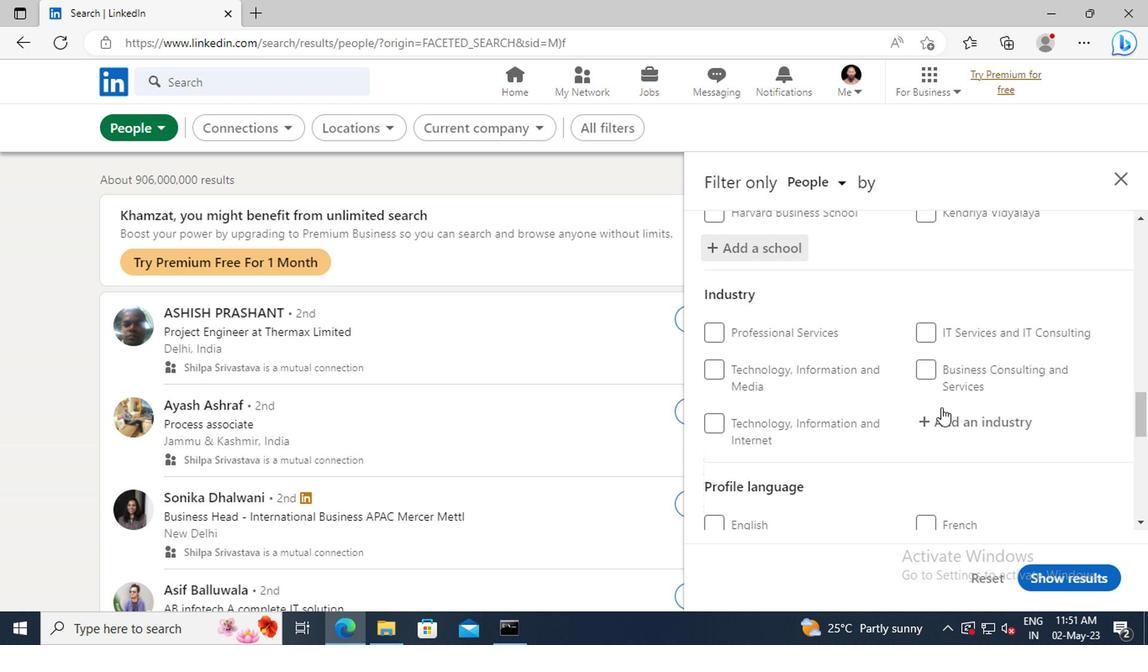 
Action: Mouse pressed left at (806, 433)
Screenshot: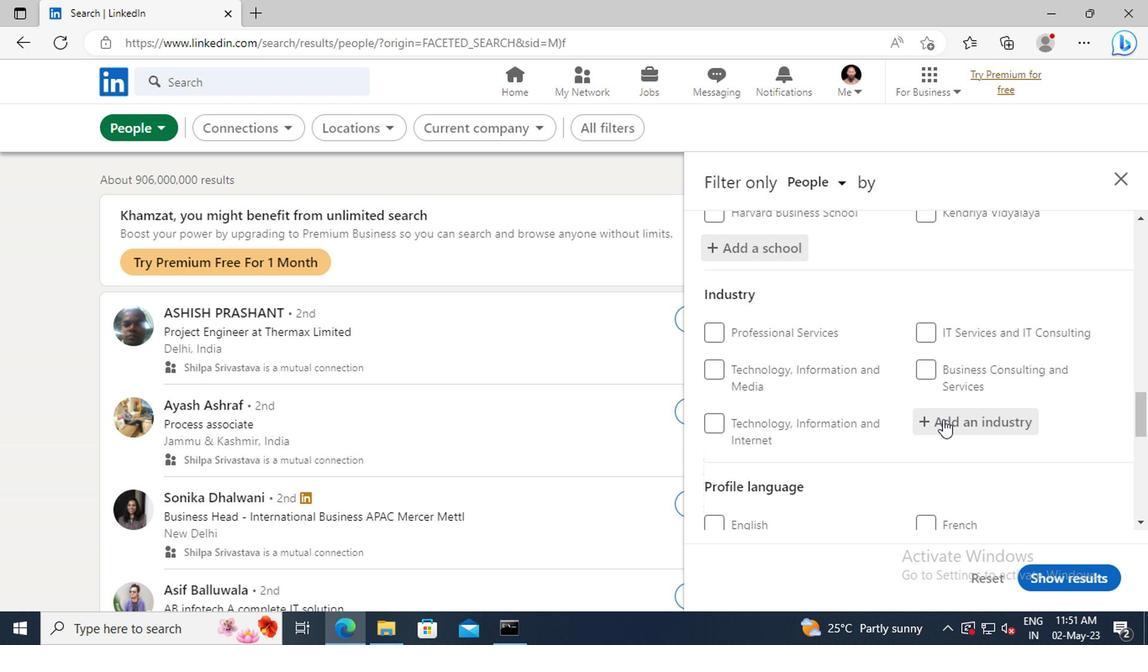 
Action: Key pressed <Key.shift>APPAREL<Key.space><Key.shift>MAN
Screenshot: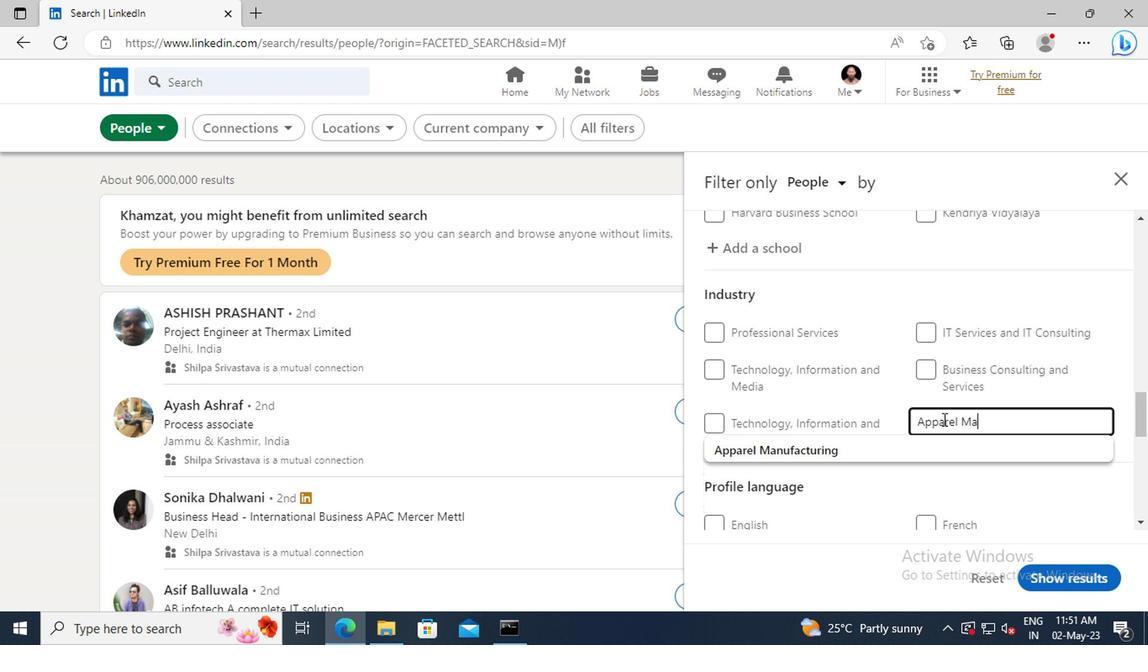 
Action: Mouse moved to (808, 453)
Screenshot: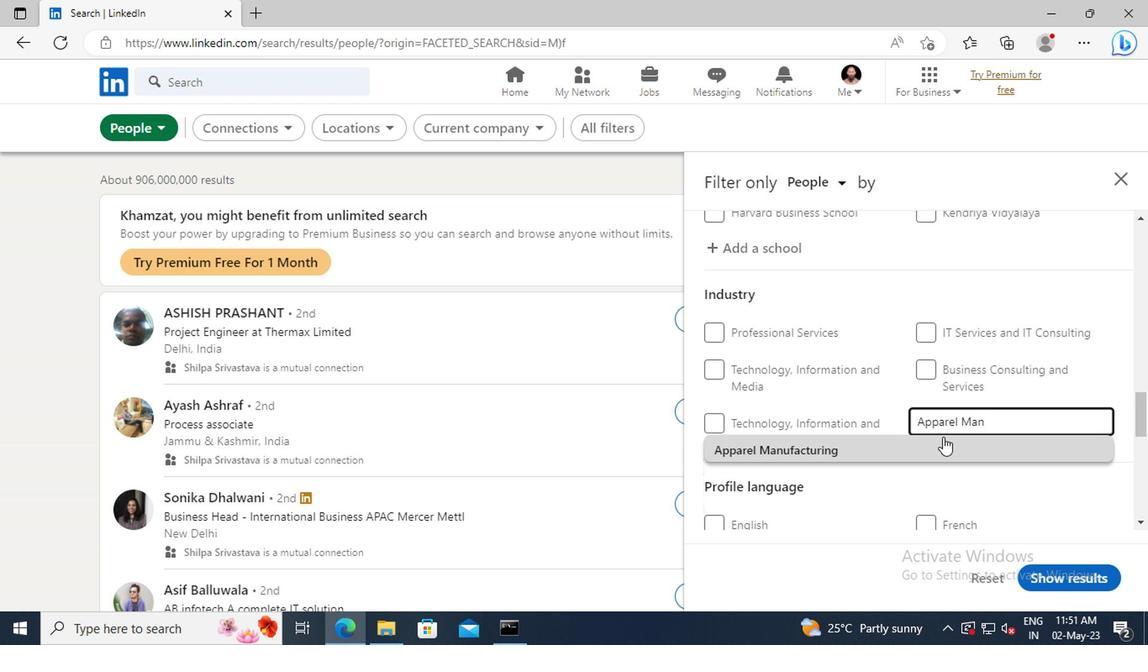 
Action: Mouse pressed left at (808, 453)
Screenshot: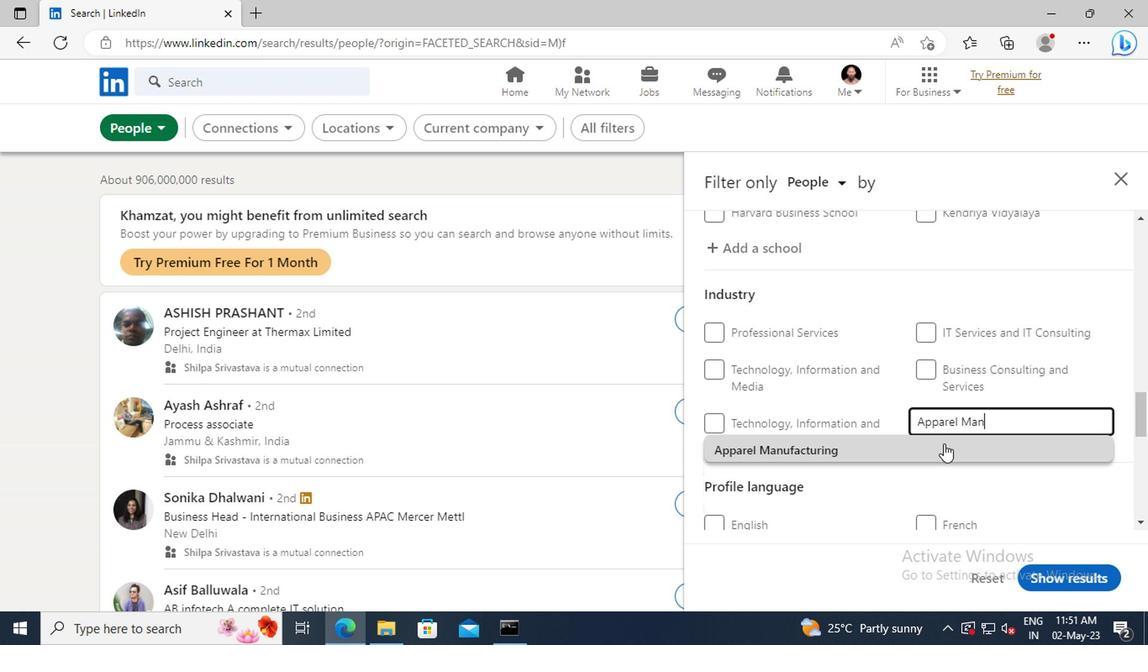 
Action: Mouse scrolled (808, 452) with delta (0, 0)
Screenshot: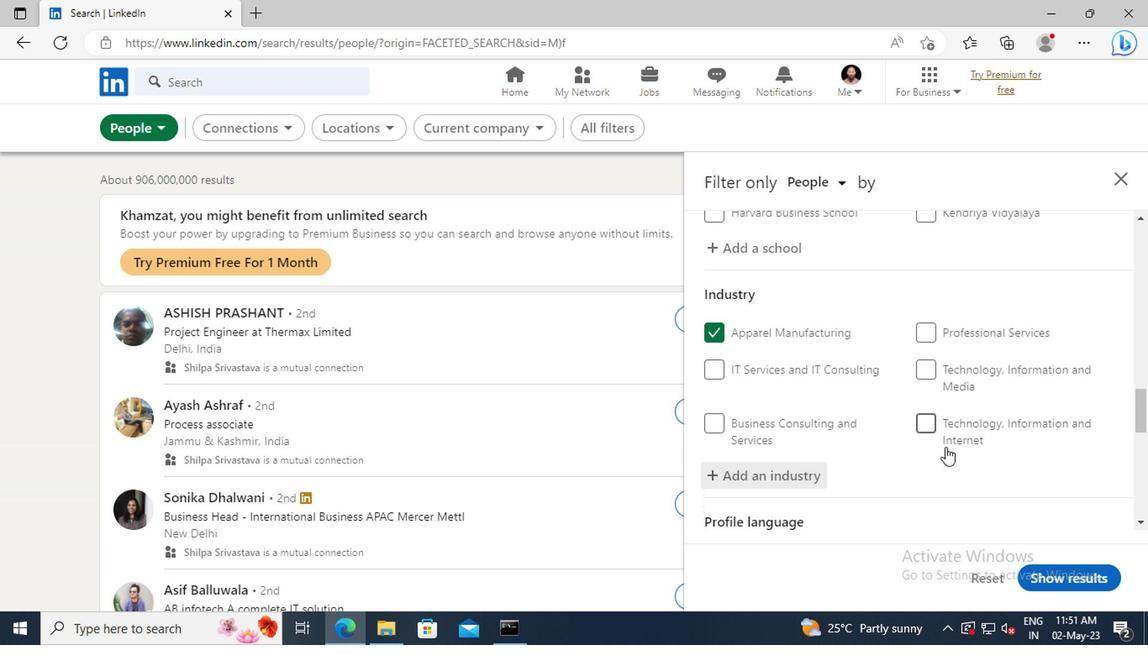 
Action: Mouse scrolled (808, 452) with delta (0, 0)
Screenshot: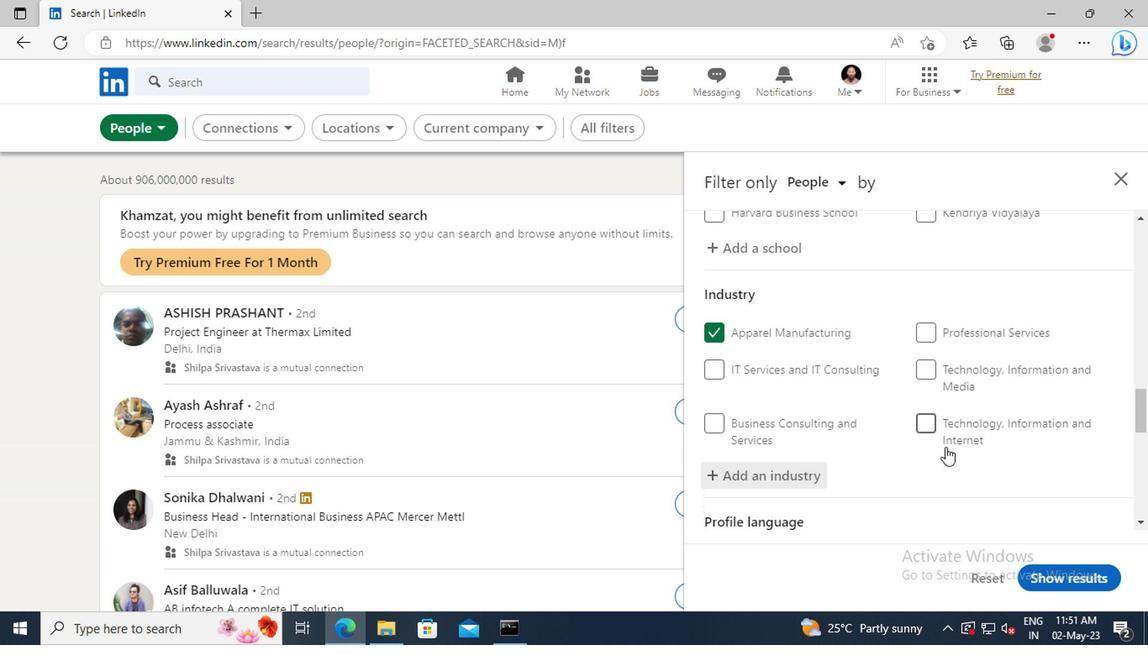 
Action: Mouse moved to (808, 431)
Screenshot: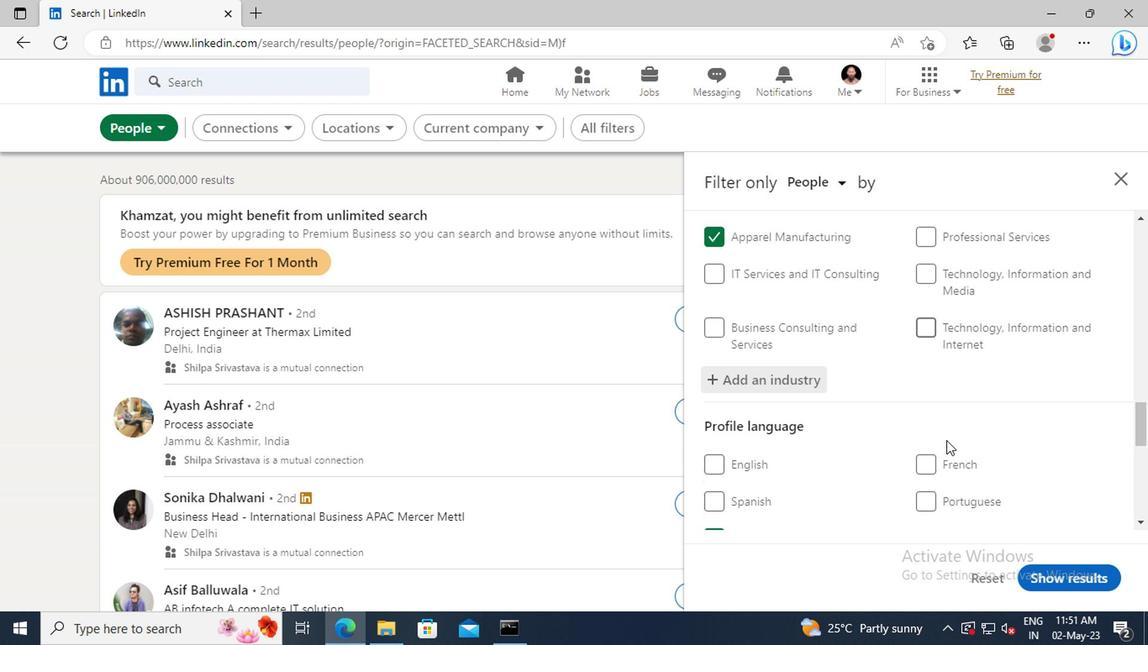 
Action: Mouse scrolled (808, 431) with delta (0, 0)
Screenshot: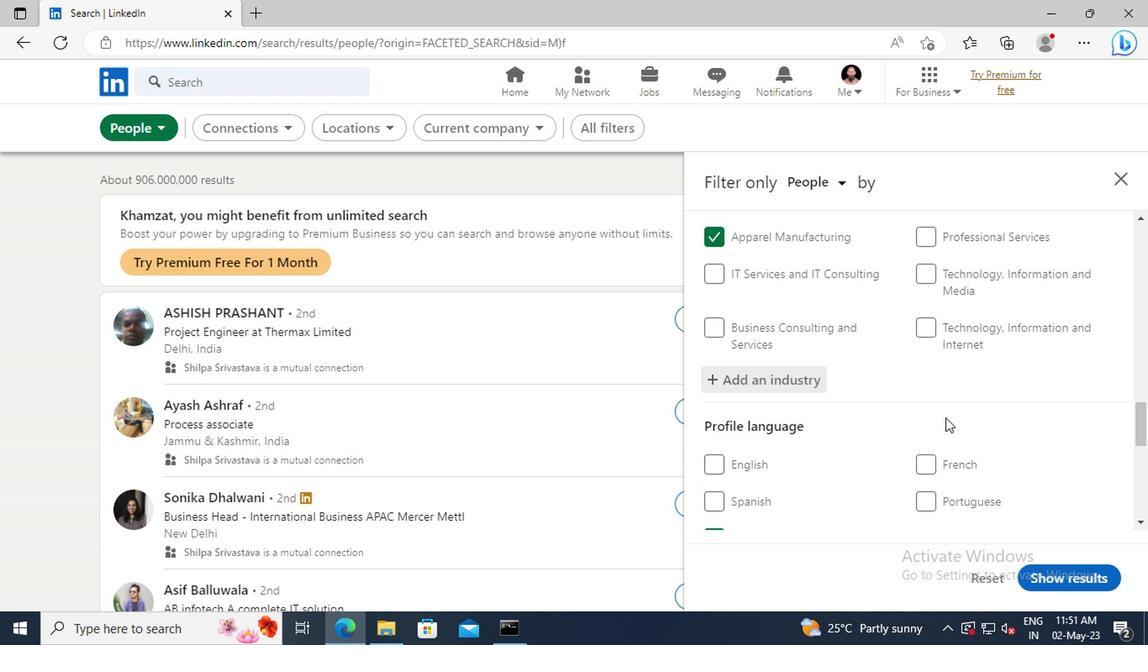 
Action: Mouse scrolled (808, 431) with delta (0, 0)
Screenshot: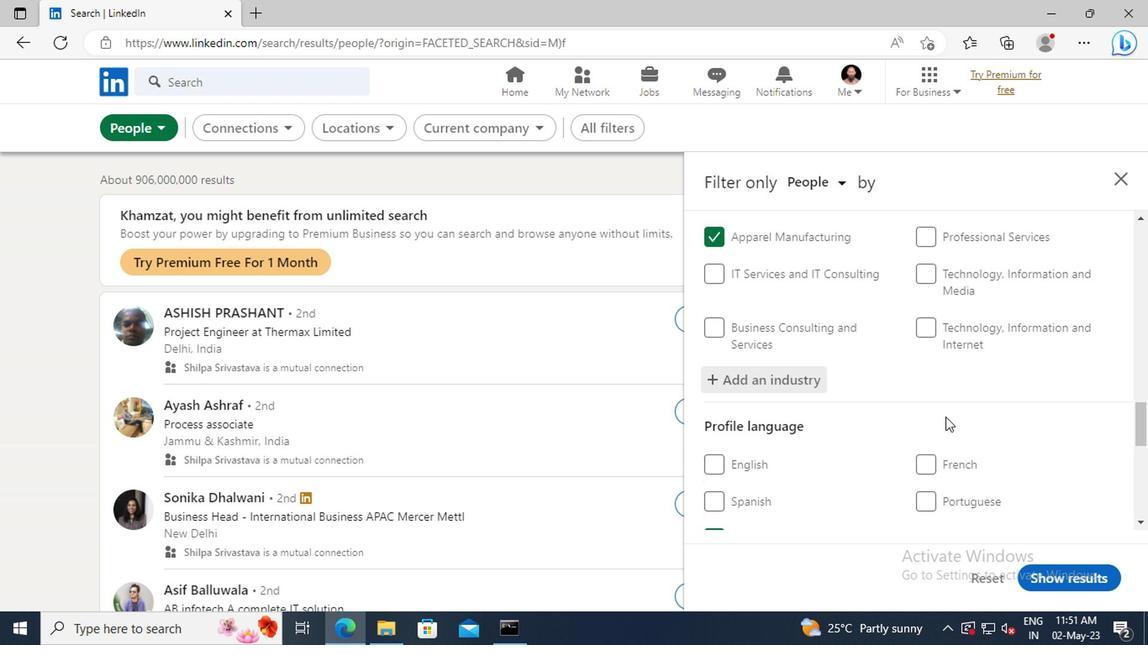 
Action: Mouse moved to (805, 412)
Screenshot: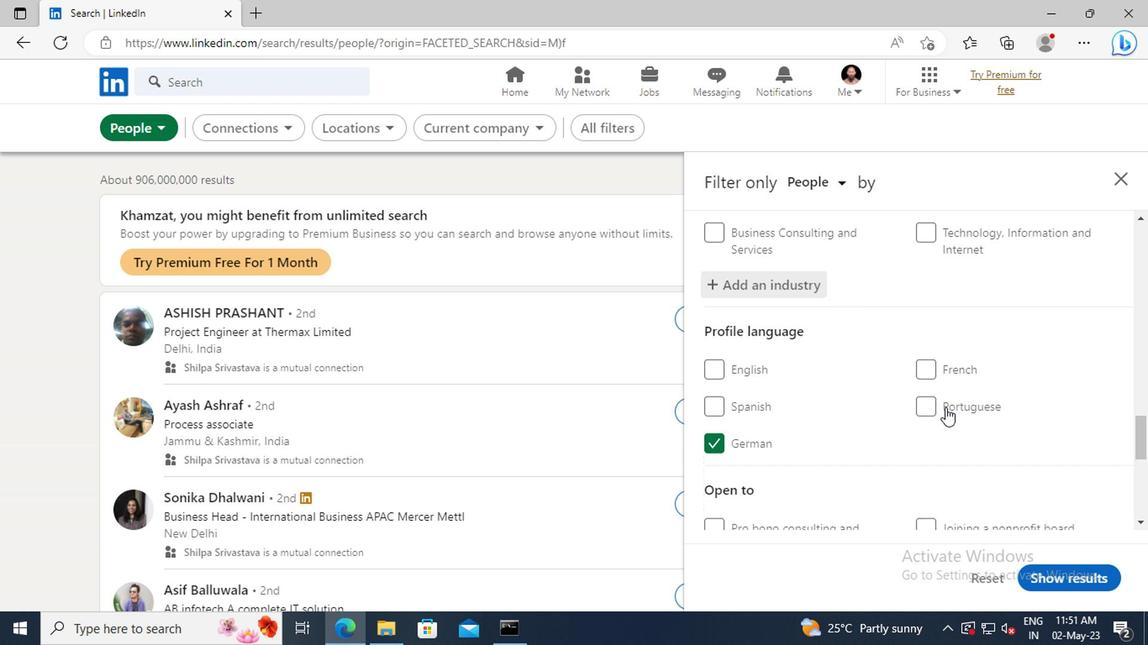 
Action: Mouse scrolled (805, 411) with delta (0, 0)
Screenshot: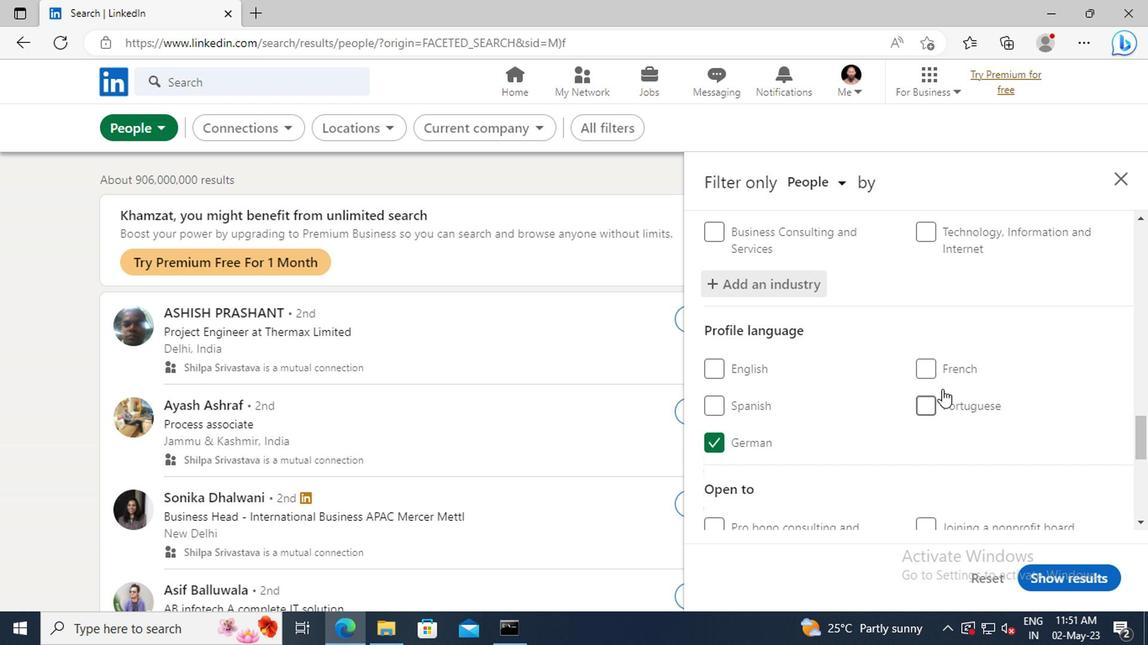 
Action: Mouse scrolled (805, 411) with delta (0, 0)
Screenshot: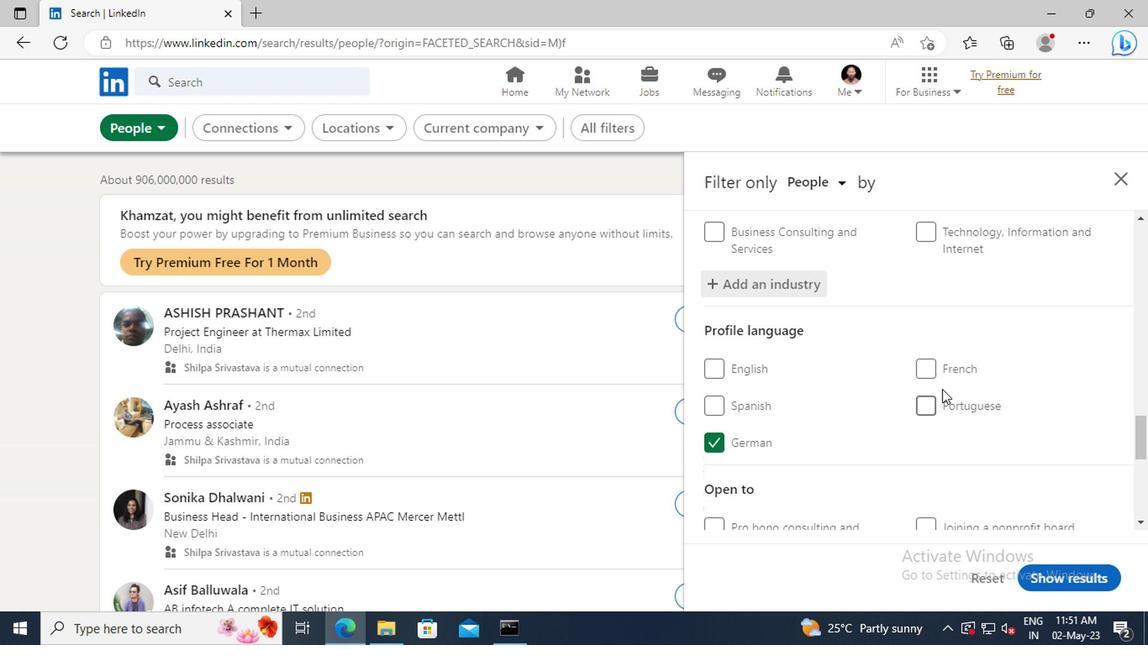 
Action: Mouse scrolled (805, 411) with delta (0, 0)
Screenshot: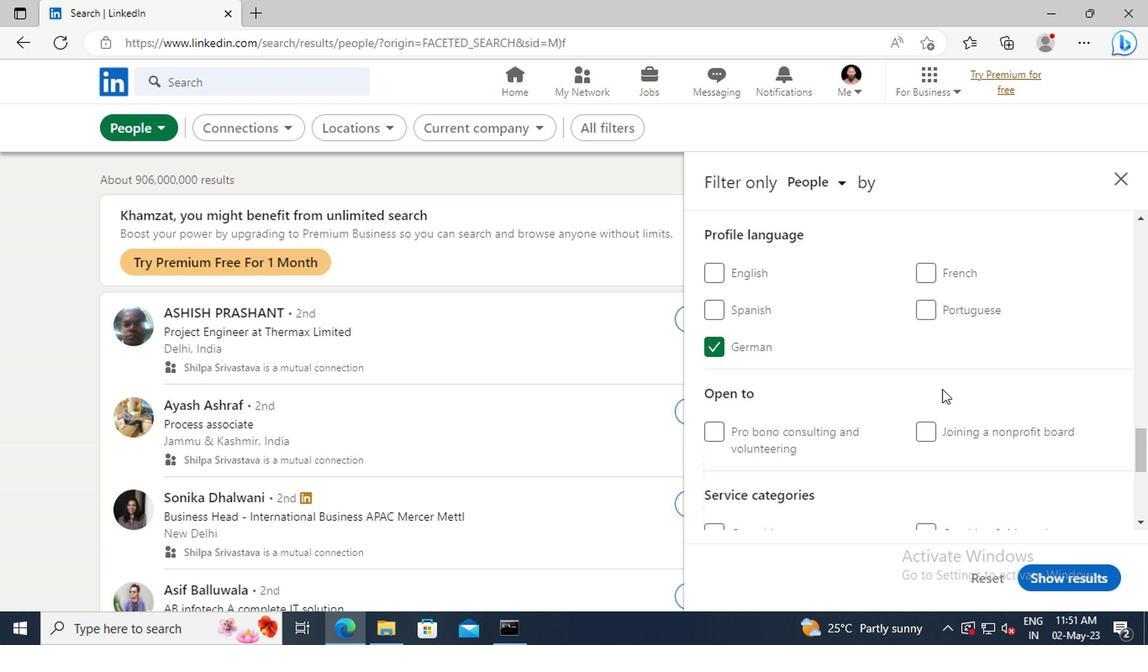 
Action: Mouse scrolled (805, 411) with delta (0, 0)
Screenshot: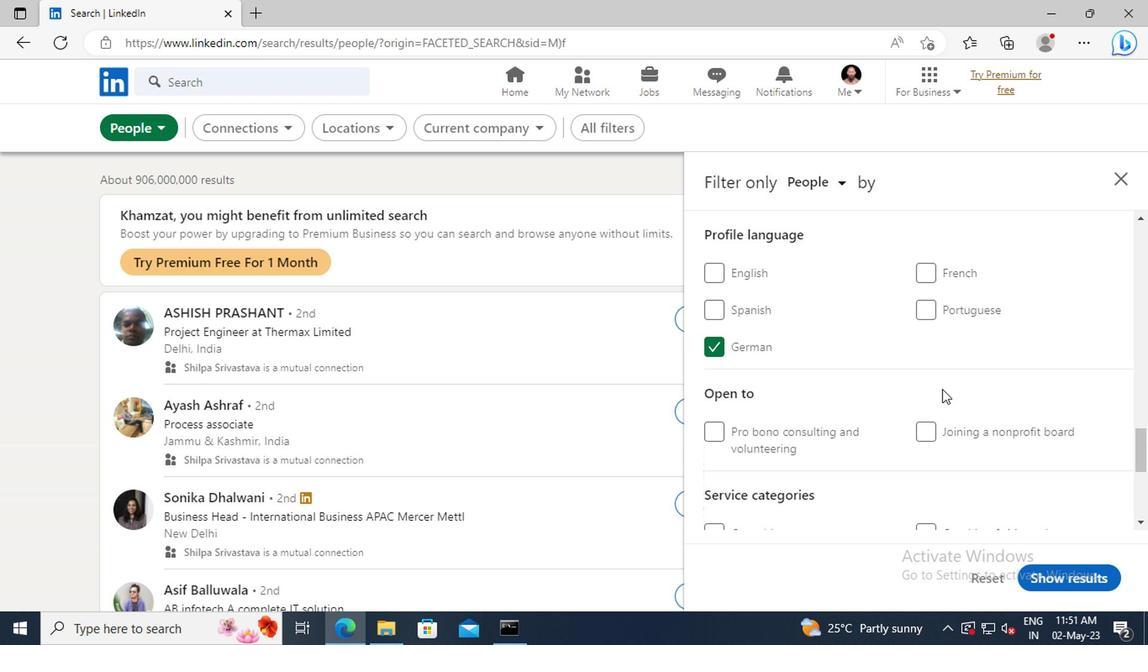 
Action: Mouse scrolled (805, 411) with delta (0, 0)
Screenshot: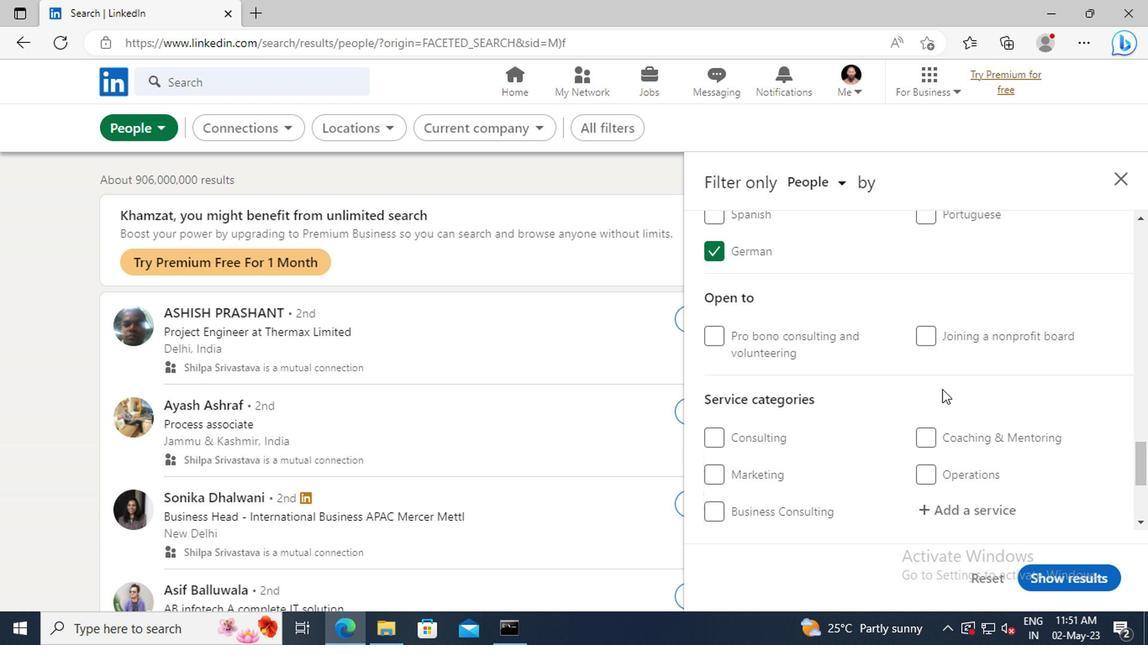 
Action: Mouse scrolled (805, 411) with delta (0, 0)
Screenshot: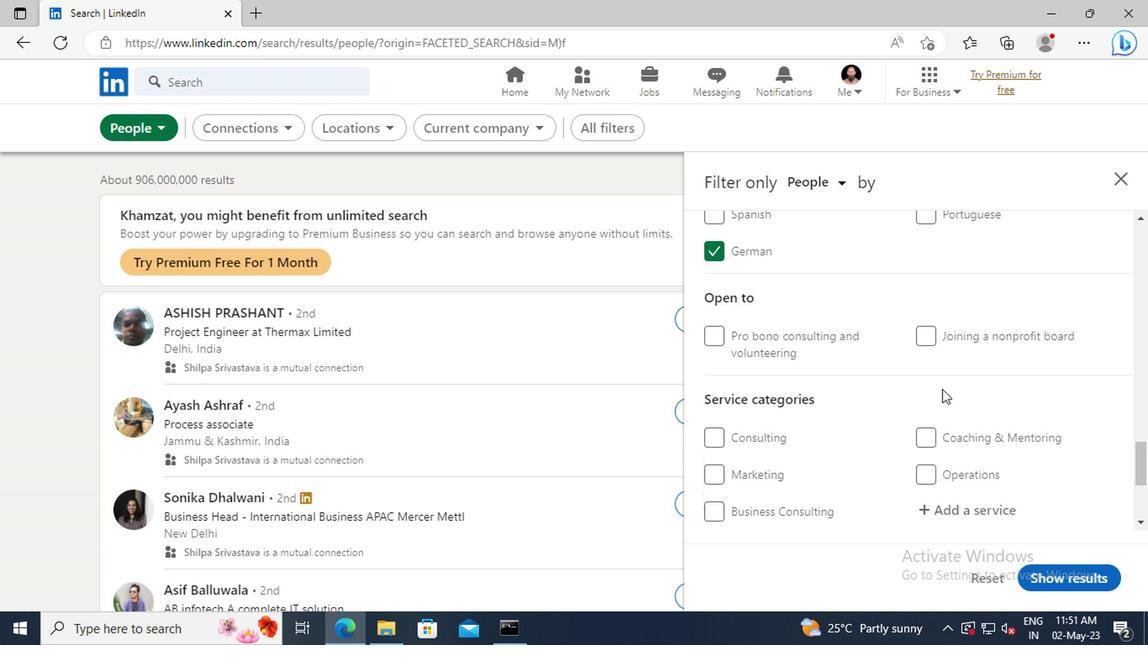 
Action: Mouse moved to (805, 430)
Screenshot: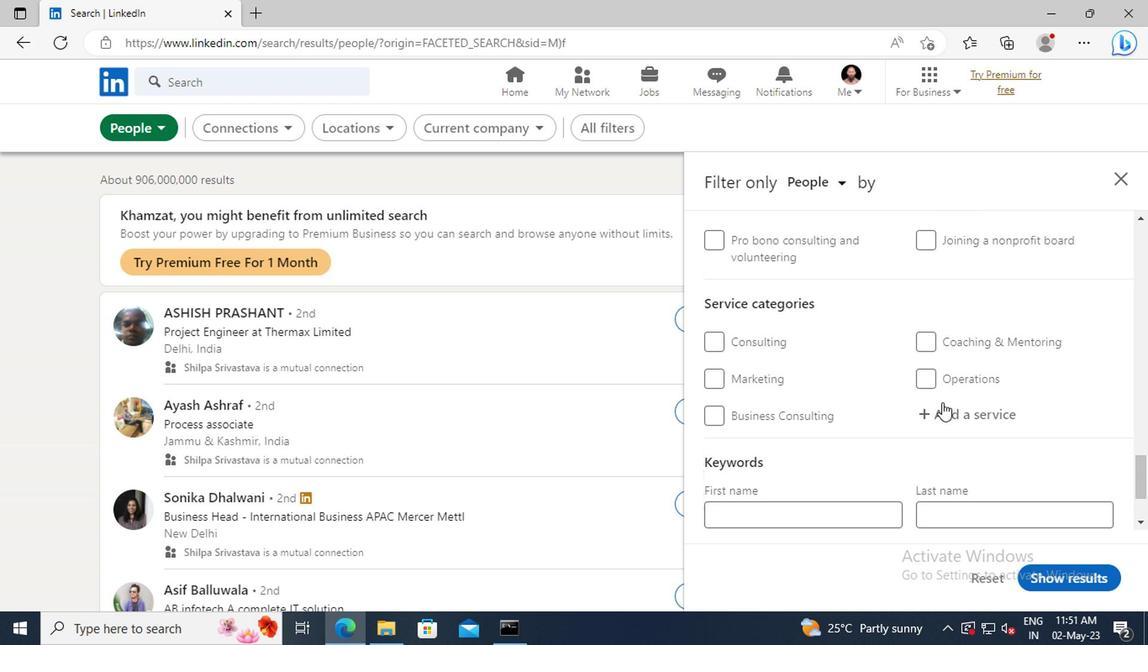 
Action: Mouse pressed left at (805, 430)
Screenshot: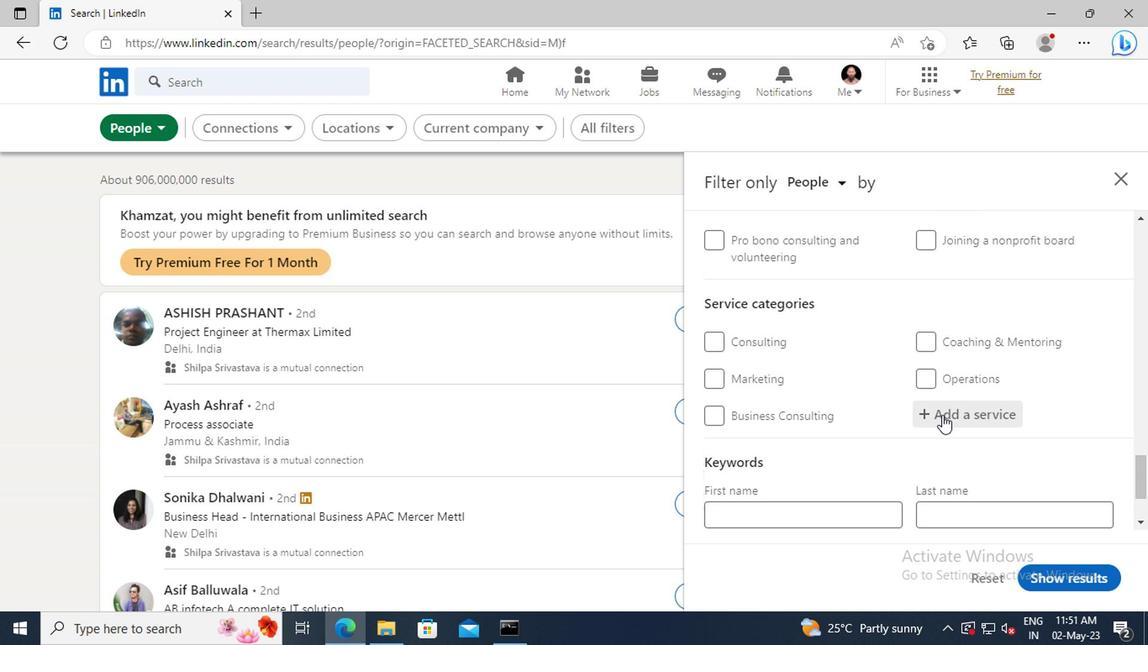
Action: Key pressed <Key.shift>NEGOTI
Screenshot: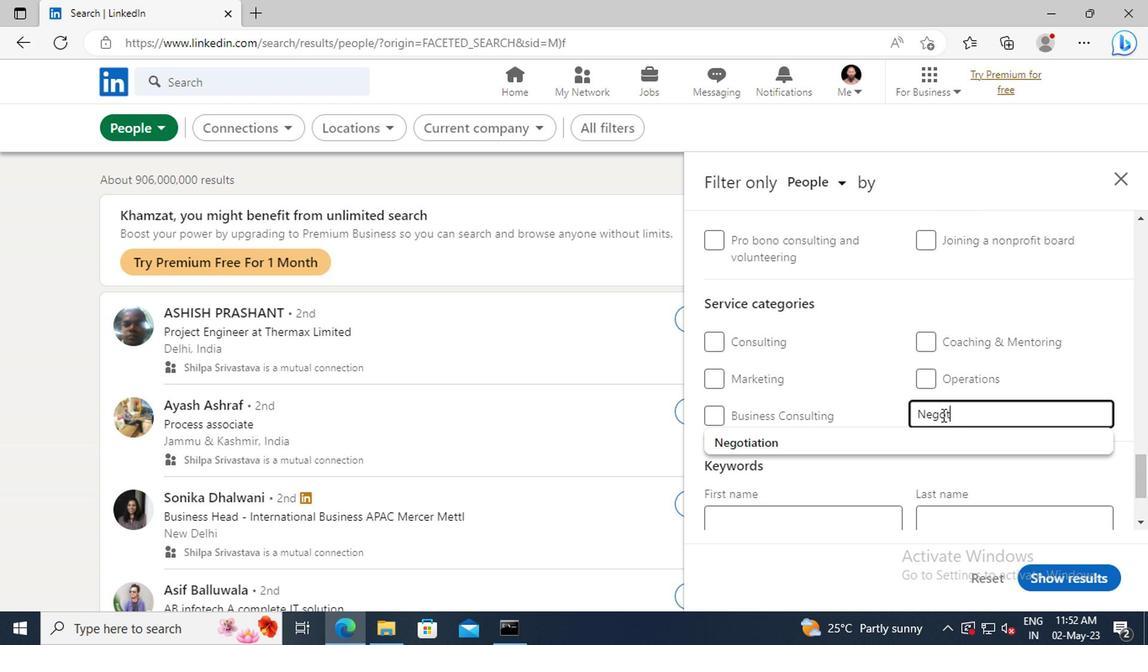 
Action: Mouse moved to (805, 446)
Screenshot: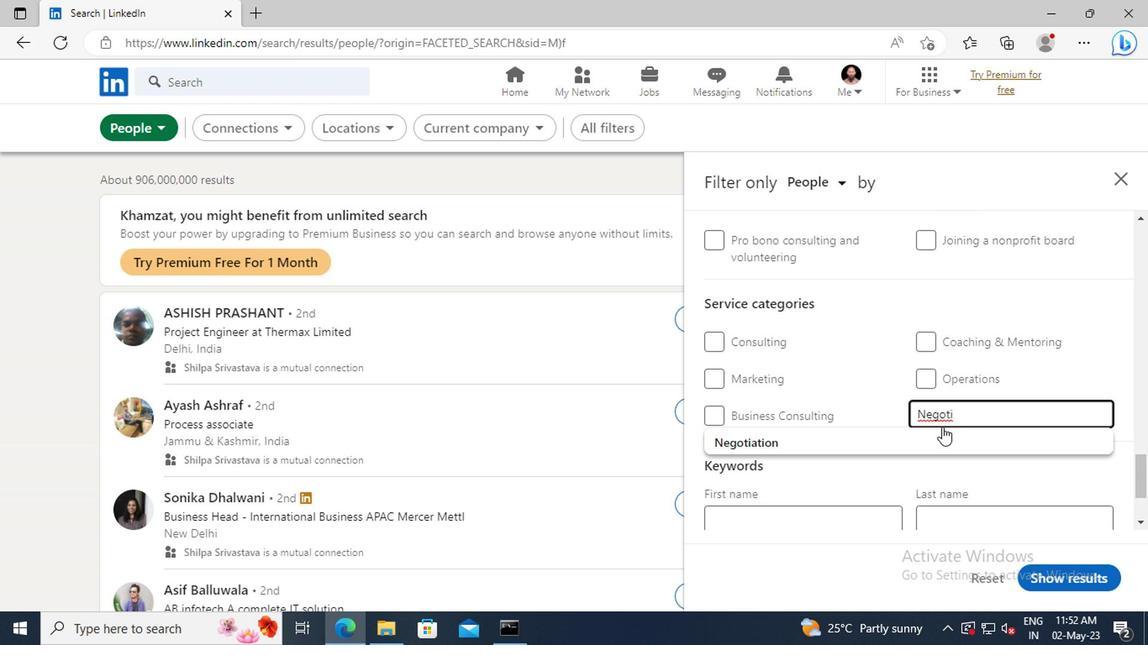 
Action: Mouse pressed left at (805, 446)
Screenshot: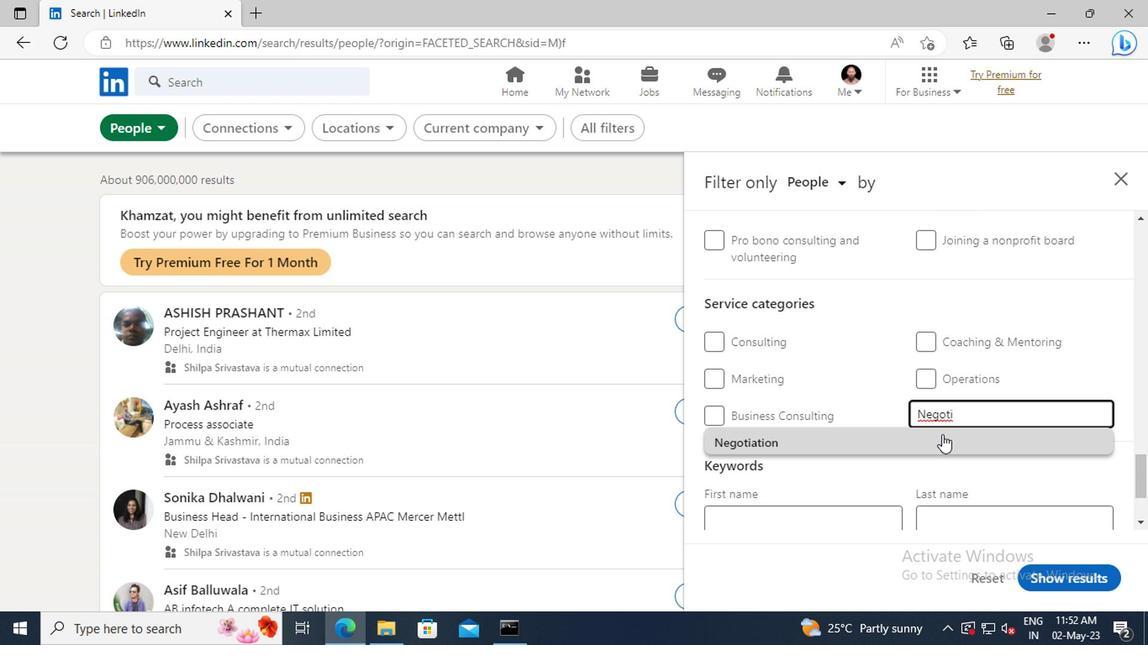 
Action: Mouse scrolled (805, 445) with delta (0, 0)
Screenshot: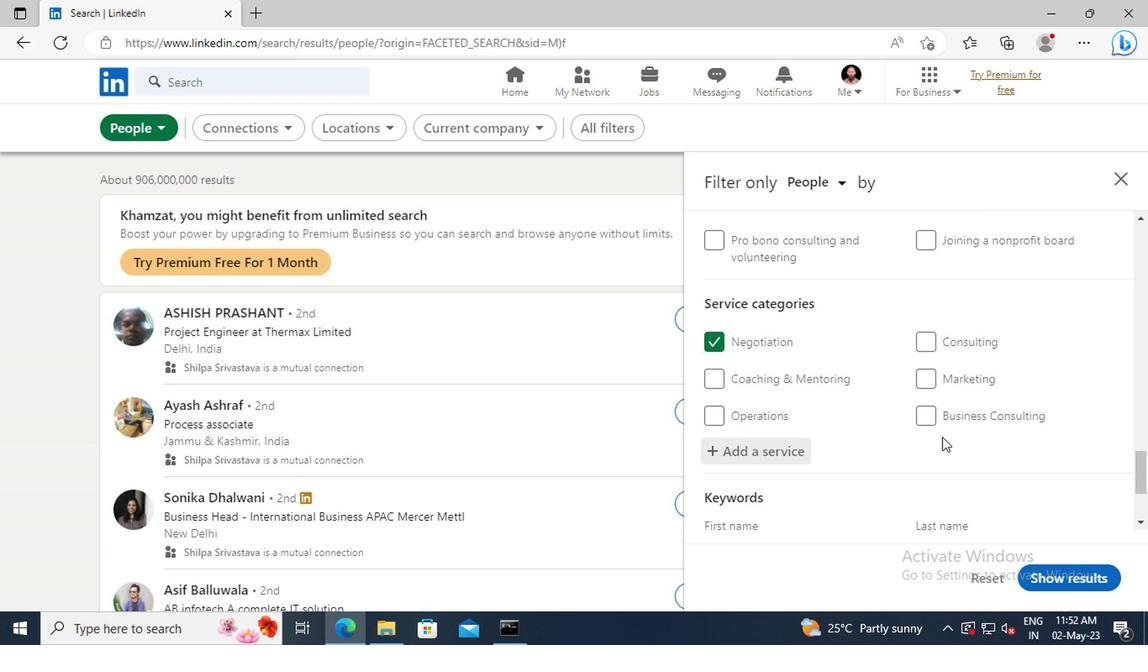 
Action: Mouse scrolled (805, 445) with delta (0, 0)
Screenshot: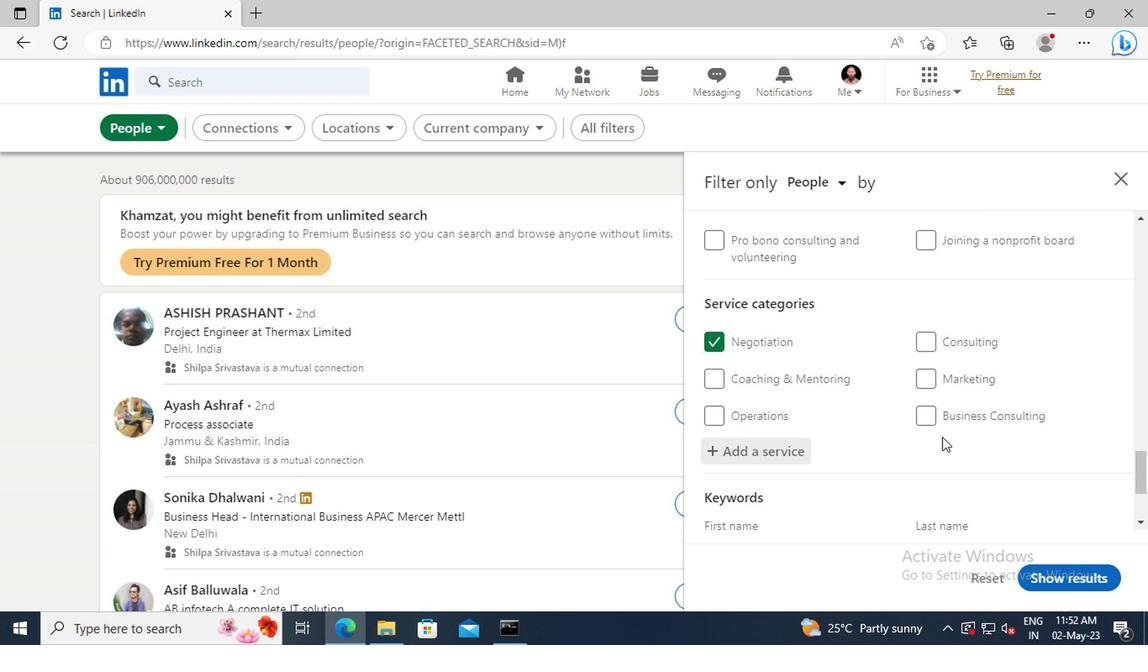 
Action: Mouse scrolled (805, 445) with delta (0, 0)
Screenshot: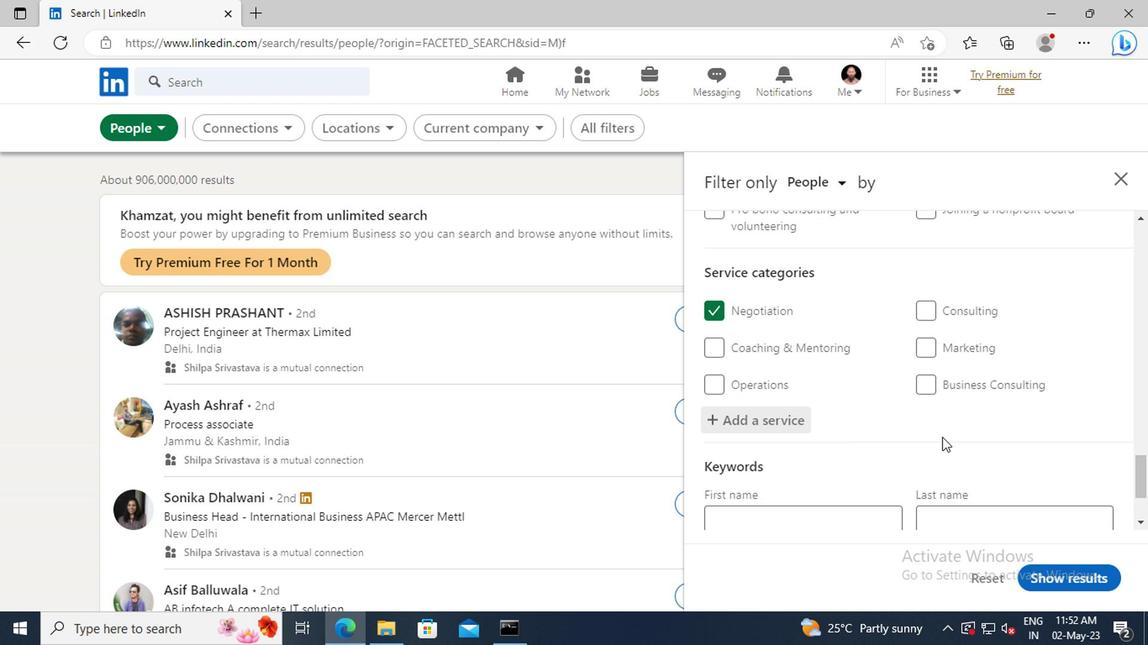 
Action: Mouse moved to (704, 464)
Screenshot: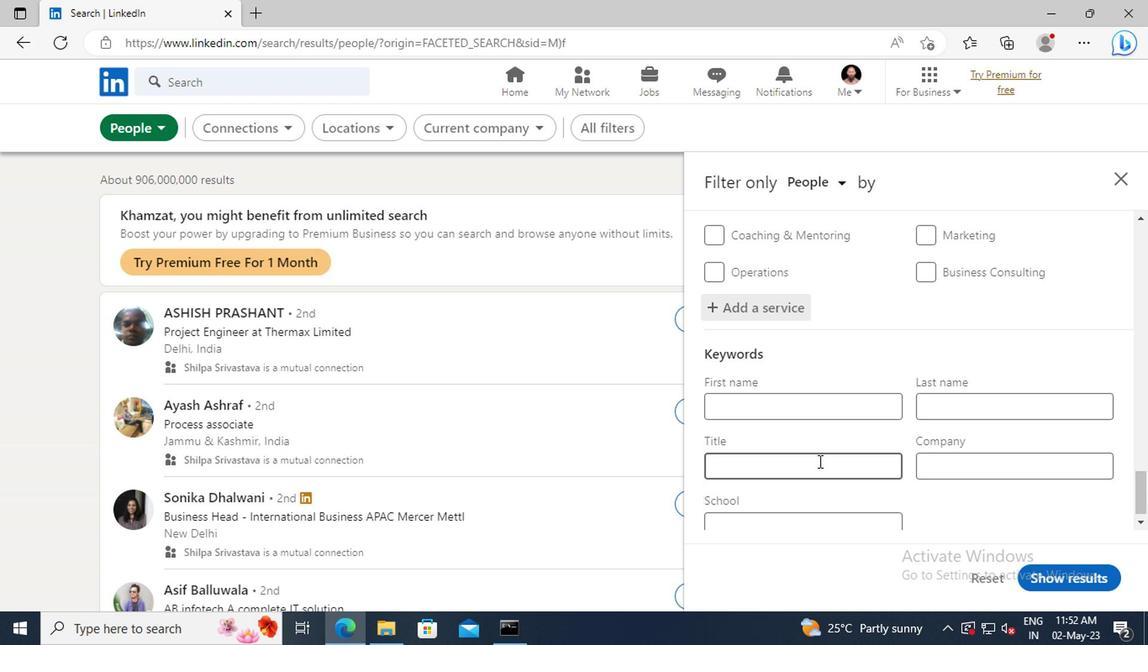 
Action: Mouse pressed left at (704, 464)
Screenshot: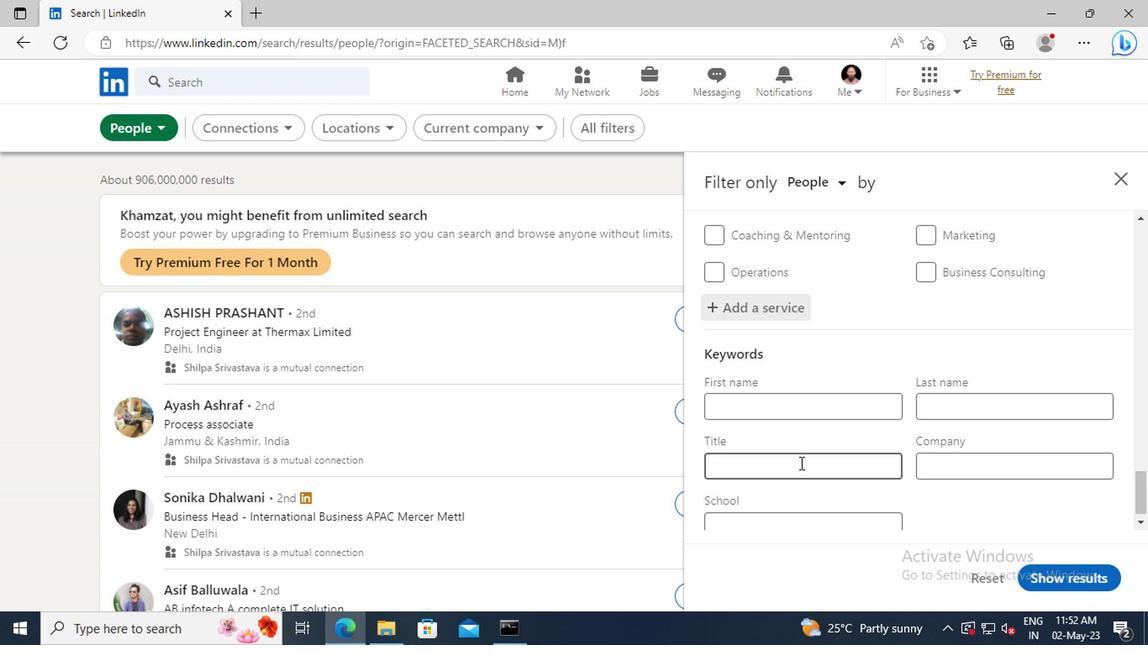 
Action: Key pressed <Key.shift>FOOD<Key.space><Key.shift>KITCHEN<Key.space><Key.shift>WORKER<Key.enter>
Screenshot: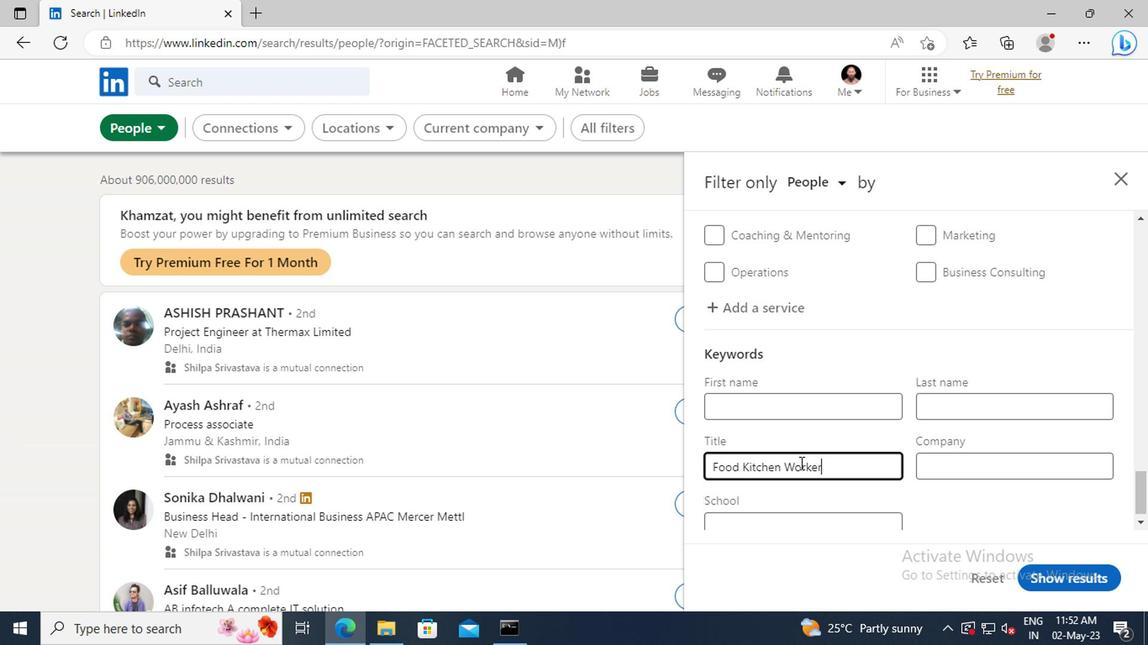 
Action: Mouse moved to (877, 548)
Screenshot: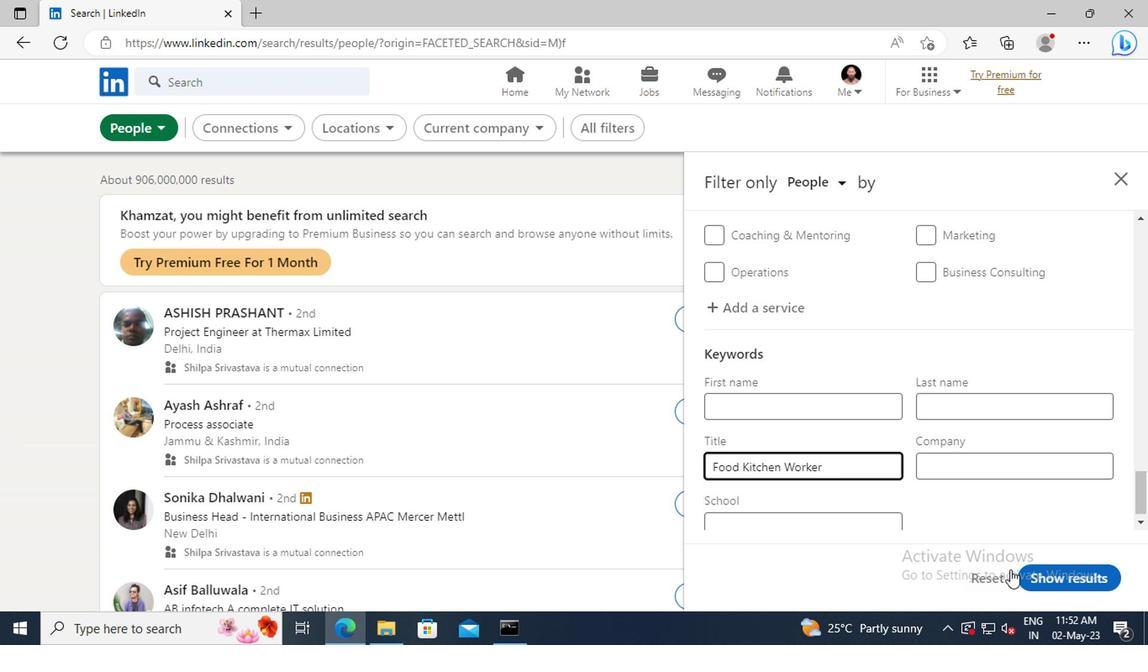 
Action: Mouse pressed left at (877, 548)
Screenshot: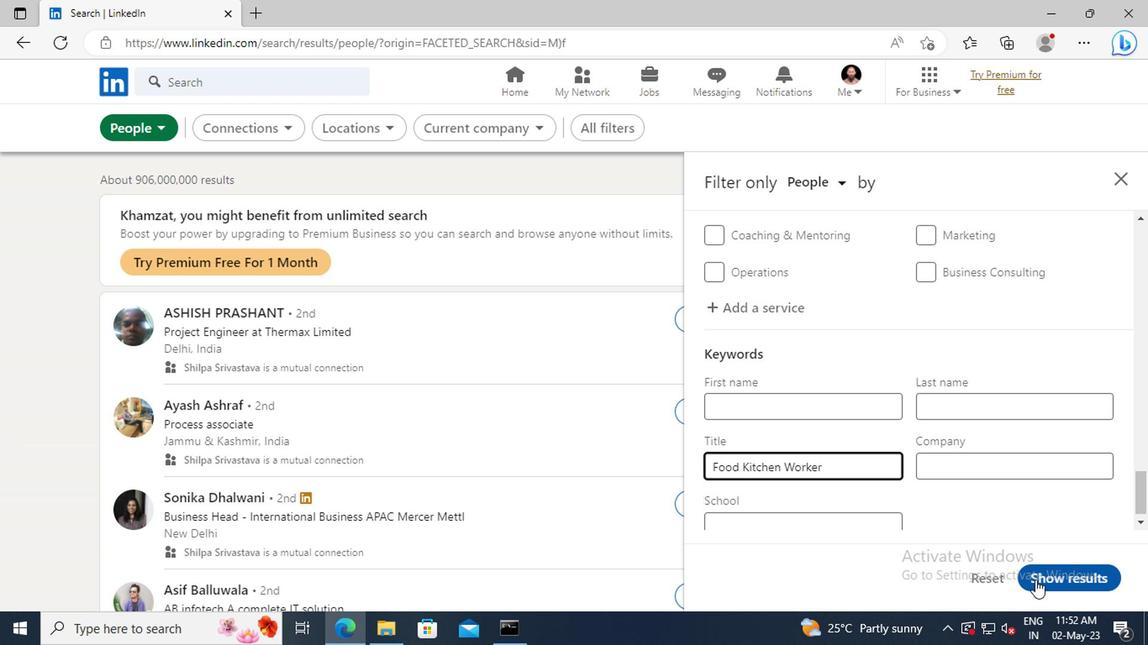 
